 Task: Create fields in department object.
Action: Mouse moved to (701, 62)
Screenshot: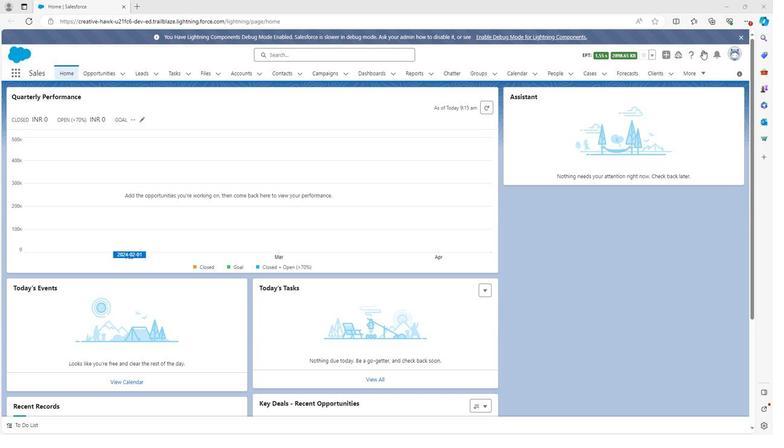 
Action: Mouse pressed left at (701, 62)
Screenshot: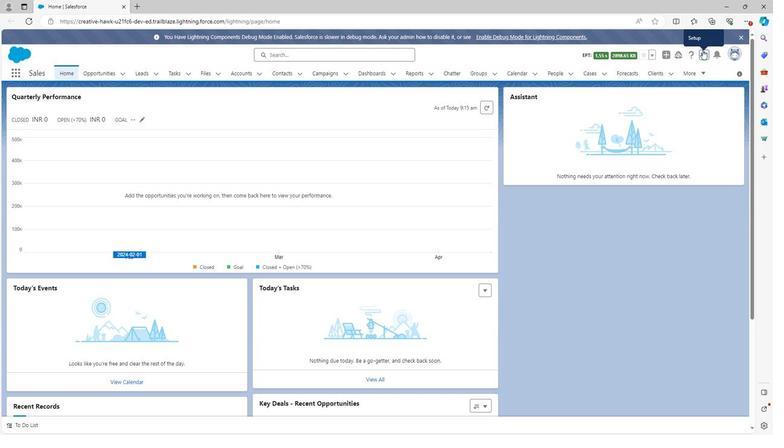 
Action: Mouse moved to (669, 86)
Screenshot: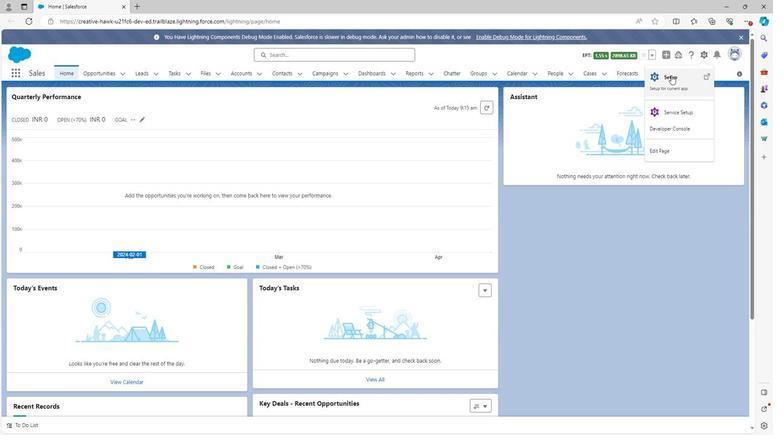
Action: Mouse pressed left at (669, 86)
Screenshot: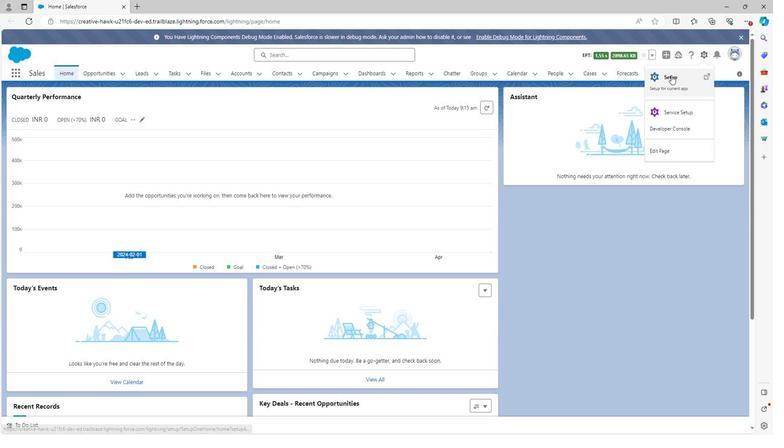 
Action: Mouse moved to (84, 86)
Screenshot: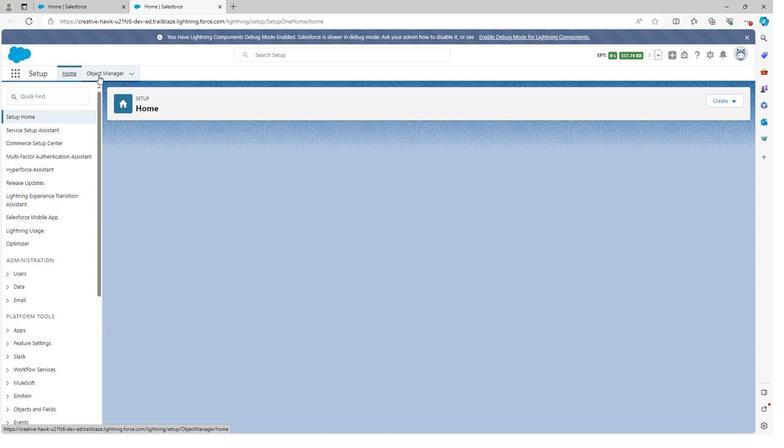 
Action: Mouse pressed left at (84, 86)
Screenshot: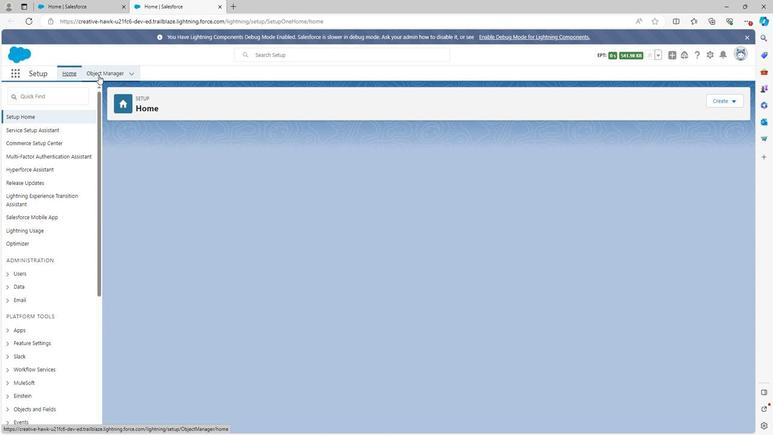 
Action: Mouse moved to (62, 275)
Screenshot: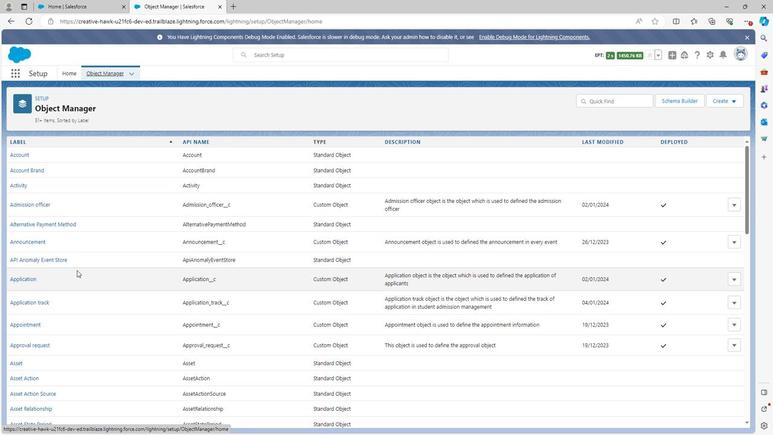 
Action: Mouse scrolled (62, 275) with delta (0, 0)
Screenshot: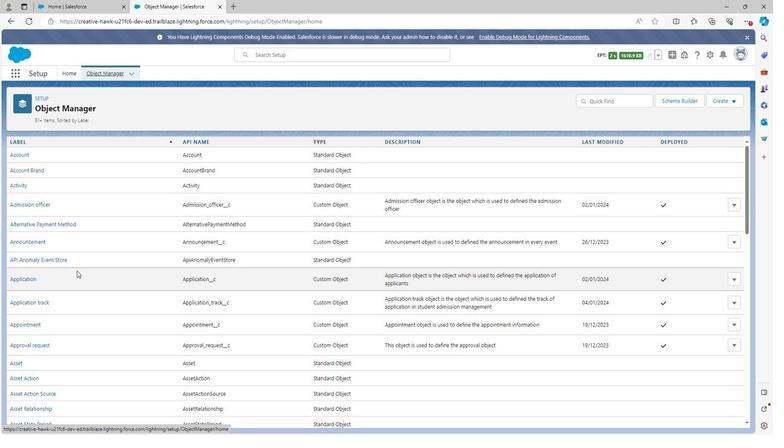 
Action: Mouse moved to (62, 275)
Screenshot: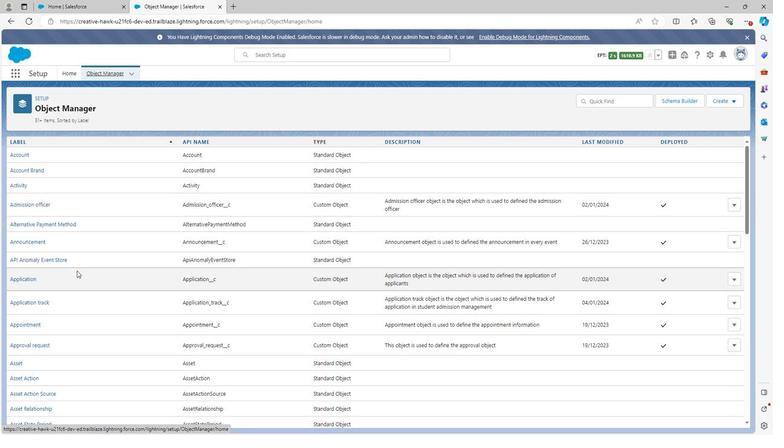 
Action: Mouse scrolled (62, 275) with delta (0, 0)
Screenshot: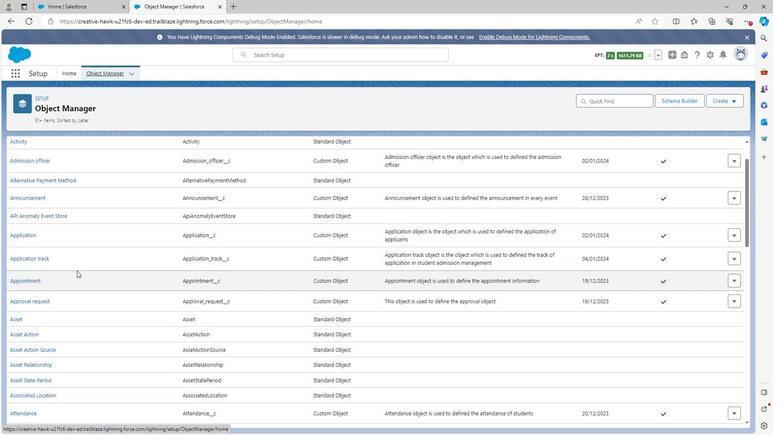 
Action: Mouse scrolled (62, 275) with delta (0, 0)
Screenshot: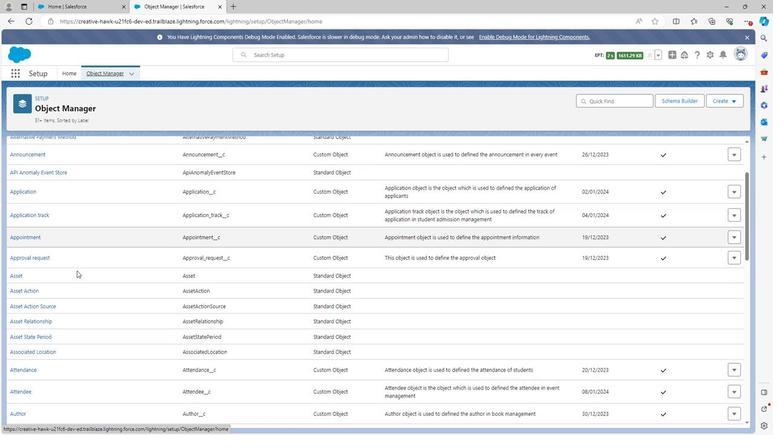 
Action: Mouse scrolled (62, 275) with delta (0, 0)
Screenshot: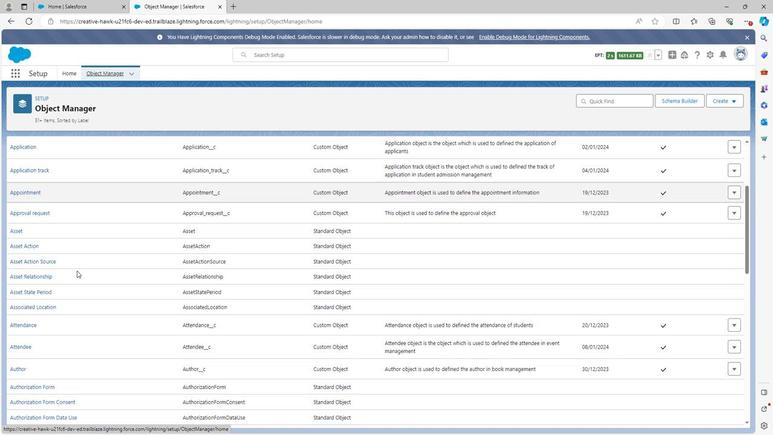 
Action: Mouse scrolled (62, 275) with delta (0, 0)
Screenshot: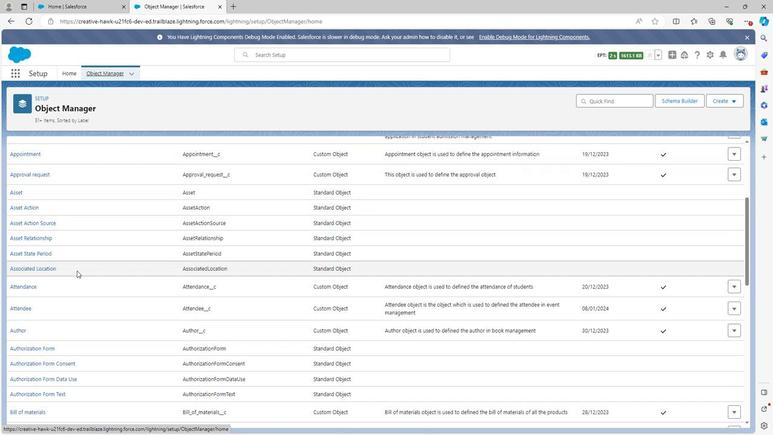
Action: Mouse scrolled (62, 275) with delta (0, 0)
Screenshot: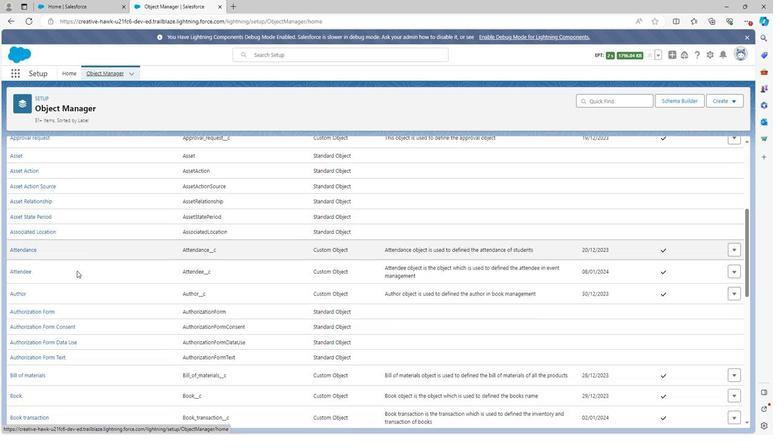 
Action: Mouse moved to (62, 275)
Screenshot: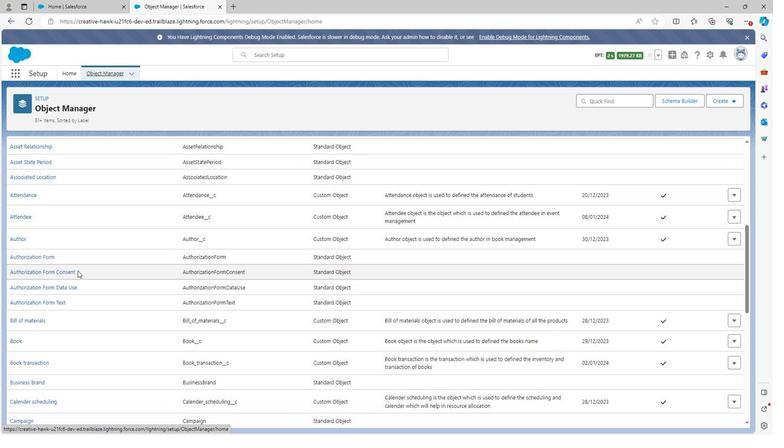 
Action: Mouse scrolled (62, 275) with delta (0, 0)
Screenshot: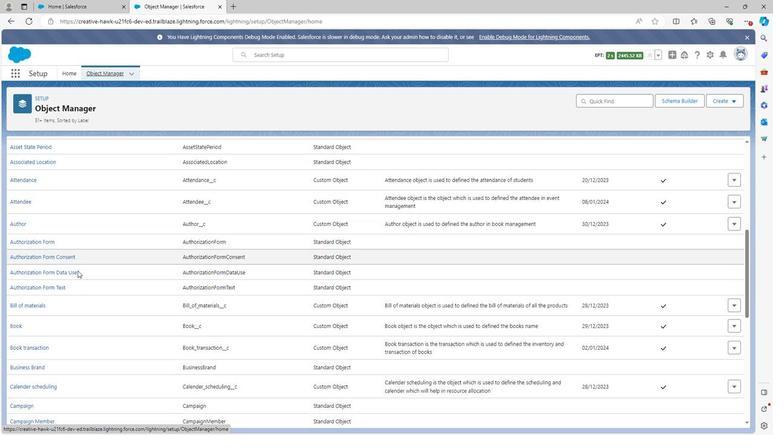 
Action: Mouse scrolled (62, 275) with delta (0, 0)
Screenshot: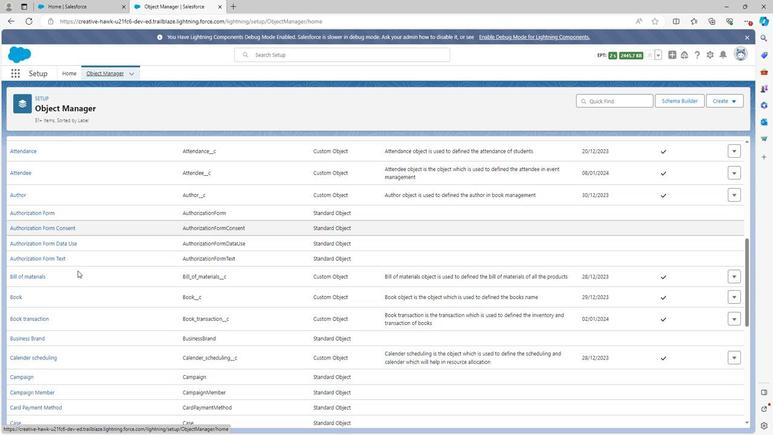 
Action: Mouse scrolled (62, 275) with delta (0, 0)
Screenshot: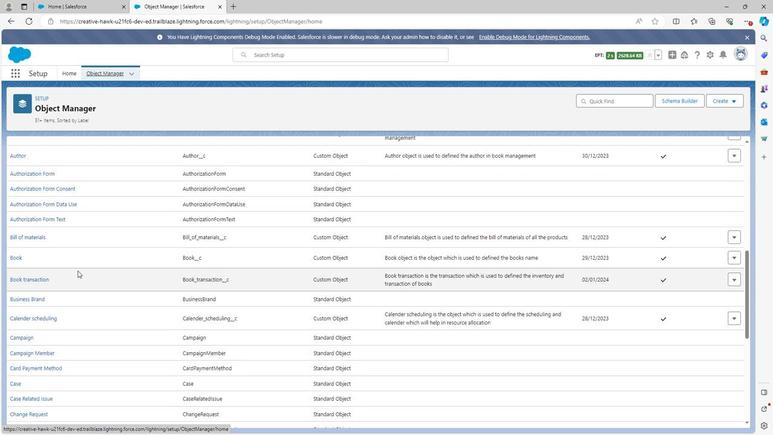 
Action: Mouse moved to (64, 273)
Screenshot: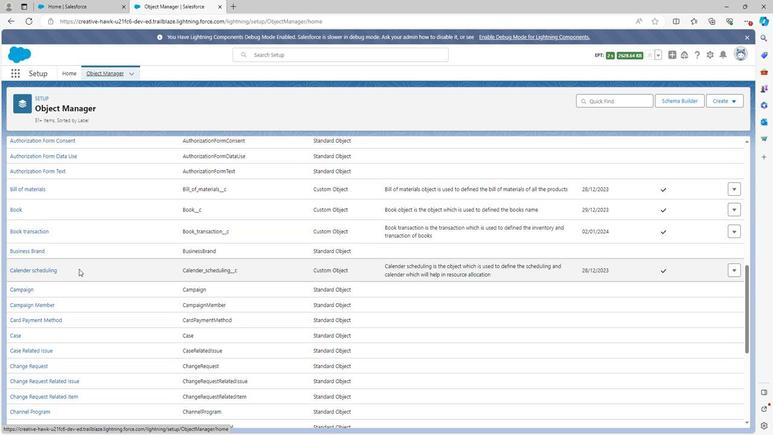 
Action: Mouse scrolled (64, 273) with delta (0, 0)
Screenshot: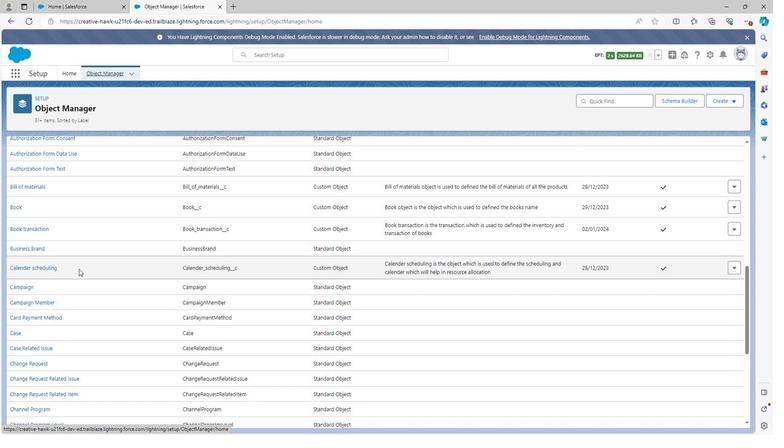 
Action: Mouse scrolled (64, 273) with delta (0, 0)
Screenshot: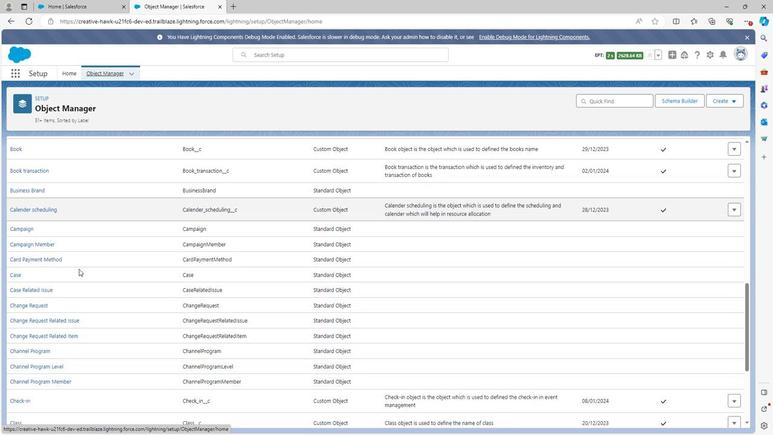 
Action: Mouse scrolled (64, 273) with delta (0, 0)
Screenshot: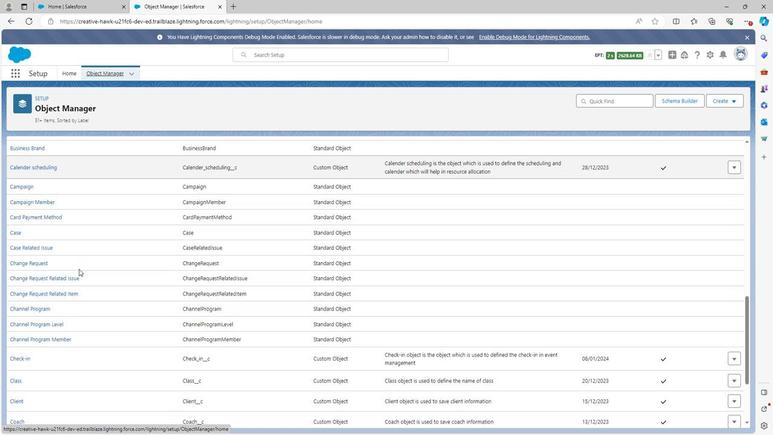 
Action: Mouse scrolled (64, 273) with delta (0, 0)
Screenshot: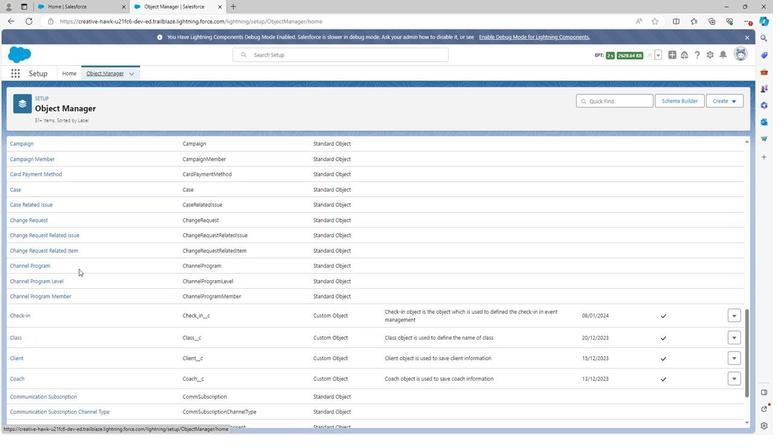 
Action: Mouse scrolled (64, 273) with delta (0, 0)
Screenshot: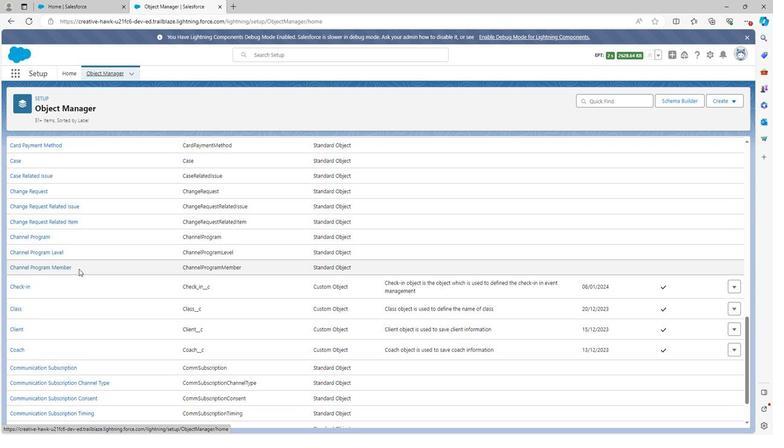 
Action: Mouse scrolled (64, 273) with delta (0, 0)
Screenshot: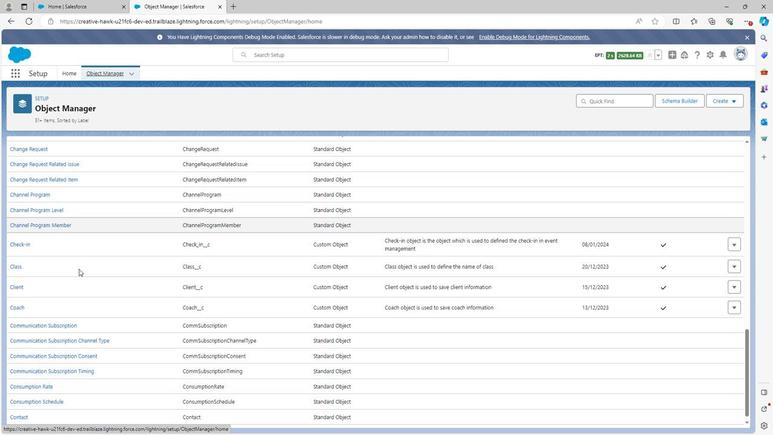 
Action: Mouse scrolled (64, 273) with delta (0, 0)
Screenshot: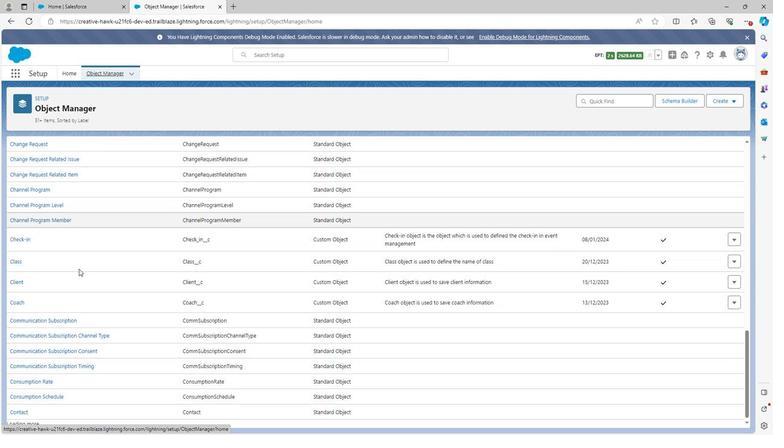 
Action: Mouse scrolled (64, 273) with delta (0, 0)
Screenshot: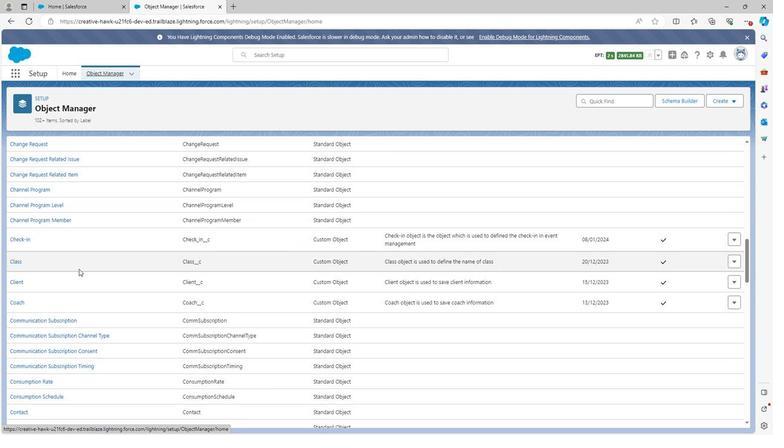 
Action: Mouse scrolled (64, 273) with delta (0, 0)
Screenshot: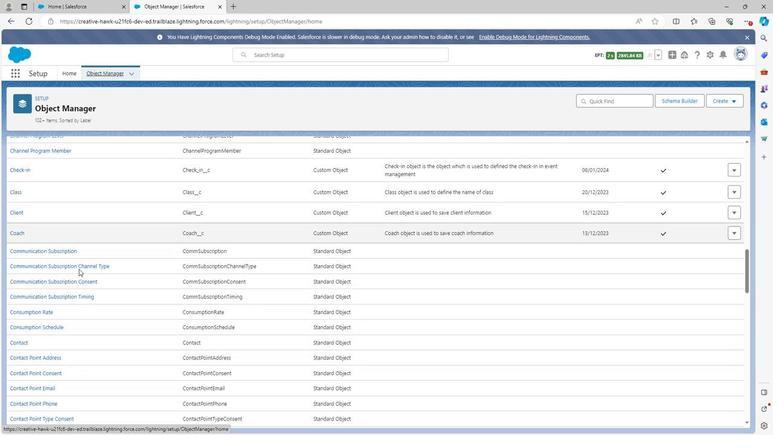
Action: Mouse scrolled (64, 273) with delta (0, 0)
Screenshot: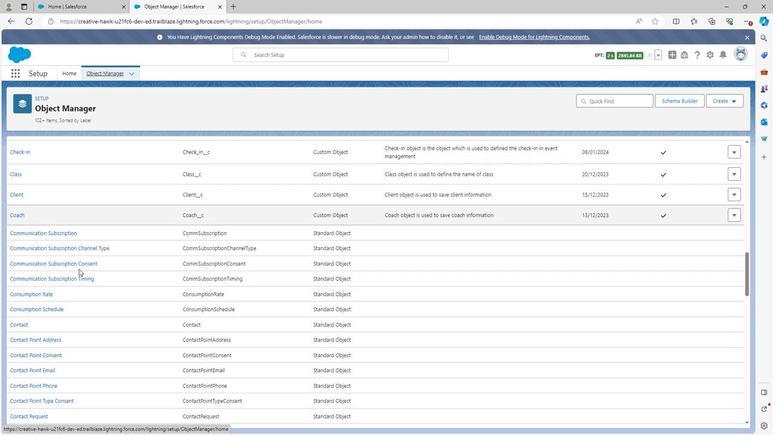 
Action: Mouse scrolled (64, 273) with delta (0, 0)
Screenshot: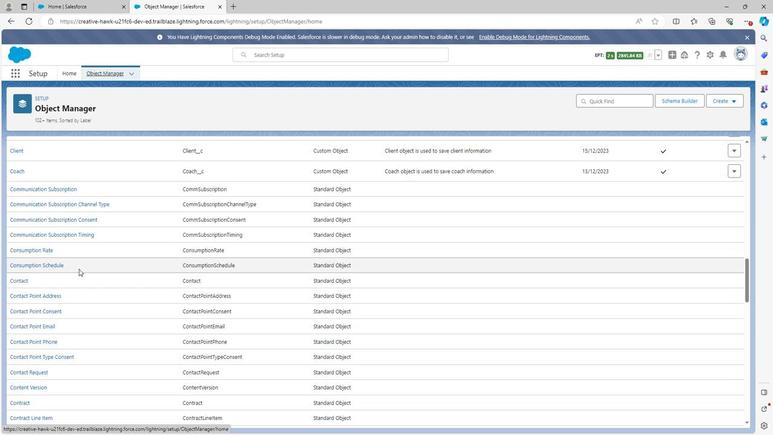 
Action: Mouse scrolled (64, 273) with delta (0, 0)
Screenshot: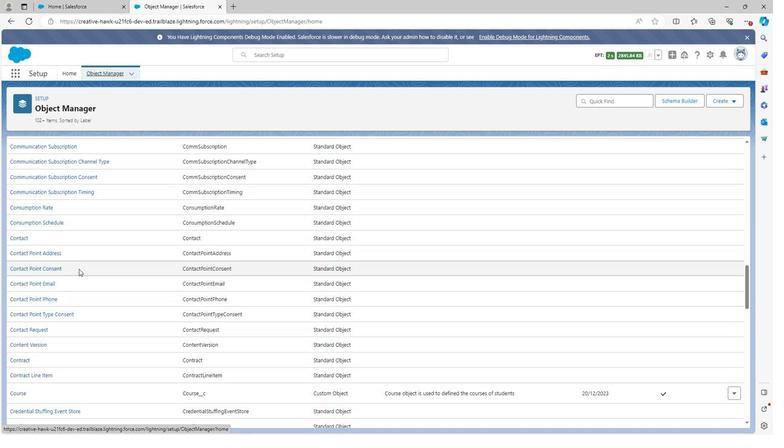 
Action: Mouse scrolled (64, 273) with delta (0, 0)
Screenshot: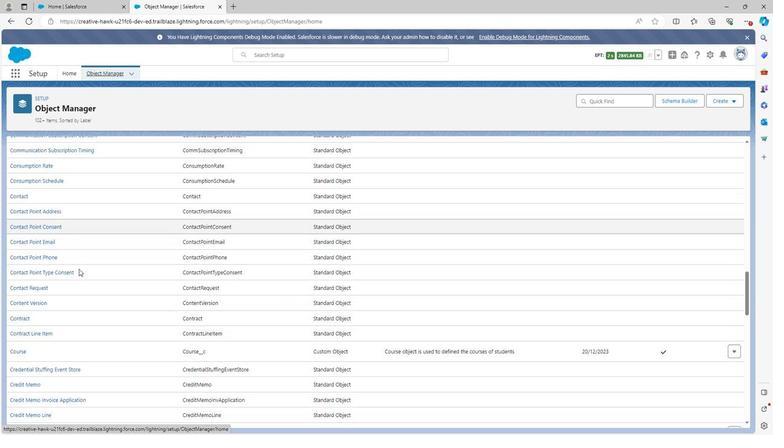 
Action: Mouse scrolled (64, 273) with delta (0, 0)
Screenshot: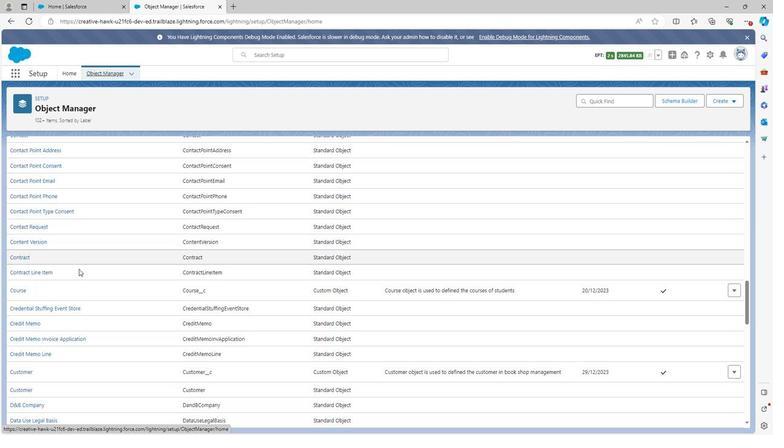 
Action: Mouse scrolled (64, 273) with delta (0, 0)
Screenshot: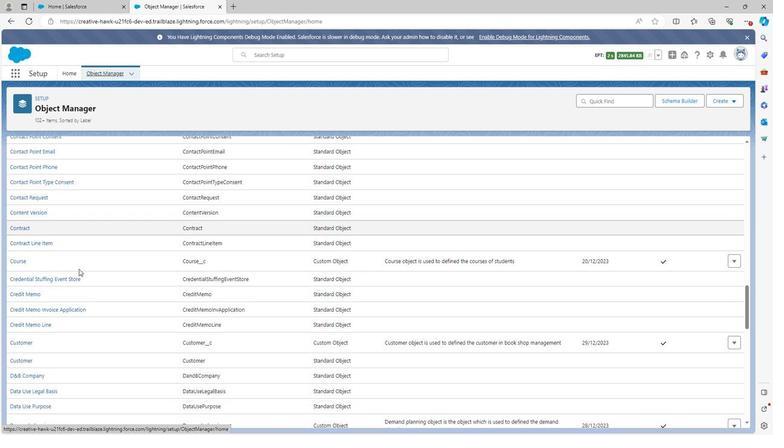 
Action: Mouse scrolled (64, 273) with delta (0, 0)
Screenshot: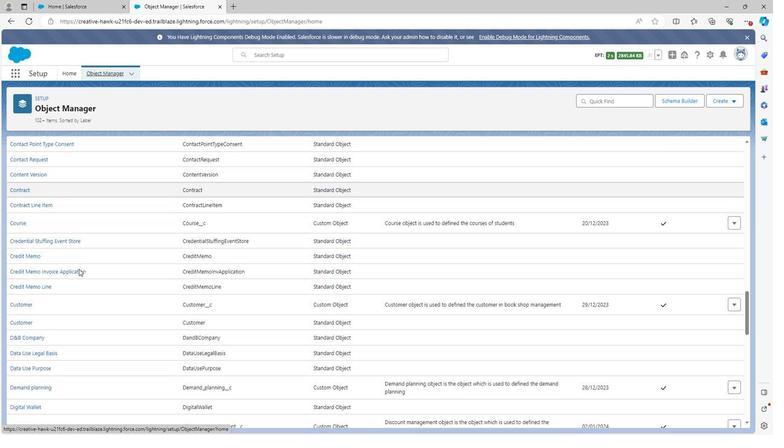 
Action: Mouse scrolled (64, 273) with delta (0, 0)
Screenshot: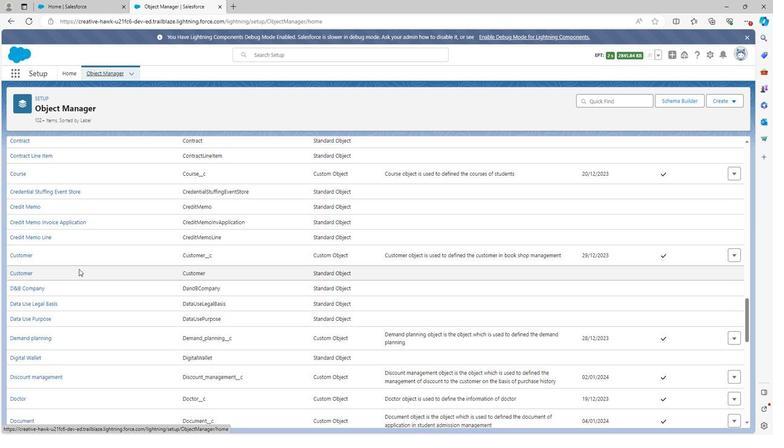
Action: Mouse scrolled (64, 273) with delta (0, 0)
Screenshot: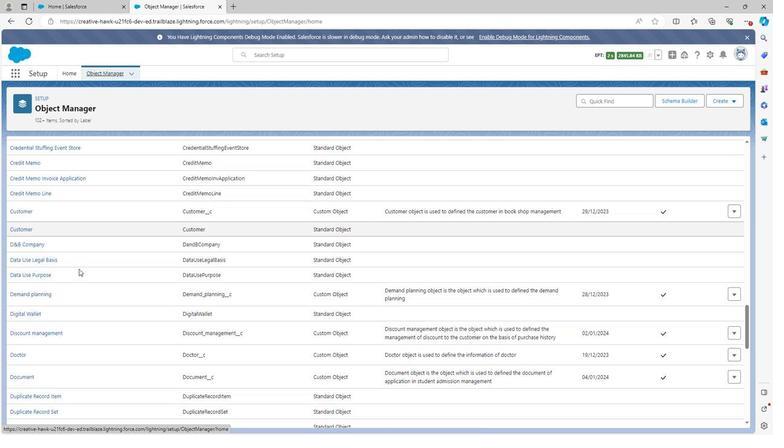 
Action: Mouse scrolled (64, 273) with delta (0, 0)
Screenshot: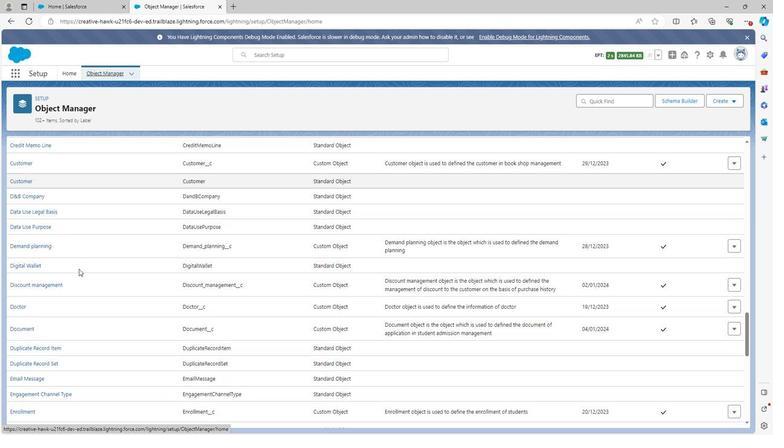 
Action: Mouse scrolled (64, 273) with delta (0, 0)
Screenshot: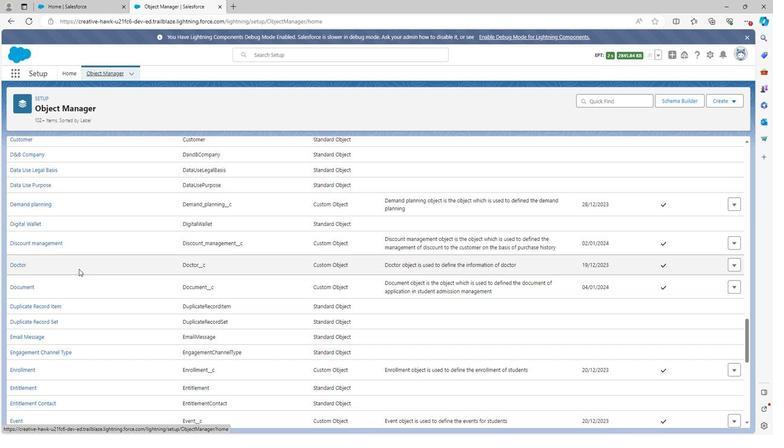 
Action: Mouse scrolled (64, 273) with delta (0, 0)
Screenshot: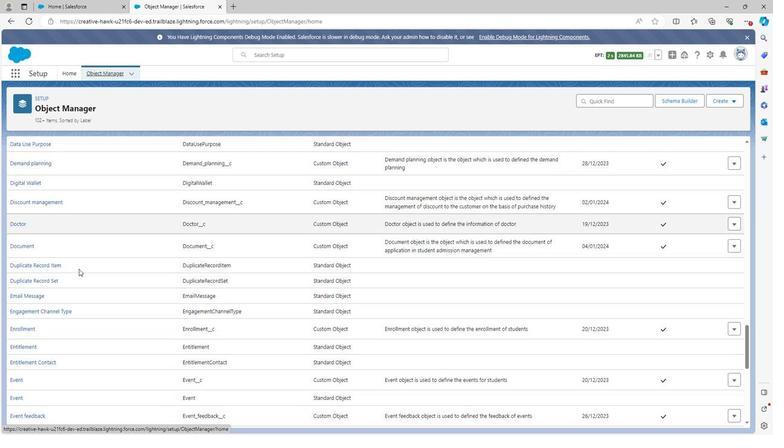 
Action: Mouse scrolled (64, 273) with delta (0, 0)
Screenshot: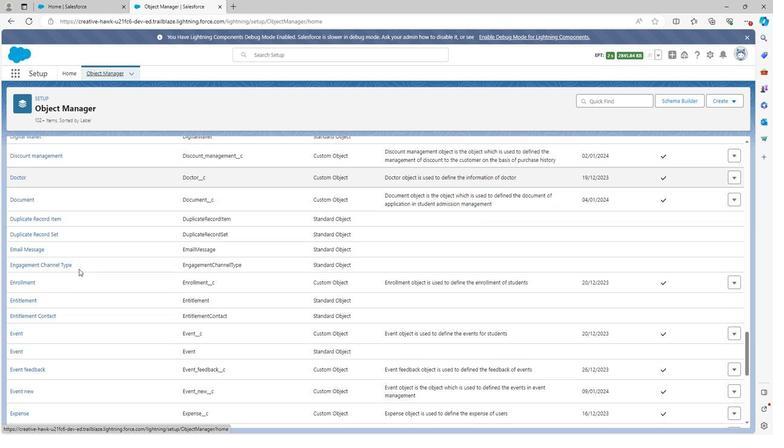 
Action: Mouse scrolled (64, 273) with delta (0, 0)
Screenshot: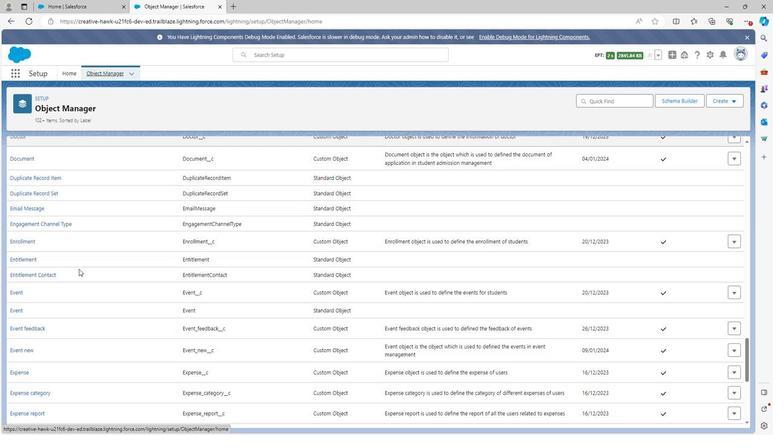 
Action: Mouse scrolled (64, 273) with delta (0, 0)
Screenshot: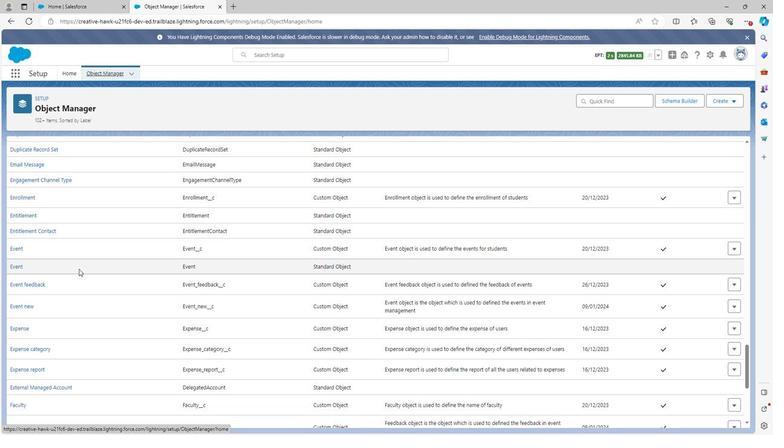 
Action: Mouse scrolled (64, 273) with delta (0, 0)
Screenshot: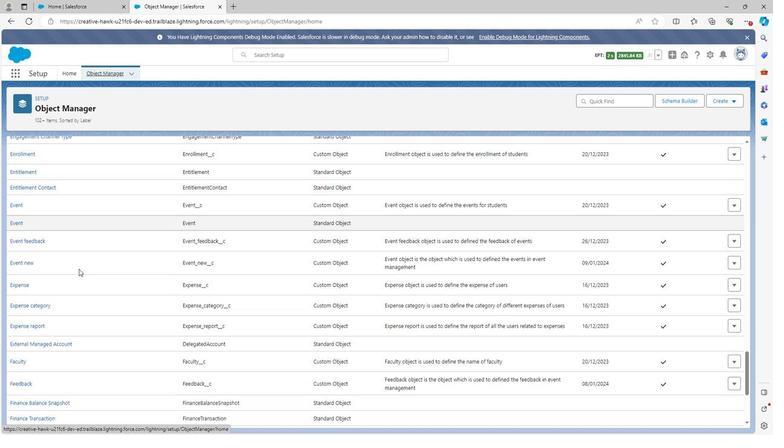 
Action: Mouse scrolled (64, 273) with delta (0, 0)
Screenshot: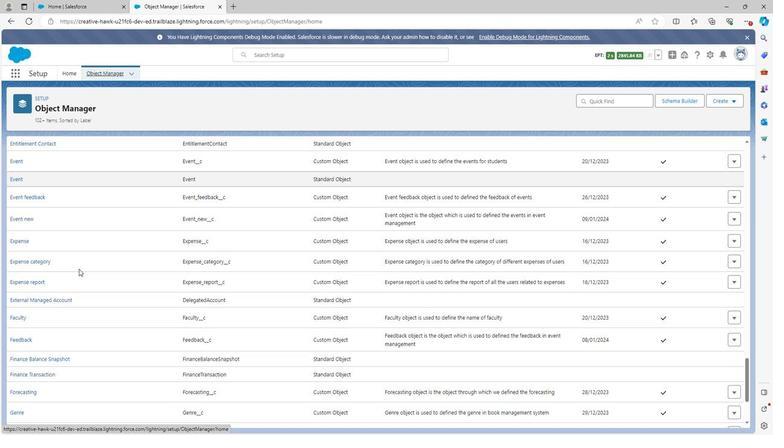 
Action: Mouse scrolled (64, 273) with delta (0, 0)
Screenshot: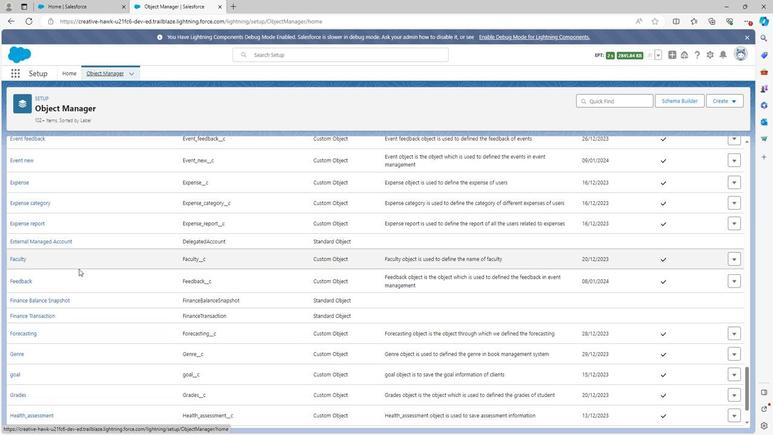 
Action: Mouse scrolled (64, 273) with delta (0, 0)
Screenshot: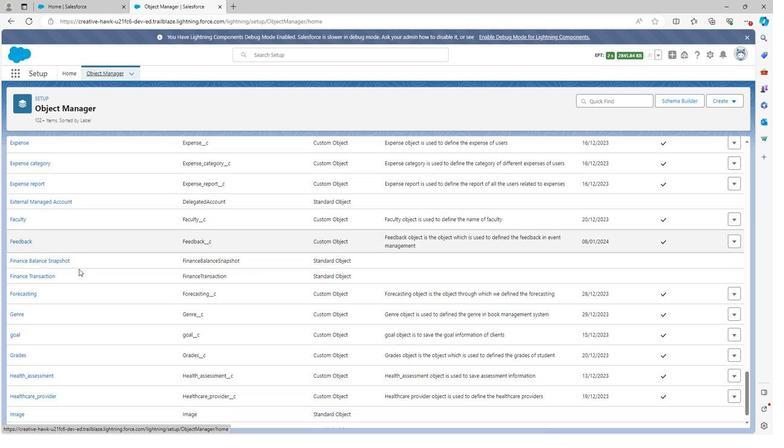 
Action: Mouse scrolled (64, 273) with delta (0, 0)
Screenshot: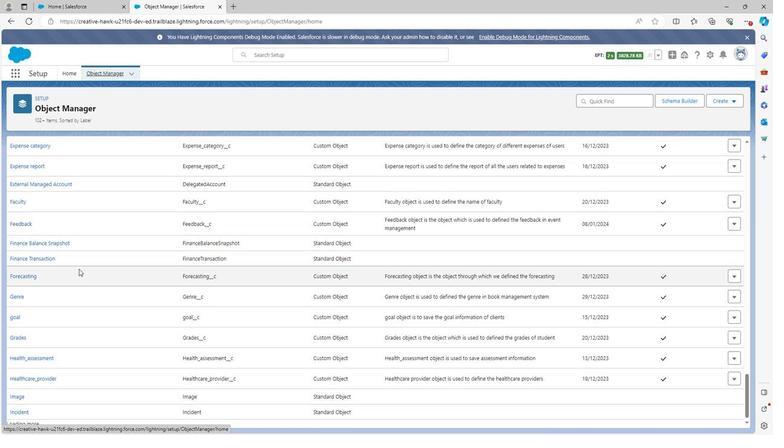 
Action: Mouse scrolled (64, 273) with delta (0, 0)
Screenshot: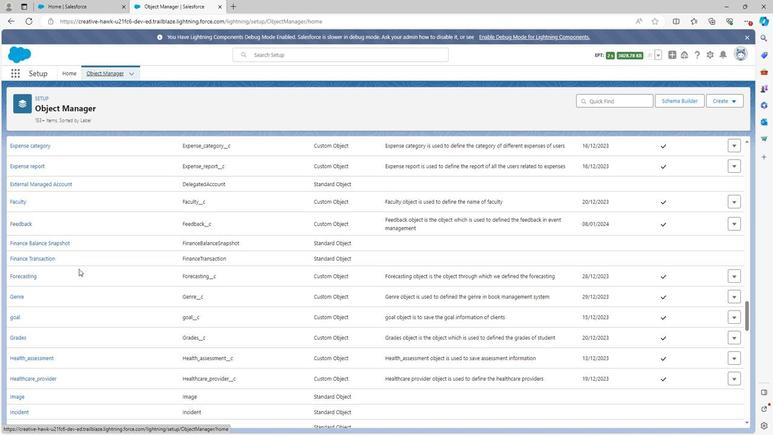 
Action: Mouse scrolled (64, 273) with delta (0, 0)
Screenshot: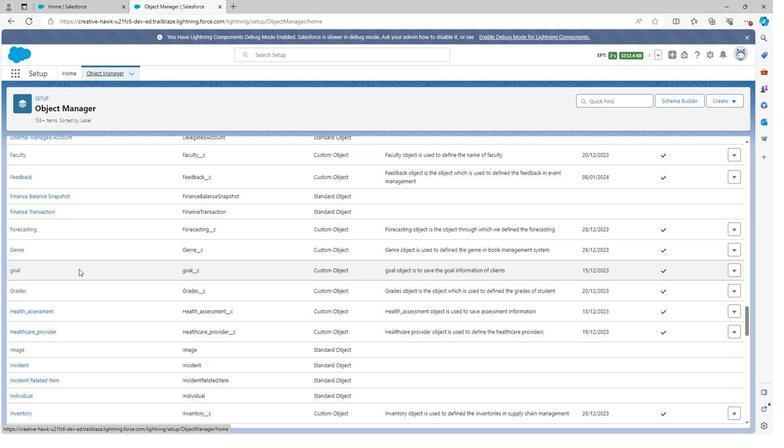 
Action: Mouse scrolled (64, 273) with delta (0, 0)
Screenshot: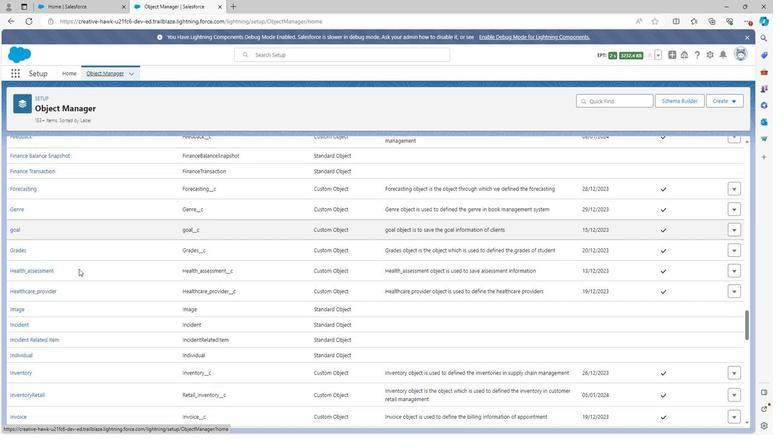 
Action: Mouse scrolled (64, 273) with delta (0, 0)
Screenshot: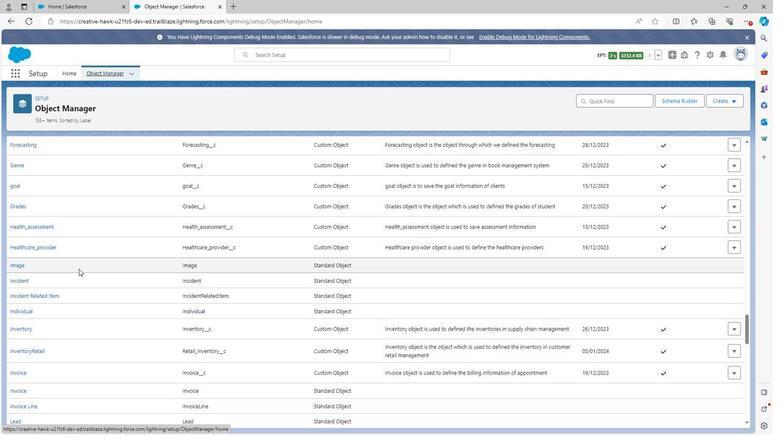 
Action: Mouse scrolled (64, 273) with delta (0, 0)
Screenshot: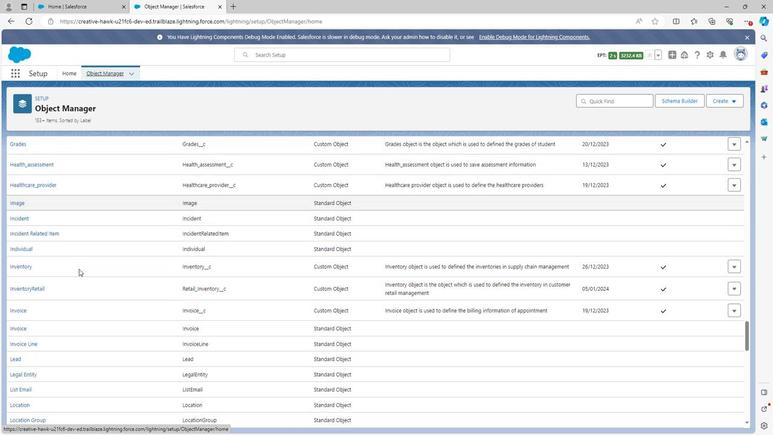 
Action: Mouse scrolled (64, 273) with delta (0, 0)
Screenshot: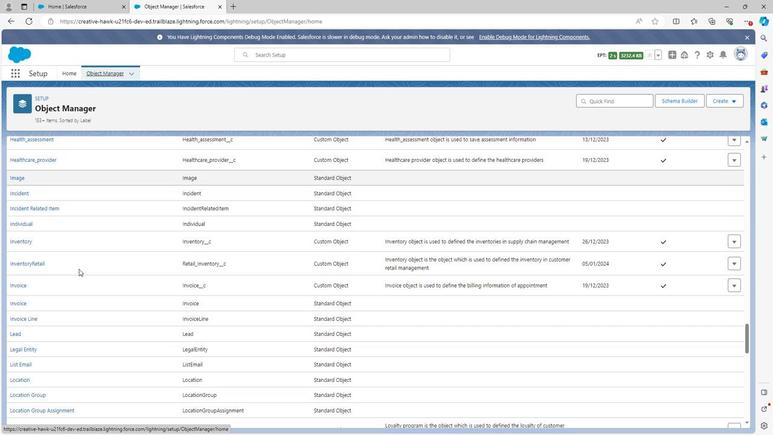 
Action: Mouse scrolled (64, 273) with delta (0, 0)
Screenshot: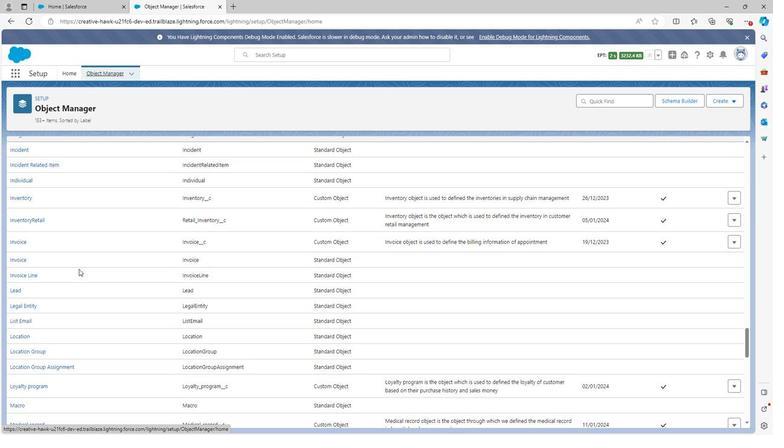 
Action: Mouse scrolled (64, 273) with delta (0, 0)
Screenshot: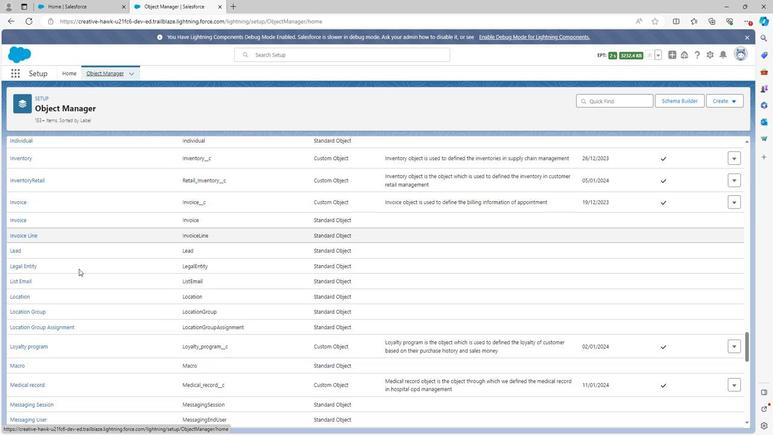 
Action: Mouse scrolled (64, 273) with delta (0, 0)
Screenshot: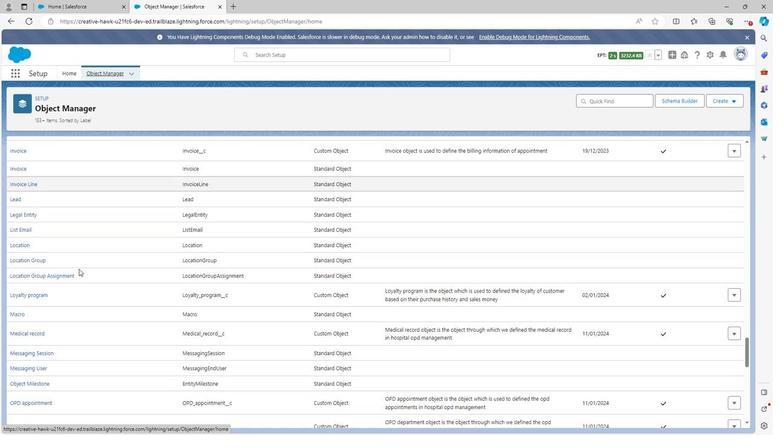 
Action: Mouse scrolled (64, 273) with delta (0, 0)
Screenshot: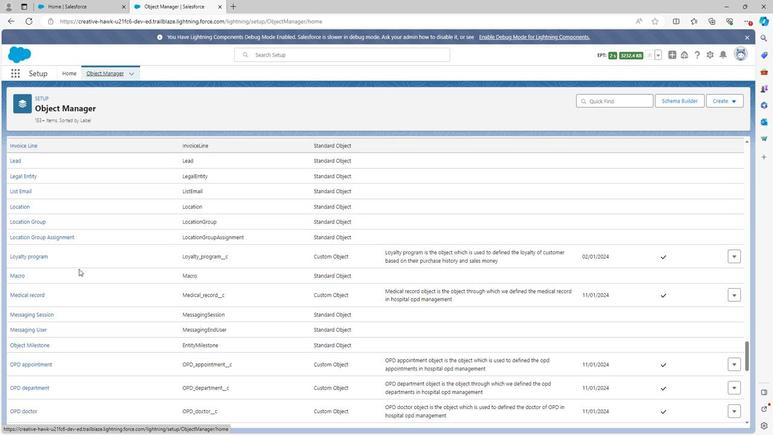 
Action: Mouse scrolled (64, 273) with delta (0, 0)
Screenshot: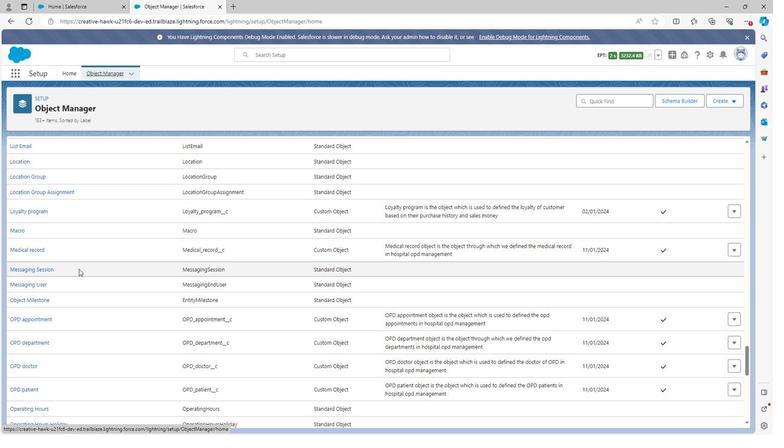 
Action: Mouse moved to (21, 304)
Screenshot: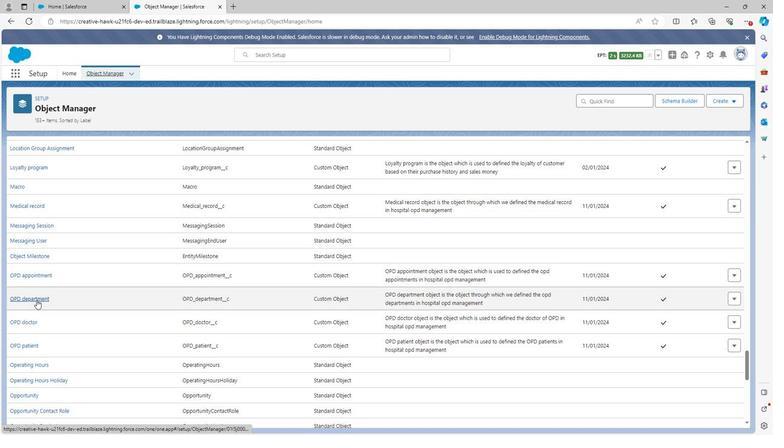 
Action: Mouse pressed left at (21, 304)
Screenshot: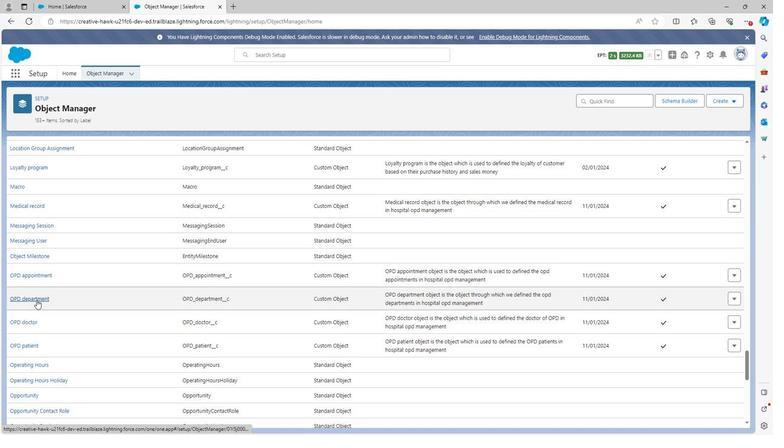 
Action: Mouse moved to (36, 165)
Screenshot: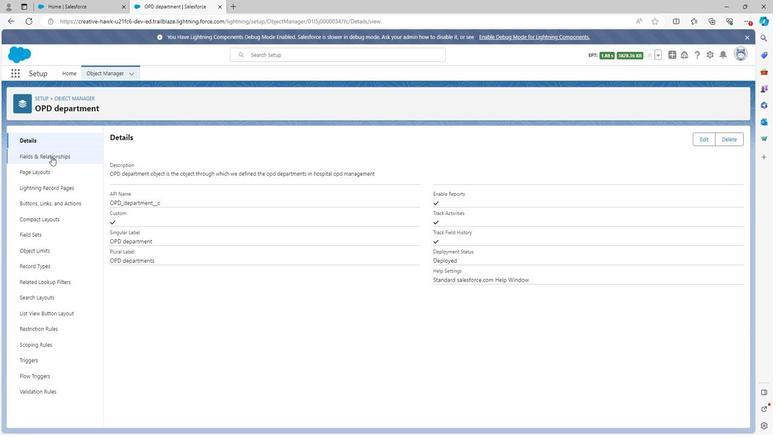 
Action: Mouse pressed left at (36, 165)
Screenshot: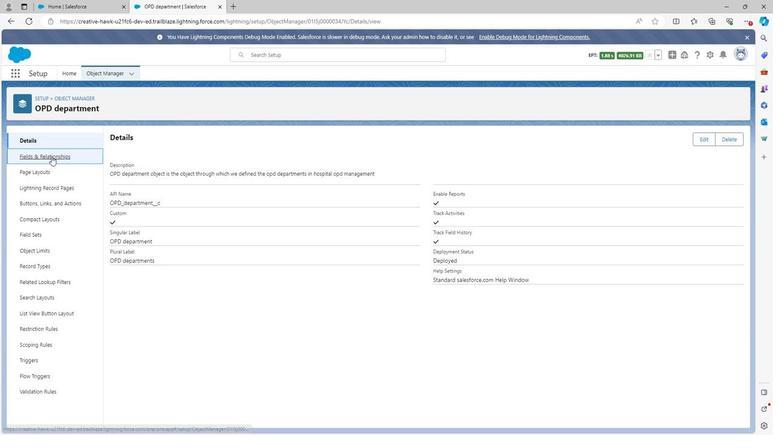
Action: Mouse moved to (562, 151)
Screenshot: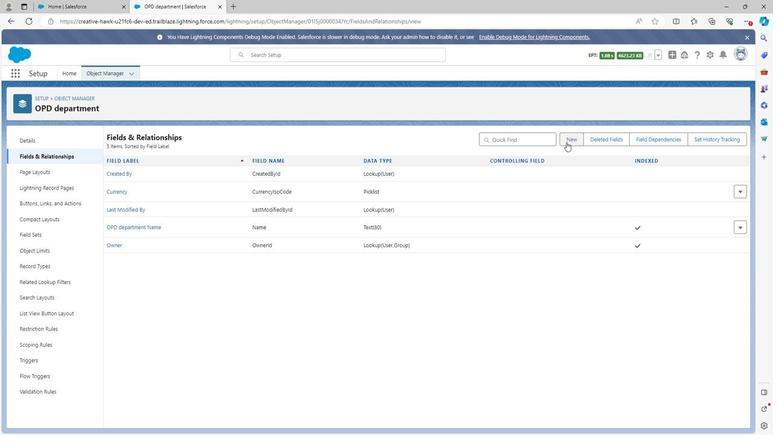 
Action: Mouse pressed left at (562, 151)
Screenshot: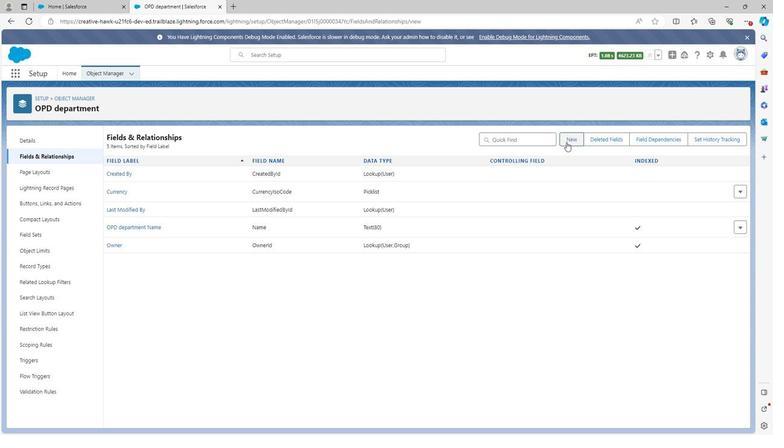 
Action: Mouse moved to (105, 397)
Screenshot: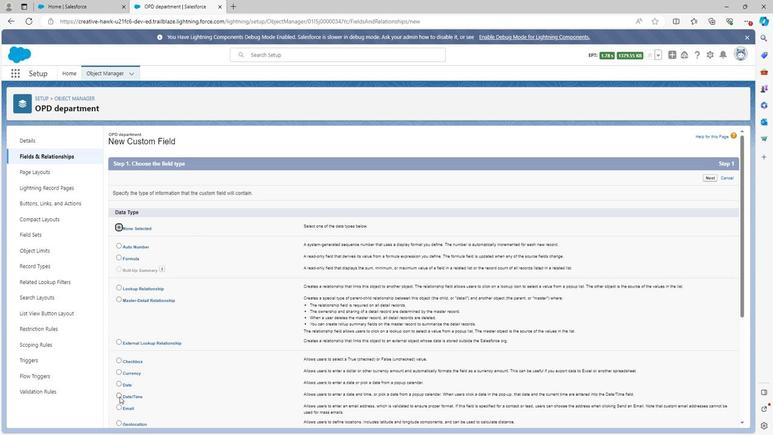 
Action: Mouse scrolled (105, 397) with delta (0, 0)
Screenshot: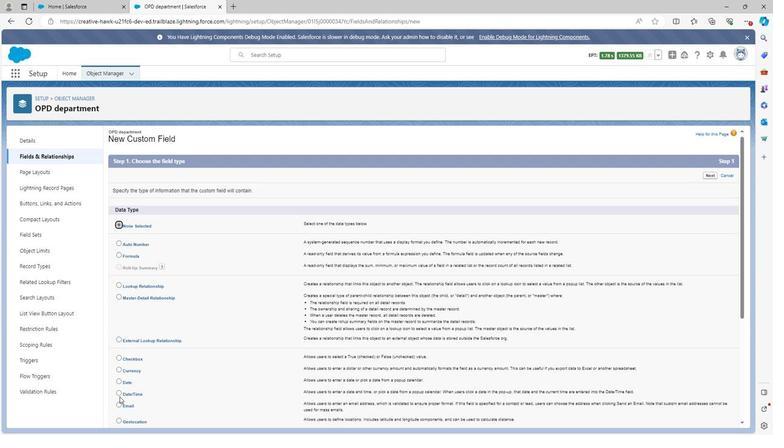 
Action: Mouse moved to (106, 395)
Screenshot: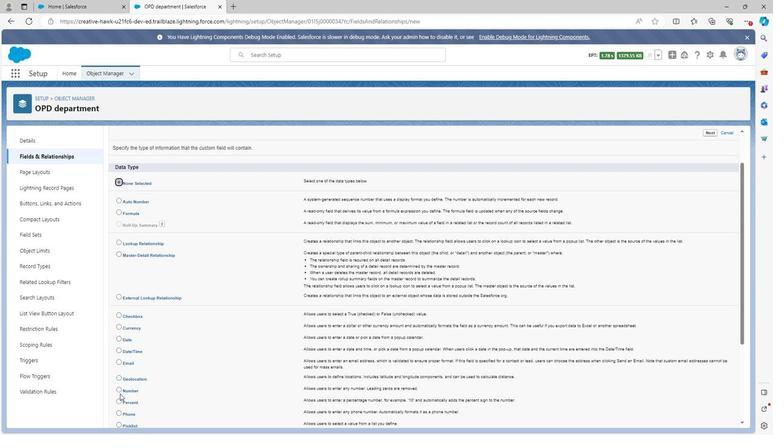 
Action: Mouse scrolled (106, 394) with delta (0, 0)
Screenshot: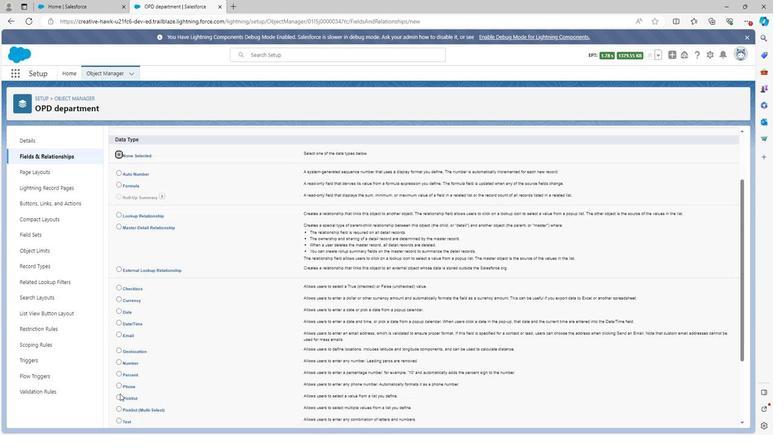 
Action: Mouse moved to (106, 348)
Screenshot: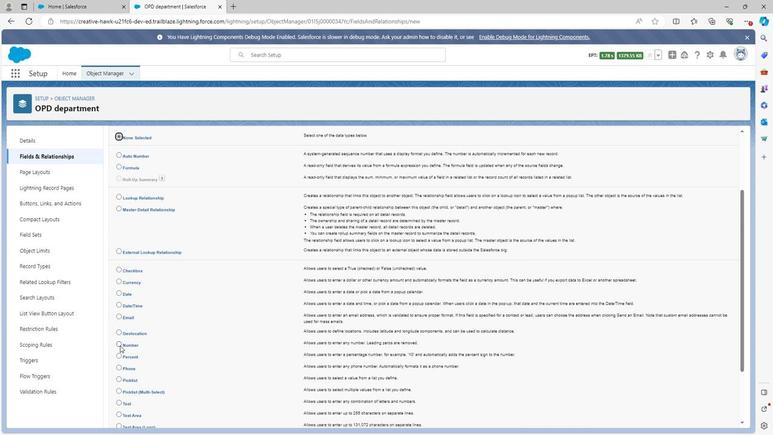 
Action: Mouse pressed left at (106, 348)
Screenshot: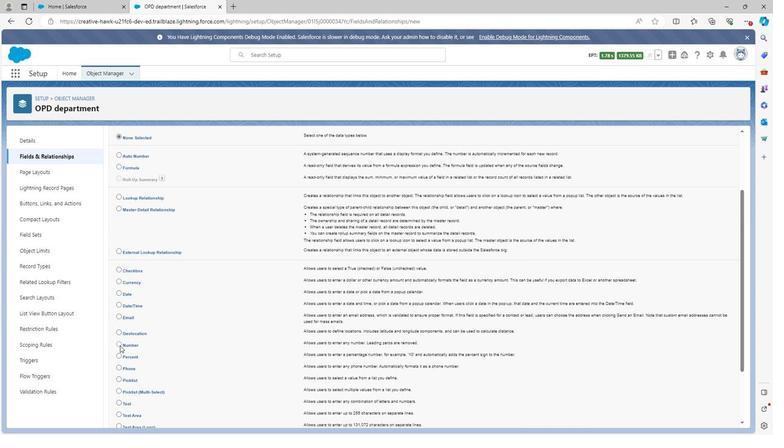 
Action: Mouse moved to (596, 405)
Screenshot: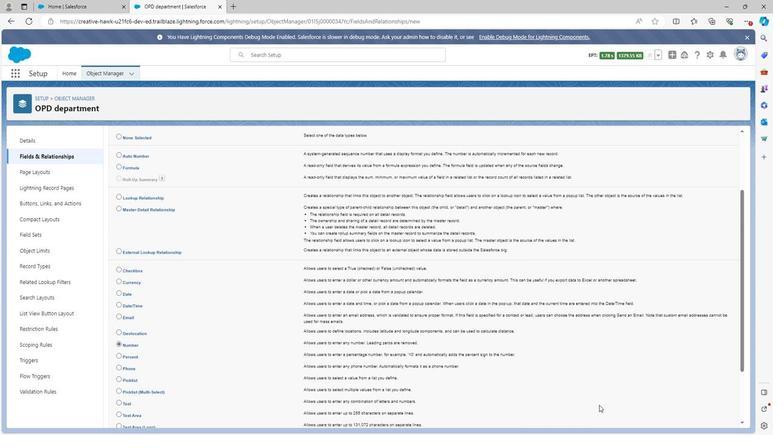 
Action: Mouse scrolled (596, 405) with delta (0, 0)
Screenshot: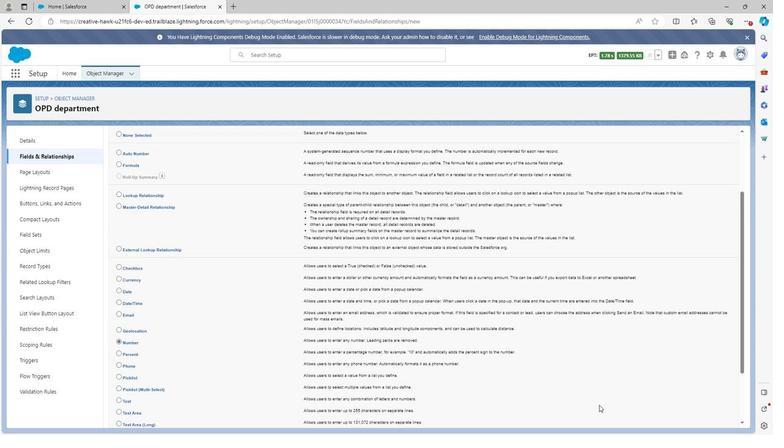 
Action: Mouse moved to (596, 405)
Screenshot: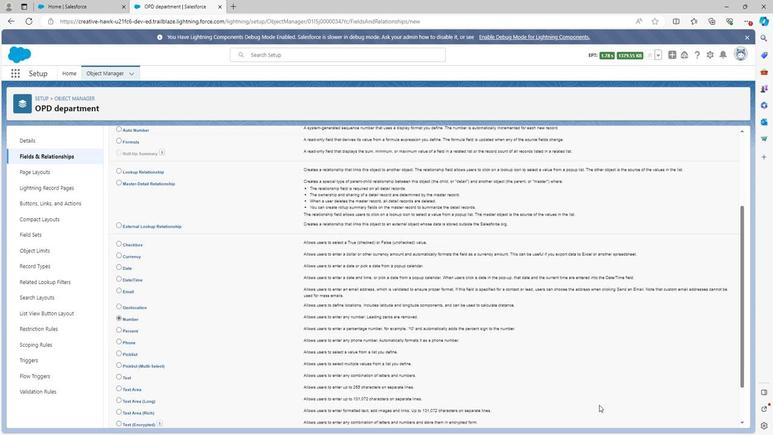 
Action: Mouse scrolled (596, 405) with delta (0, 0)
Screenshot: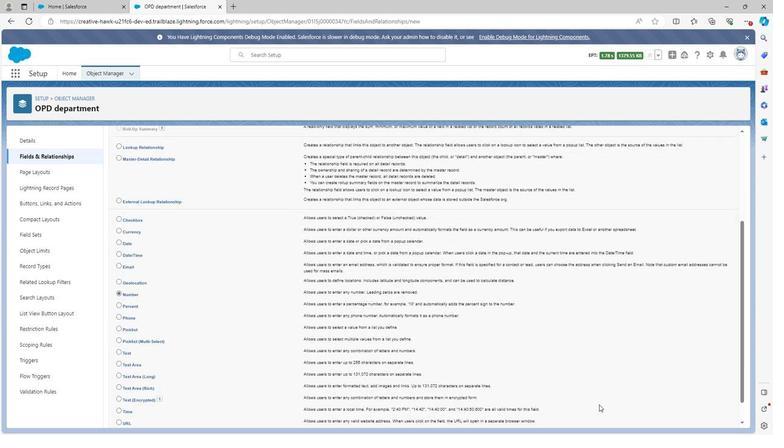 
Action: Mouse moved to (709, 417)
Screenshot: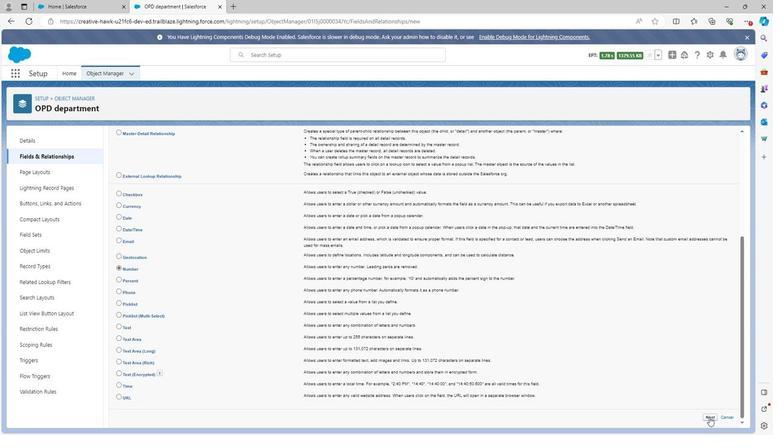 
Action: Mouse pressed left at (709, 417)
Screenshot: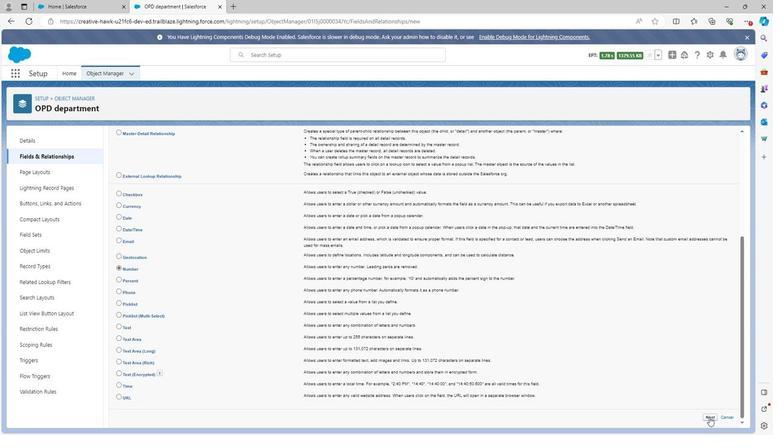 
Action: Mouse moved to (241, 206)
Screenshot: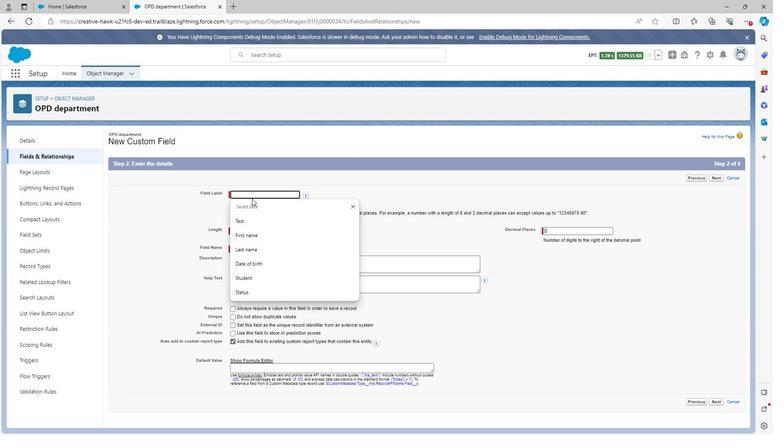
Action: Key pressed <Key.shift>
Screenshot: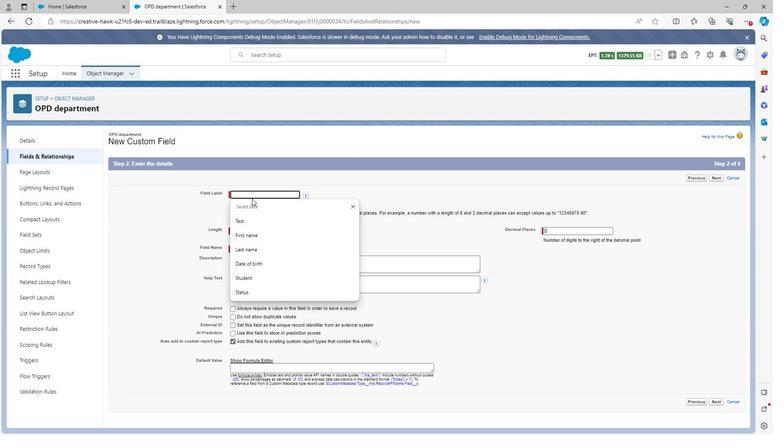 
Action: Mouse moved to (239, 205)
Screenshot: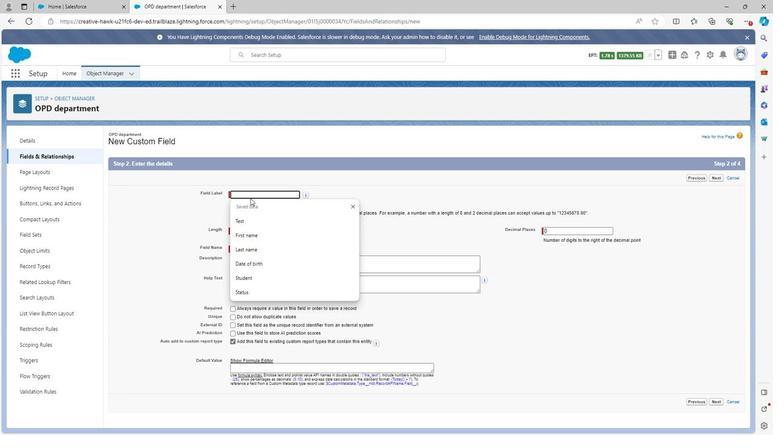 
Action: Key pressed D
Screenshot: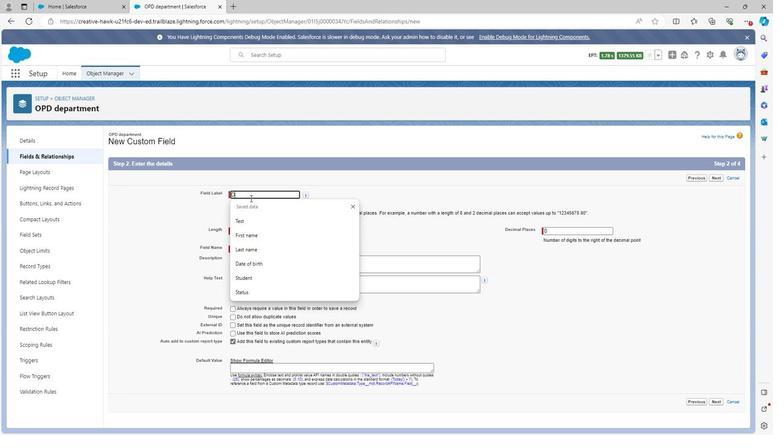 
Action: Mouse moved to (238, 205)
Screenshot: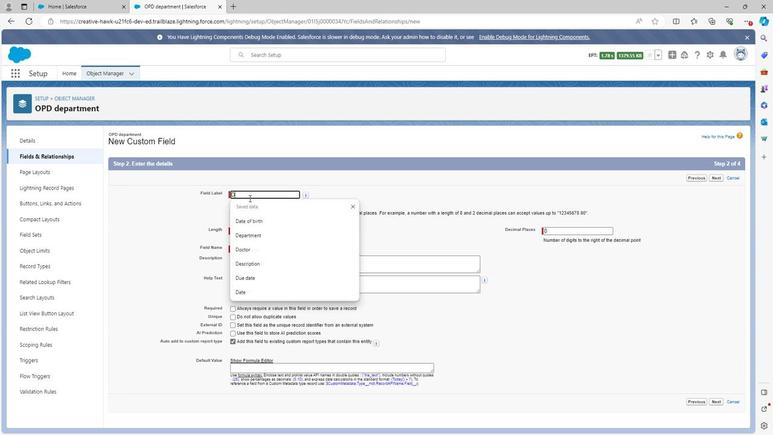 
Action: Key pressed e
Screenshot: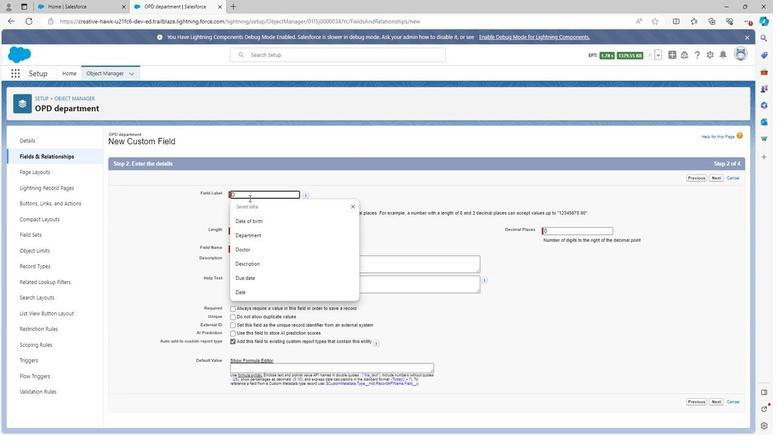 
Action: Mouse moved to (236, 205)
Screenshot: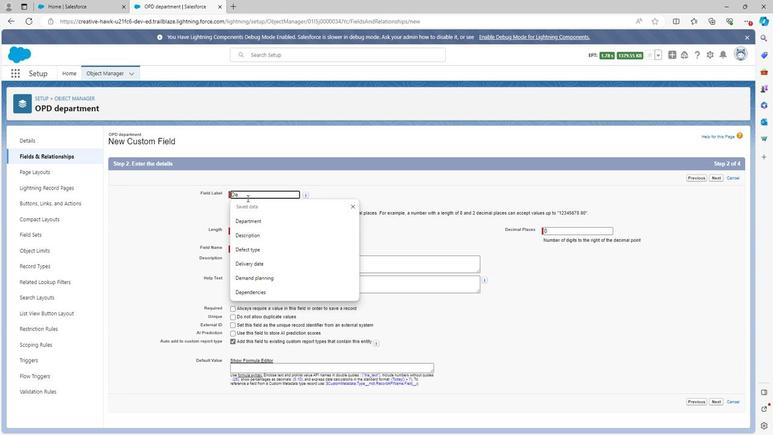 
Action: Key pressed partm
Screenshot: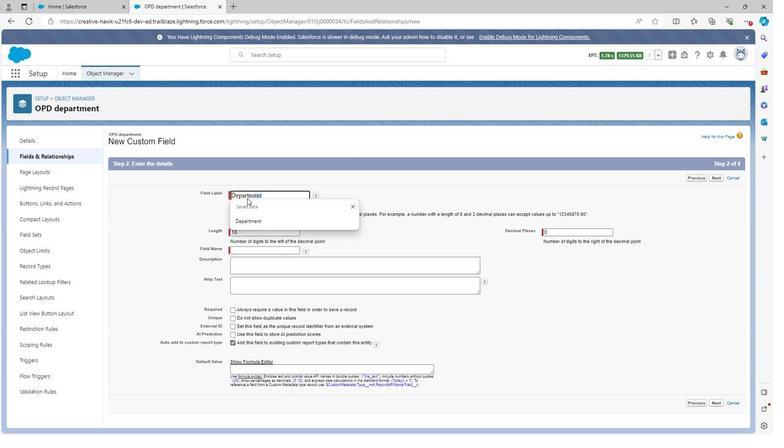 
Action: Mouse moved to (236, 206)
Screenshot: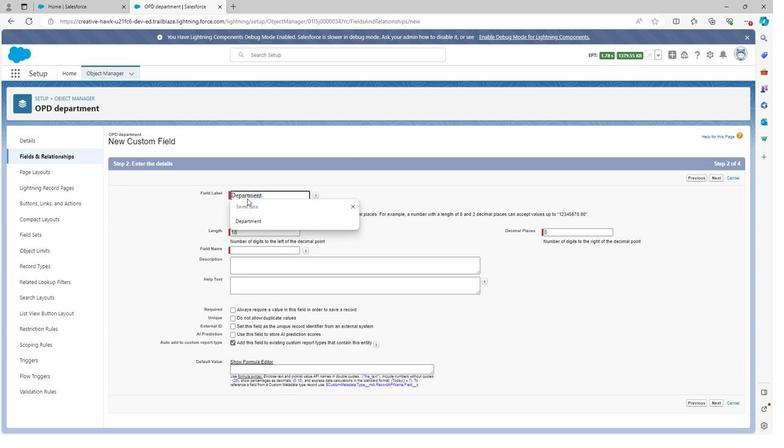 
Action: Key pressed ent<Key.space>
Screenshot: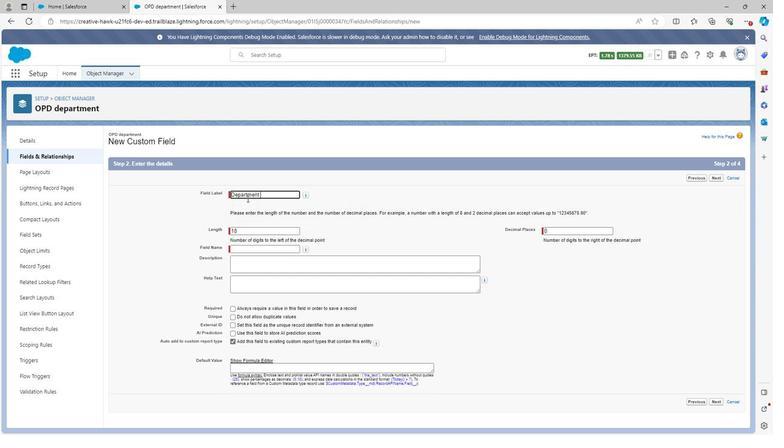 
Action: Mouse moved to (233, 209)
Screenshot: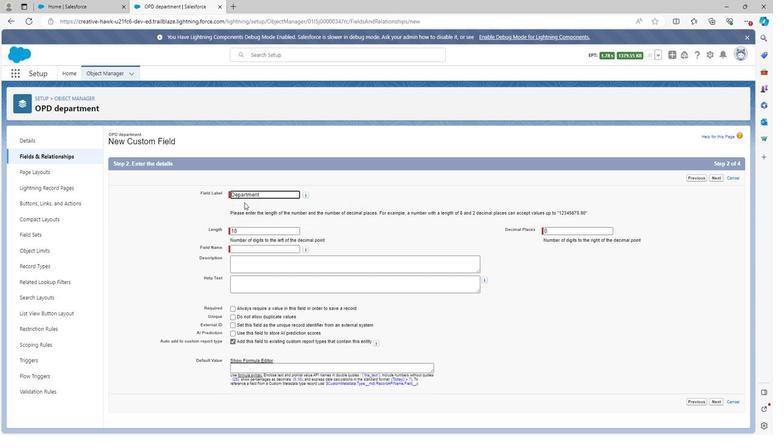 
Action: Key pressed <Key.shift>
Screenshot: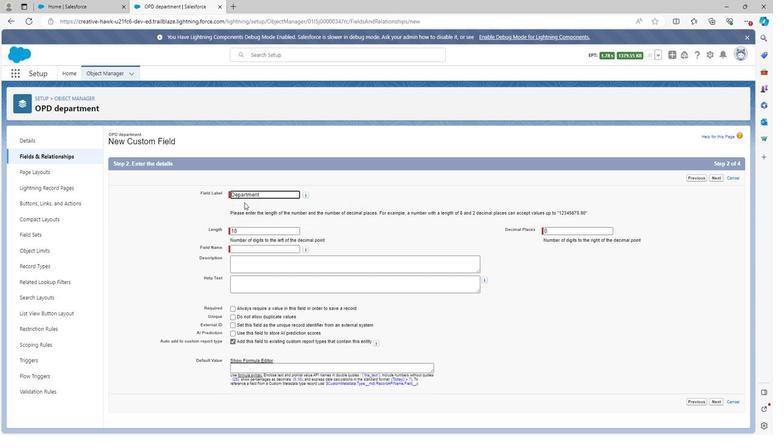 
Action: Mouse moved to (232, 212)
Screenshot: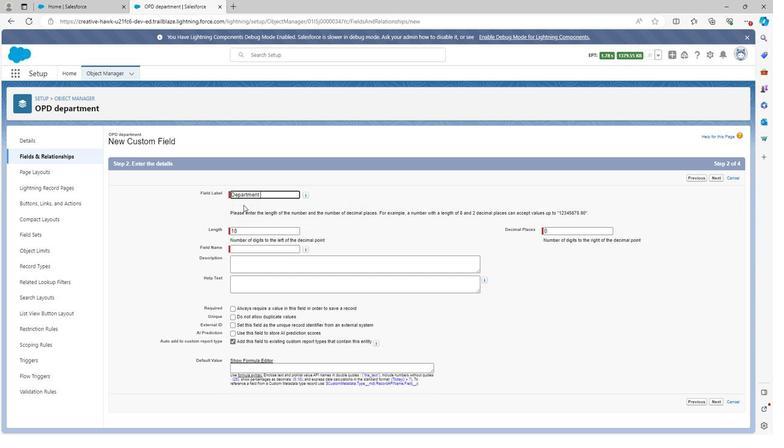 
Action: Key pressed <Key.shift>I
Screenshot: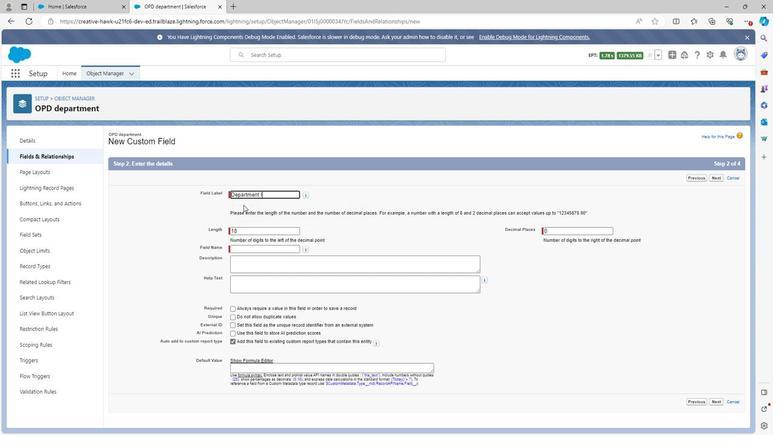 
Action: Mouse moved to (232, 215)
Screenshot: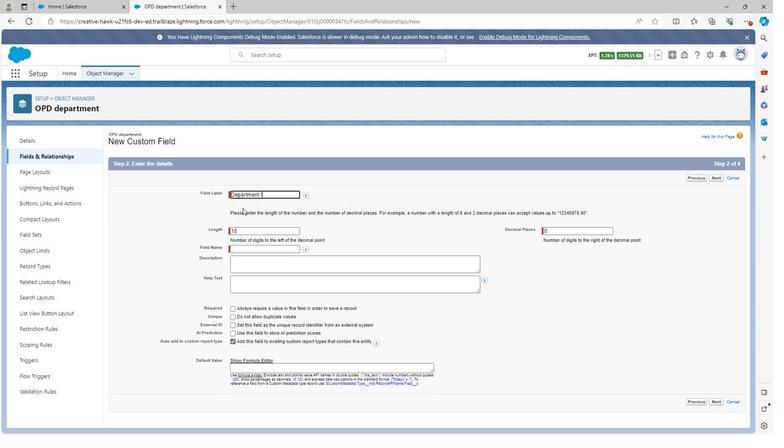 
Action: Key pressed d
Screenshot: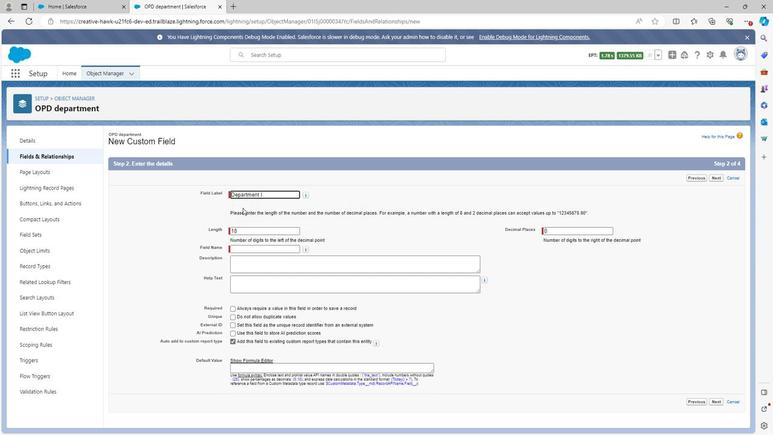 
Action: Mouse moved to (302, 207)
Screenshot: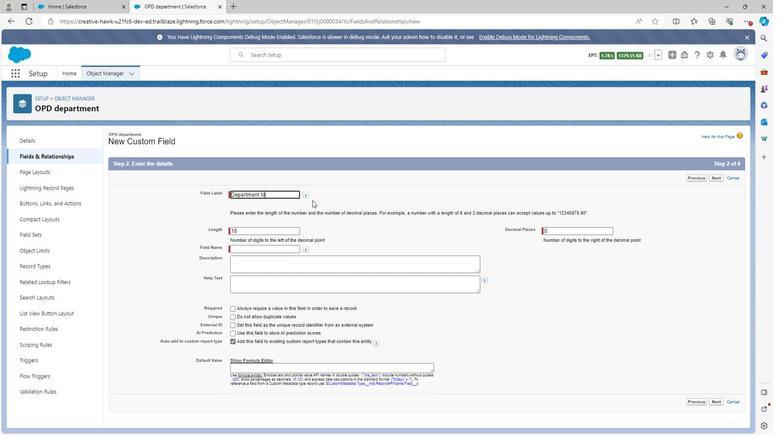 
Action: Mouse pressed left at (302, 207)
Screenshot: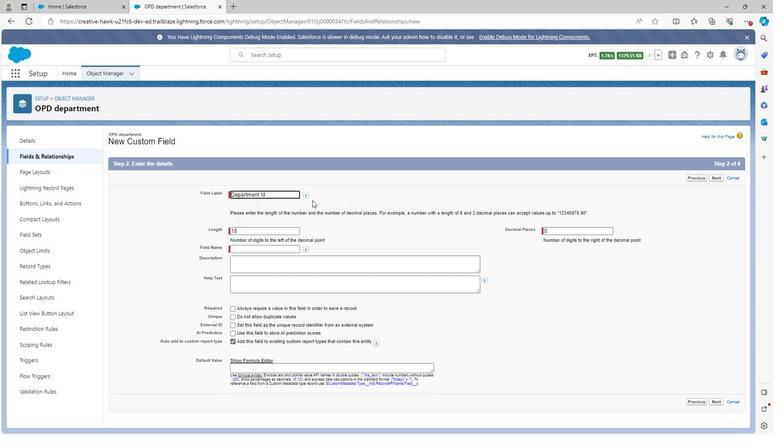
Action: Mouse moved to (264, 267)
Screenshot: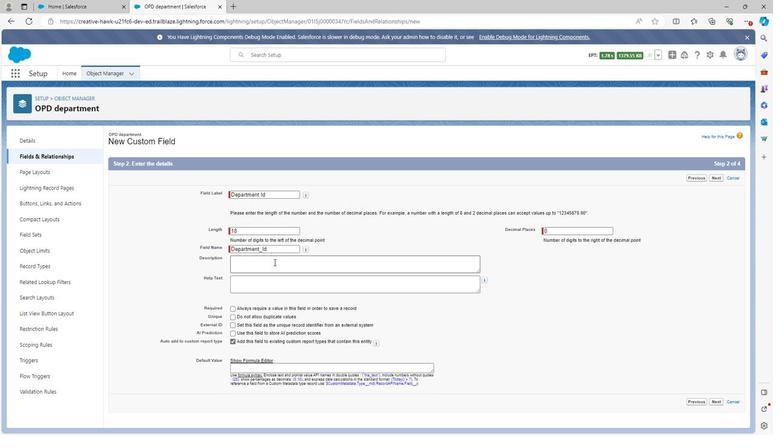 
Action: Mouse pressed left at (264, 267)
Screenshot: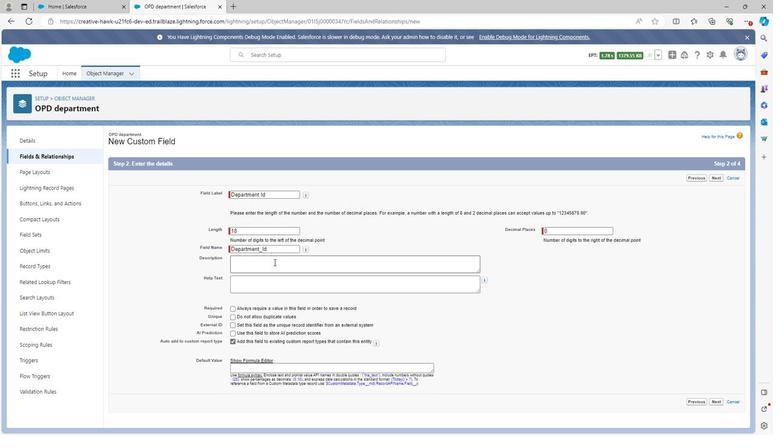 
Action: Mouse moved to (264, 266)
Screenshot: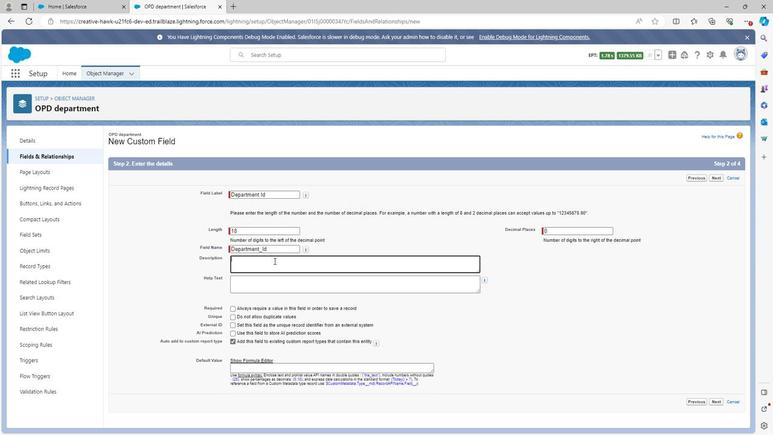 
Action: Key pressed <Key.shift>
Screenshot: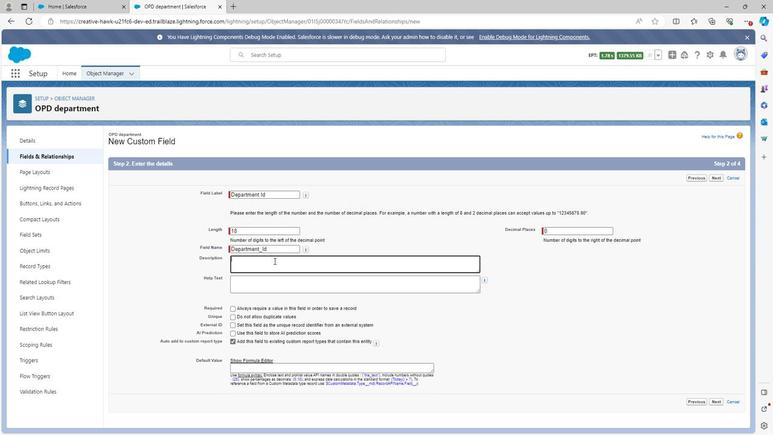 
Action: Mouse moved to (262, 264)
Screenshot: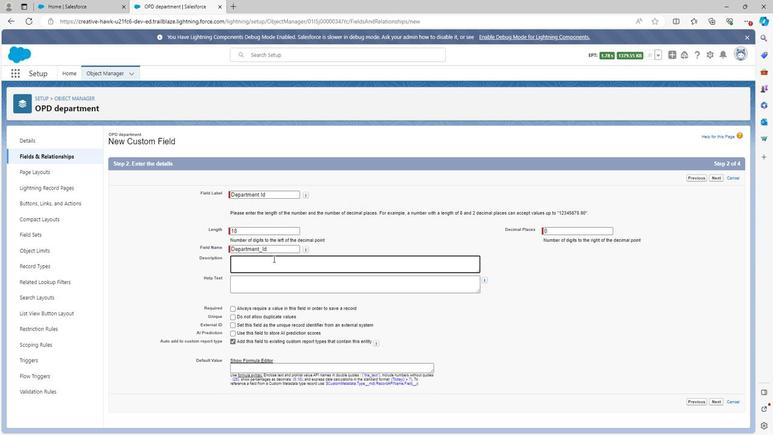 
Action: Key pressed De
Screenshot: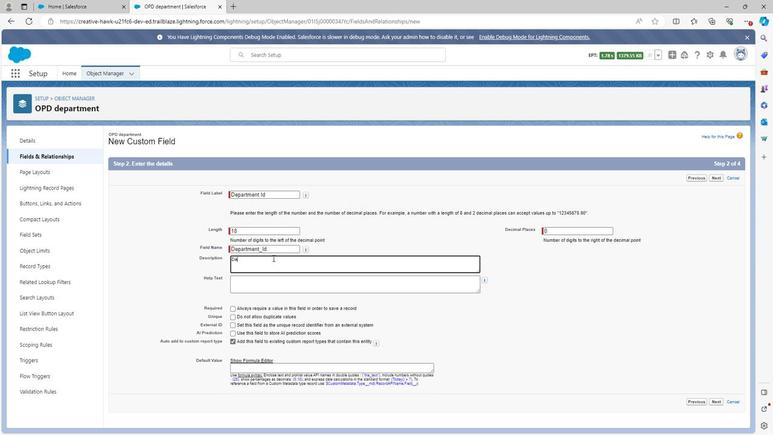 
Action: Mouse moved to (262, 263)
Screenshot: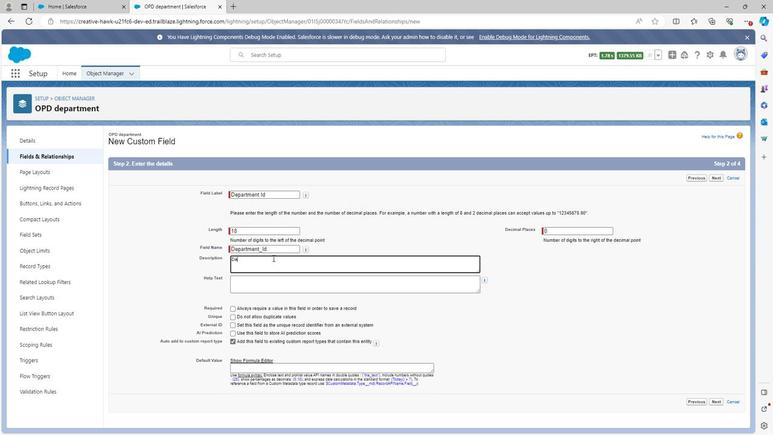 
Action: Key pressed p
Screenshot: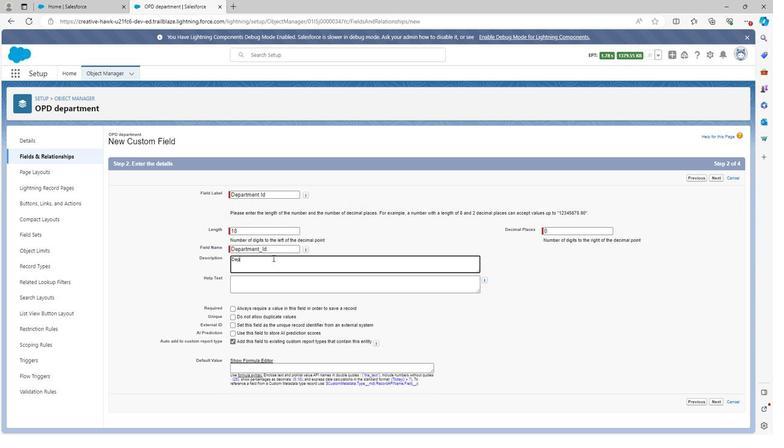 
Action: Mouse moved to (262, 261)
Screenshot: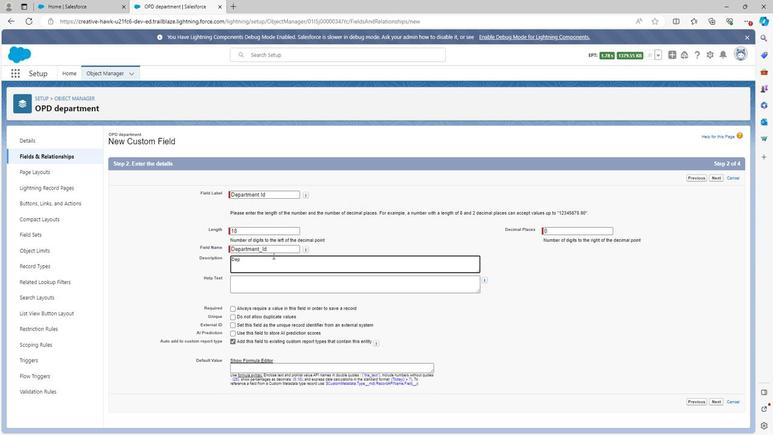 
Action: Key pressed a
Screenshot: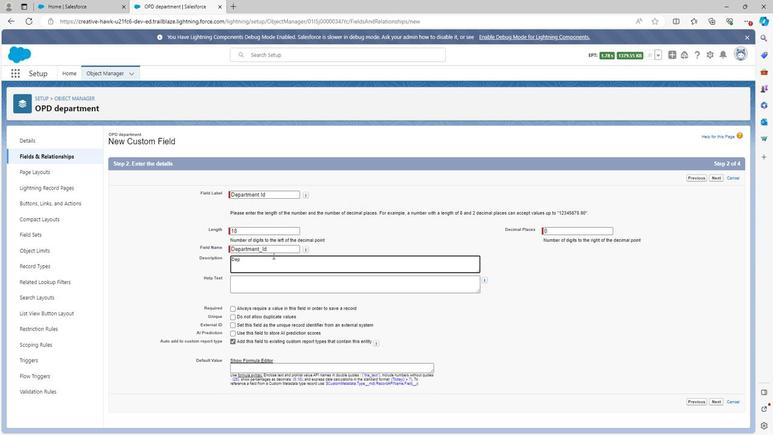 
Action: Mouse moved to (262, 259)
Screenshot: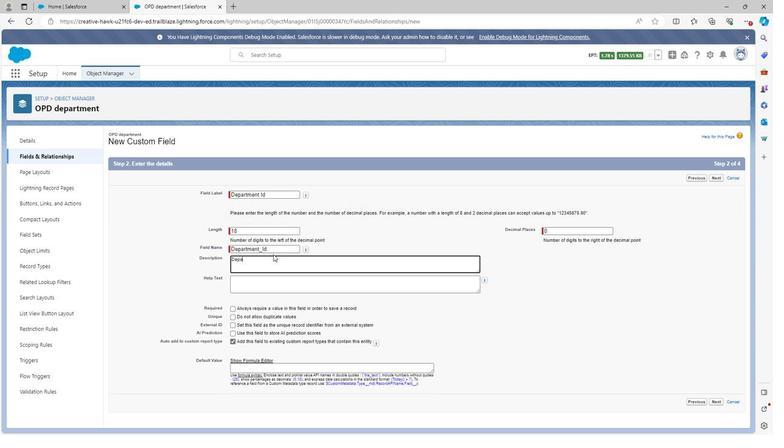 
Action: Key pressed rtm
Screenshot: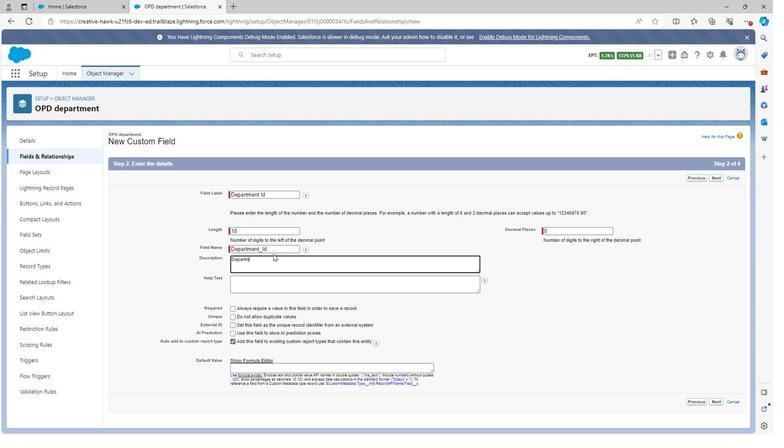 
Action: Mouse moved to (262, 259)
Screenshot: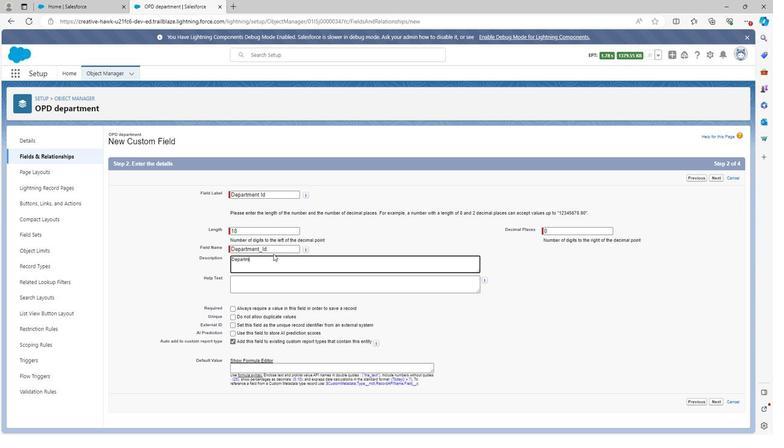 
Action: Key pressed ent<Key.space><Key.shift><Key.shift>I
Screenshot: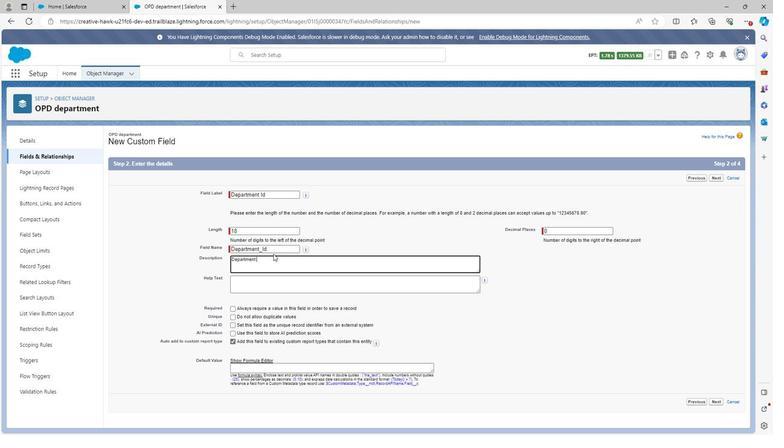
Action: Mouse moved to (262, 257)
Screenshot: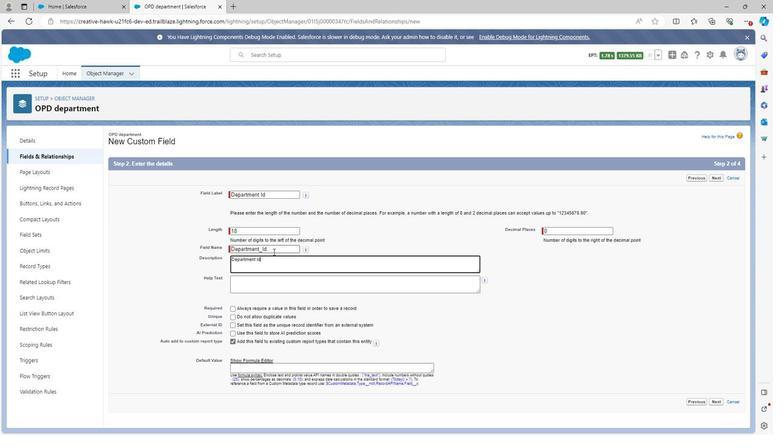 
Action: Key pressed d<Key.space>fie
Screenshot: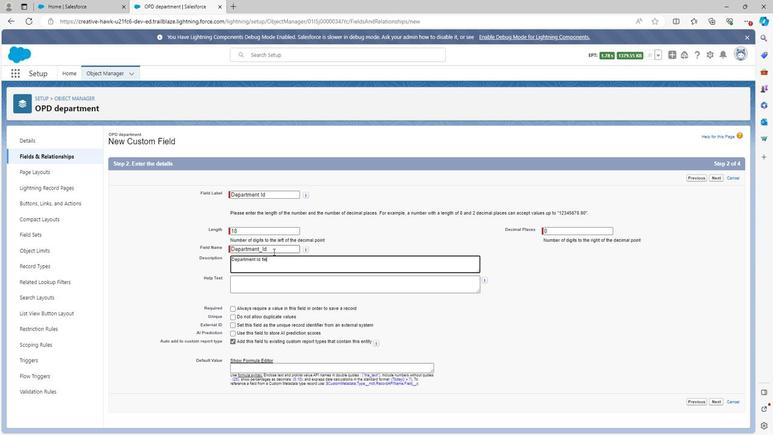 
Action: Mouse moved to (262, 256)
Screenshot: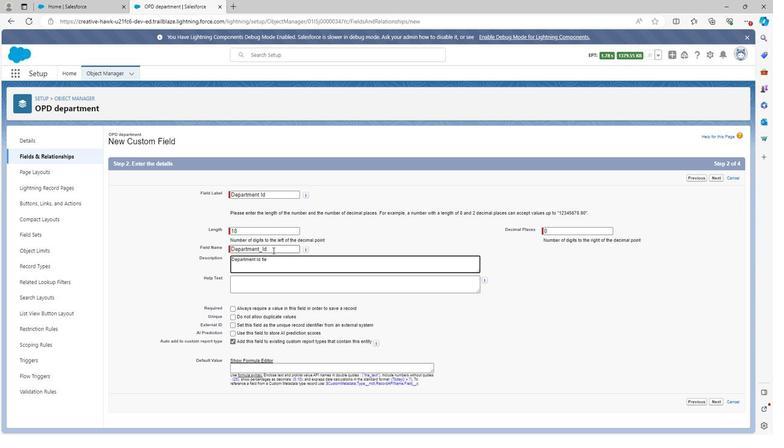 
Action: Key pressed l
Screenshot: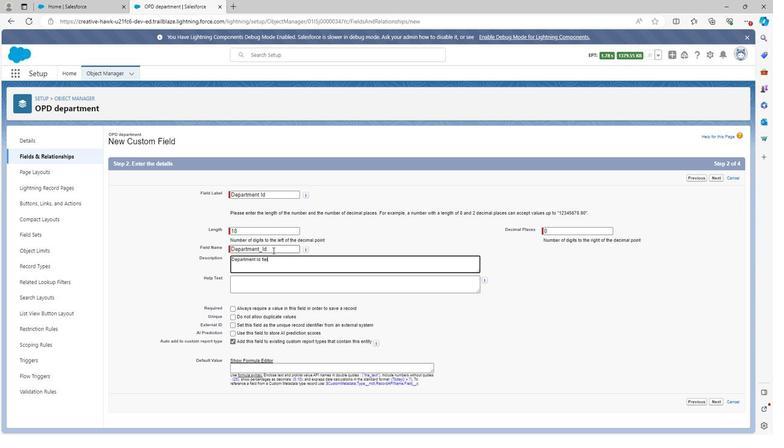 
Action: Mouse moved to (261, 254)
Screenshot: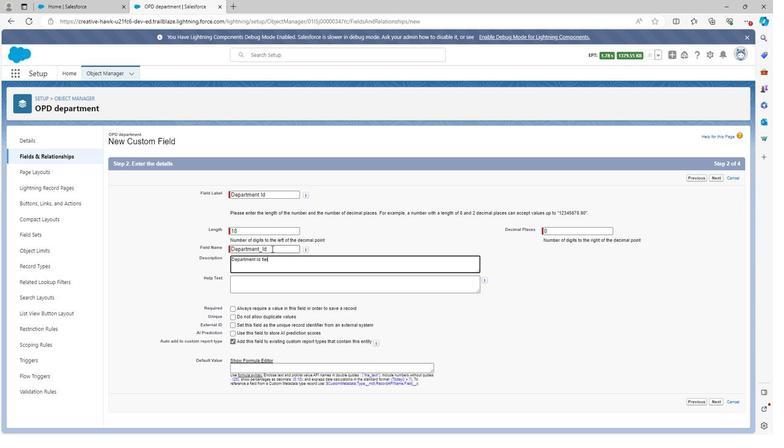 
Action: Key pressed d
Screenshot: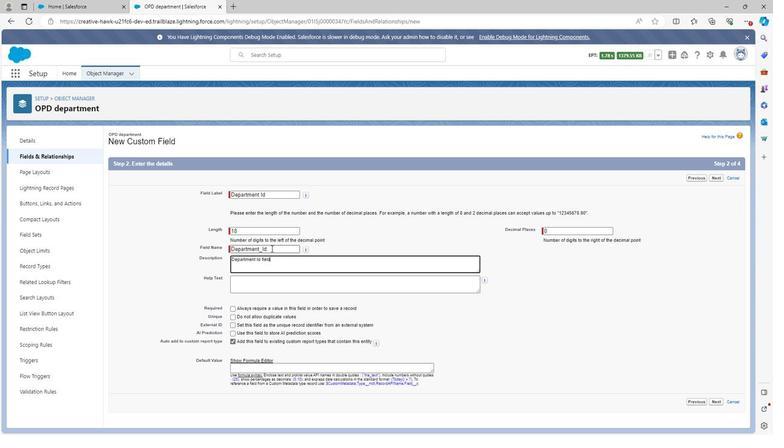 
Action: Mouse moved to (260, 253)
Screenshot: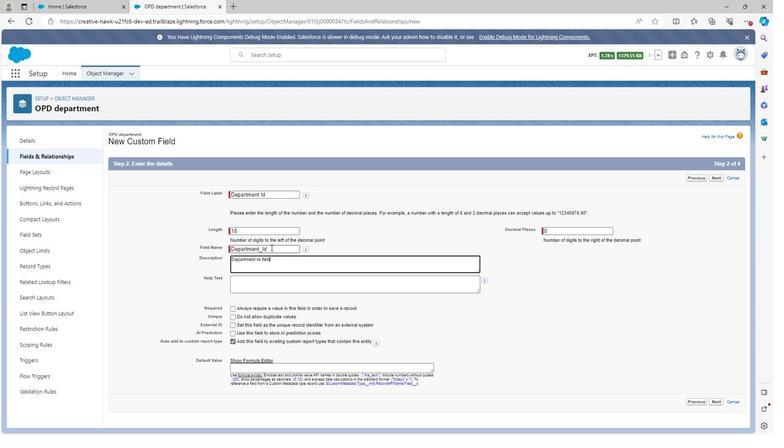 
Action: Key pressed <Key.space>i
Screenshot: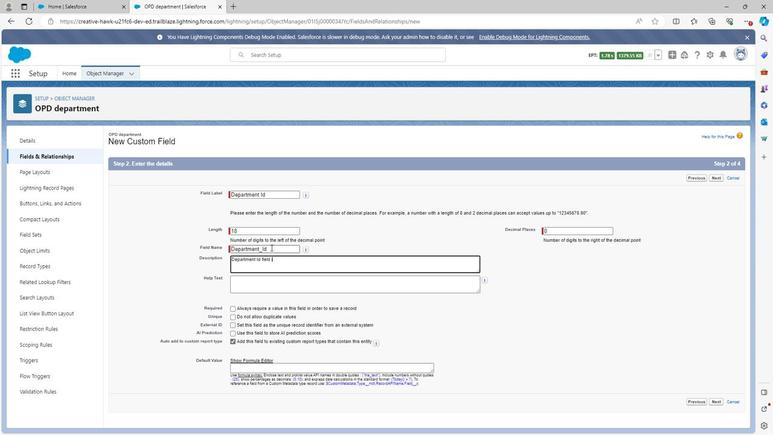 
Action: Mouse moved to (259, 253)
Screenshot: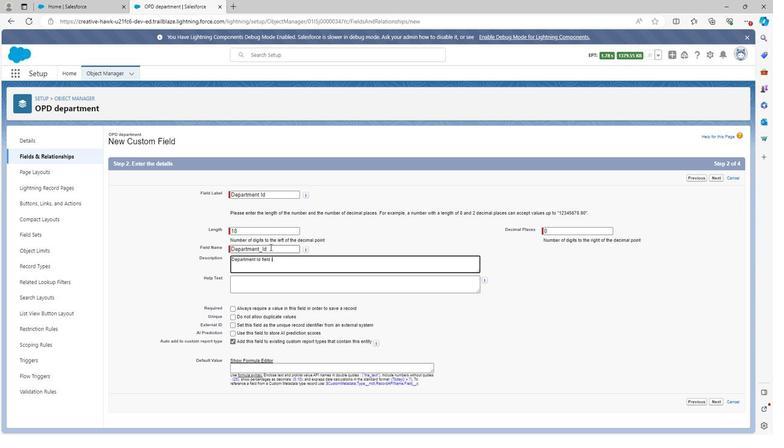 
Action: Key pressed s<Key.space>t
Screenshot: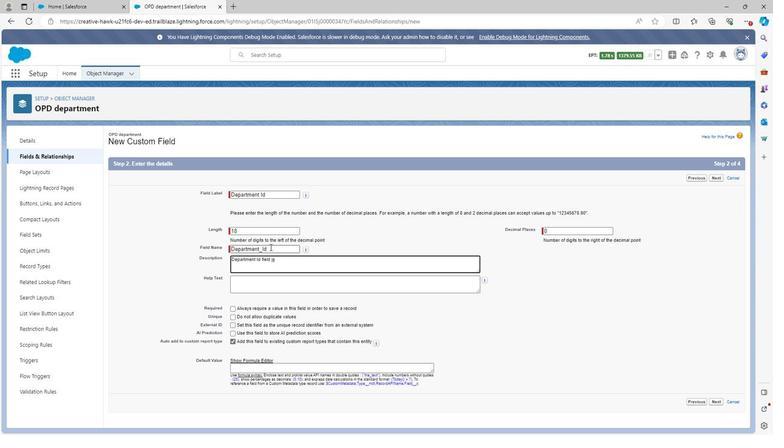 
Action: Mouse moved to (259, 252)
Screenshot: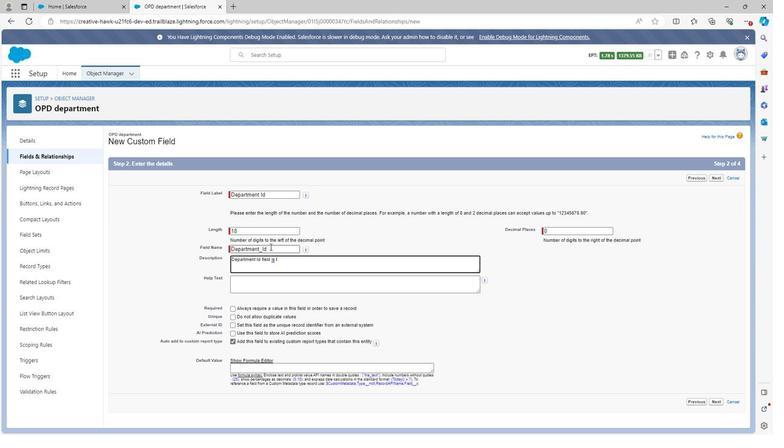 
Action: Key pressed h
Screenshot: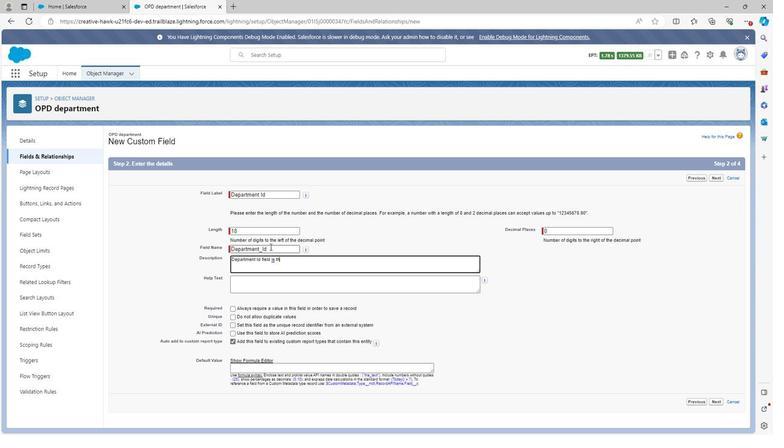
Action: Mouse moved to (259, 251)
Screenshot: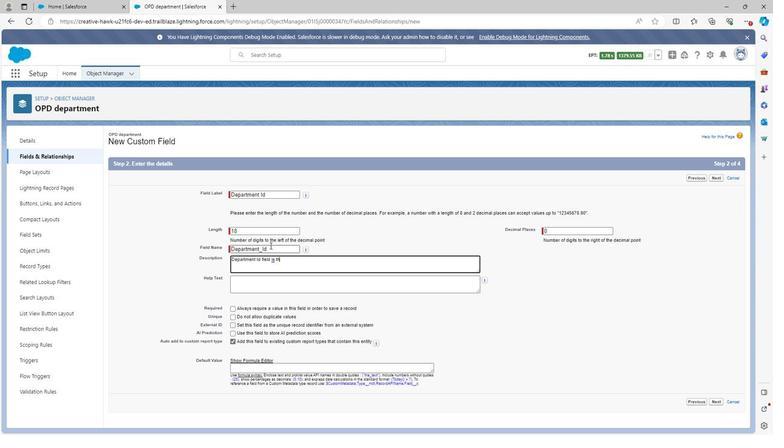 
Action: Key pressed e<Key.space>fi
Screenshot: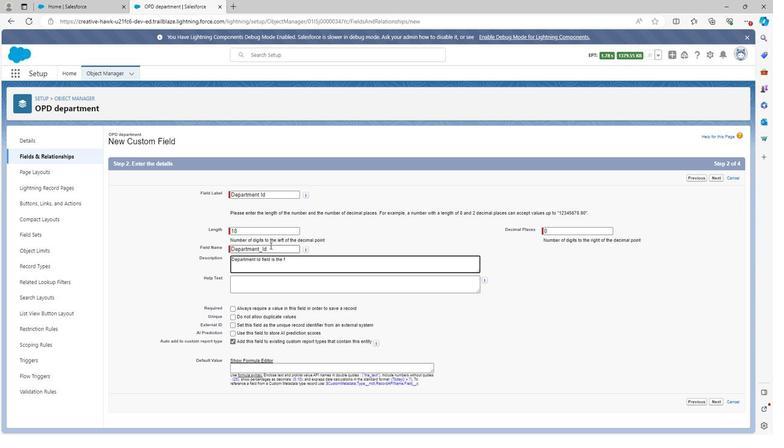 
Action: Mouse moved to (258, 250)
Screenshot: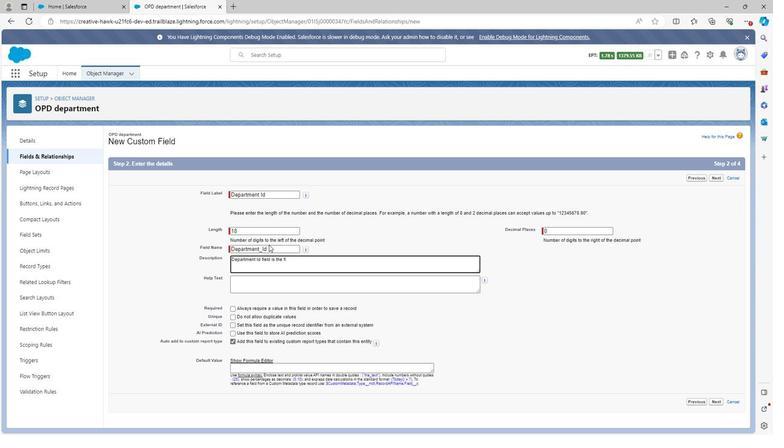 
Action: Key pressed eld<Key.space>thr
Screenshot: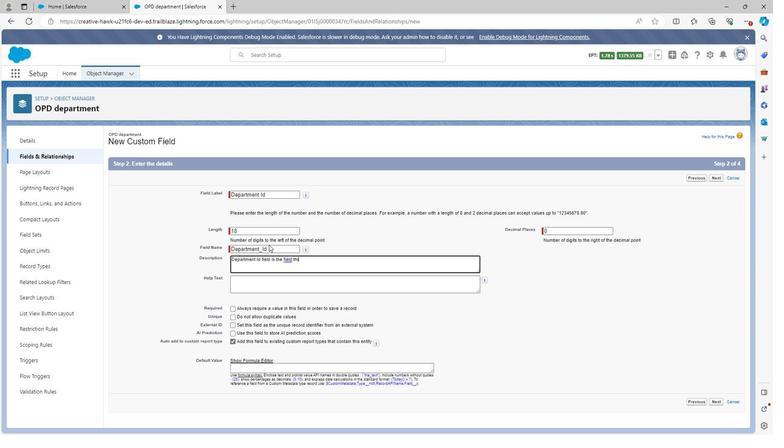 
Action: Mouse moved to (257, 250)
Screenshot: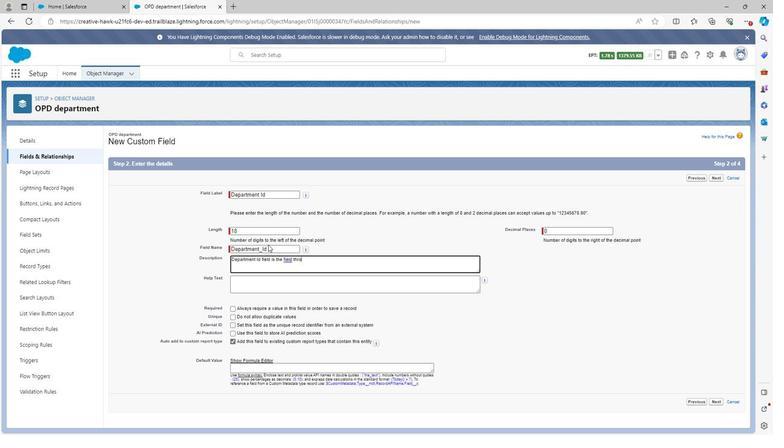 
Action: Key pressed ough<Key.space>which<Key.space>we<Key.space>
Screenshot: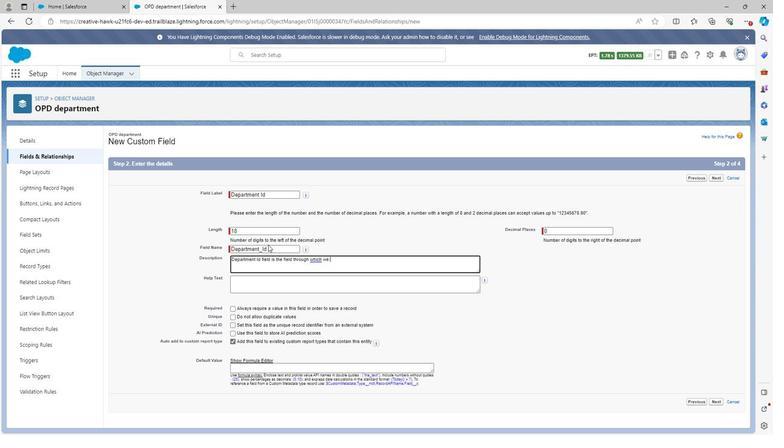 
Action: Mouse moved to (257, 251)
Screenshot: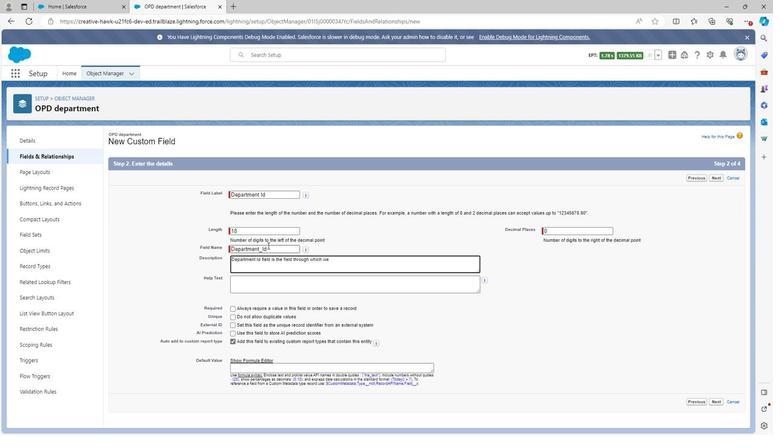 
Action: Key pressed defi
Screenshot: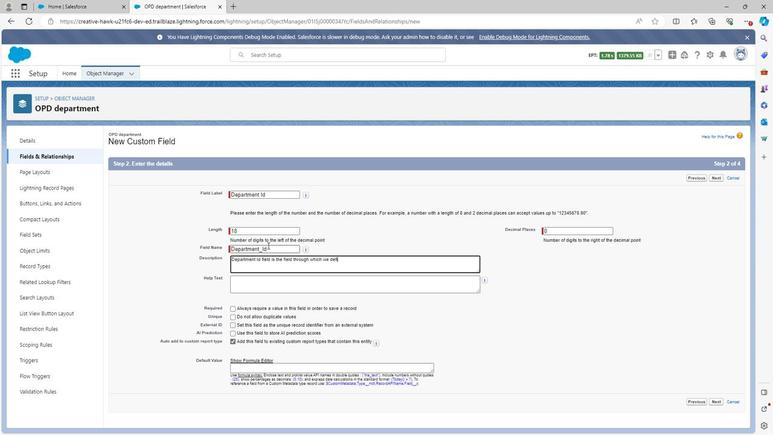 
Action: Mouse moved to (255, 251)
Screenshot: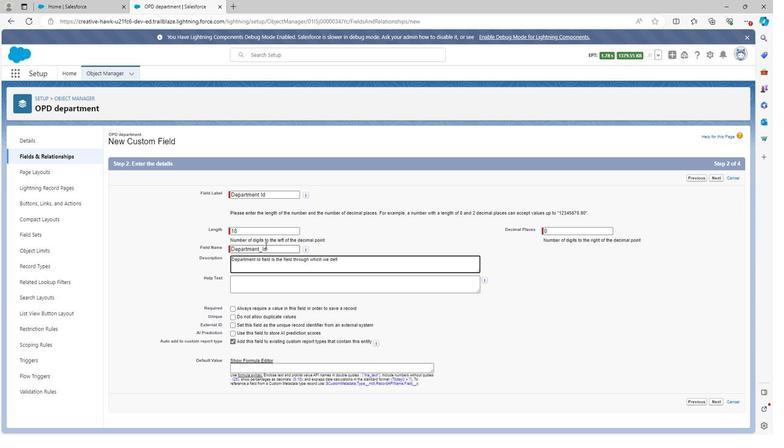 
Action: Key pressed ned<Key.space>the<Key.space>de
Screenshot: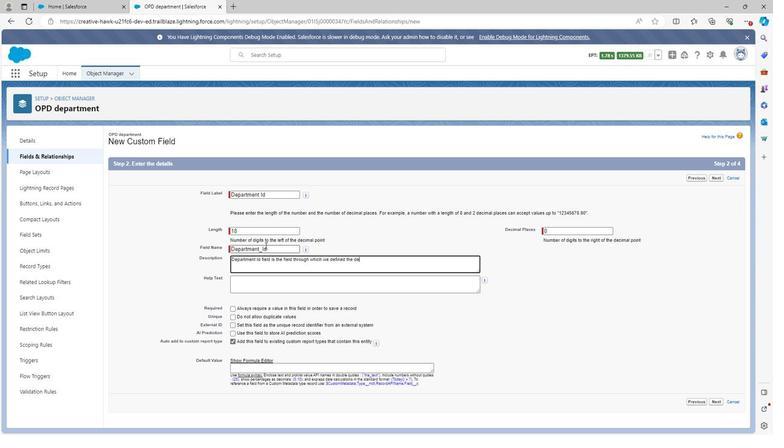 
Action: Mouse moved to (252, 254)
Screenshot: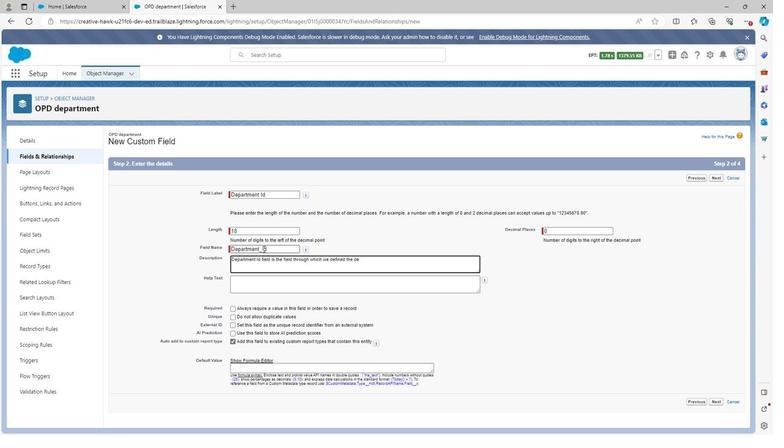 
Action: Key pressed p
Screenshot: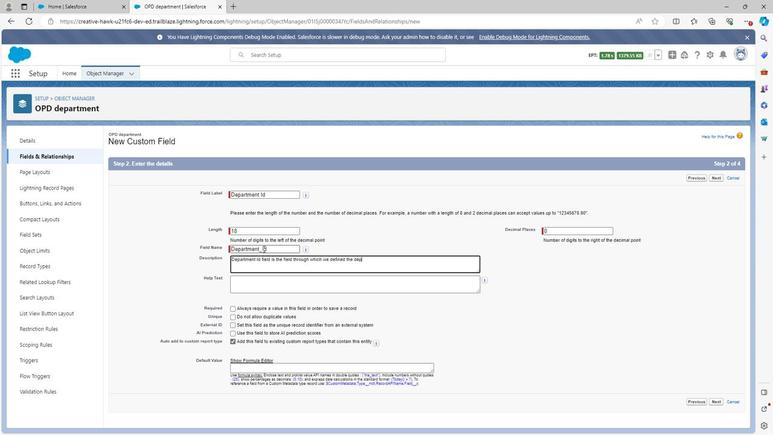 
Action: Mouse moved to (252, 255)
Screenshot: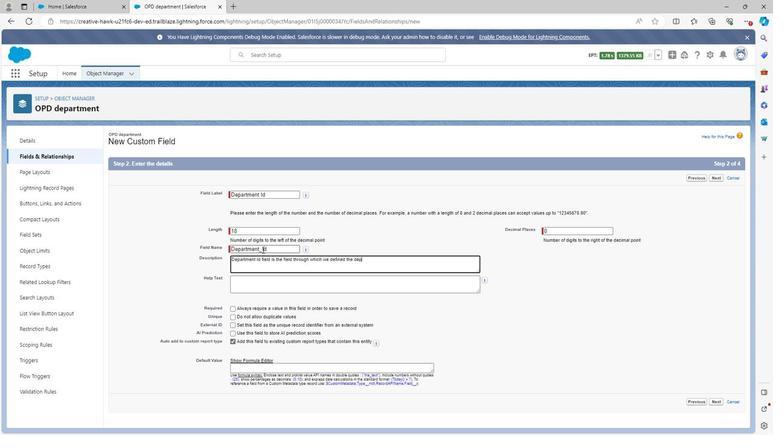 
Action: Key pressed a
Screenshot: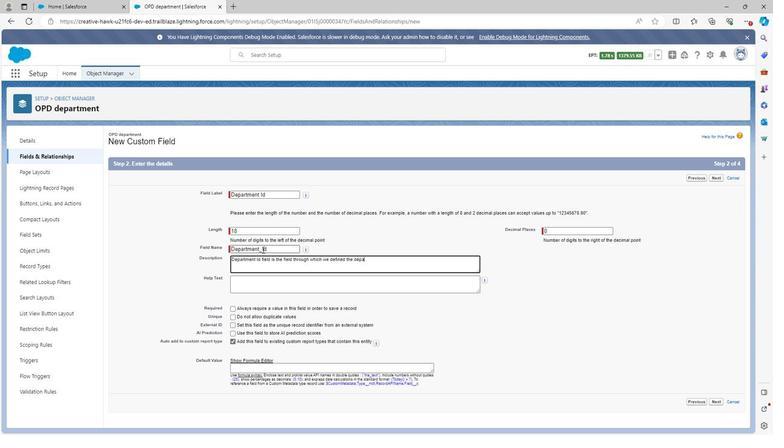 
Action: Mouse moved to (251, 255)
Screenshot: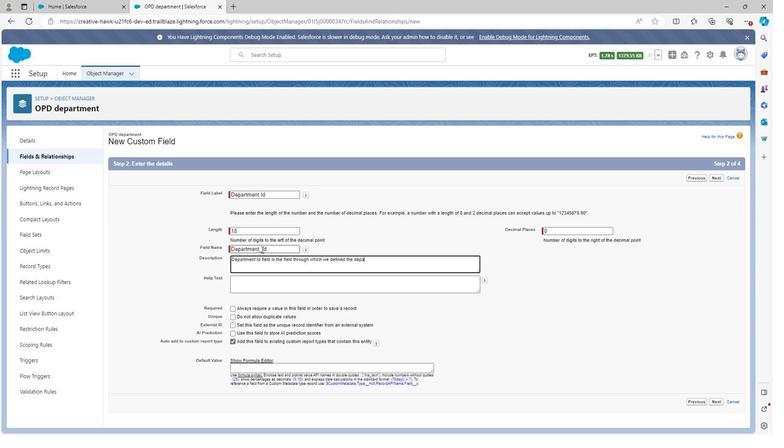 
Action: Key pressed rtment<Key.space>
Screenshot: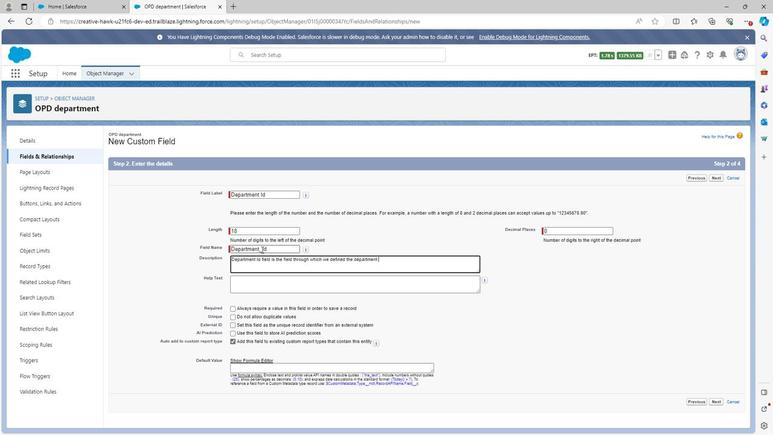 
Action: Mouse moved to (248, 256)
Screenshot: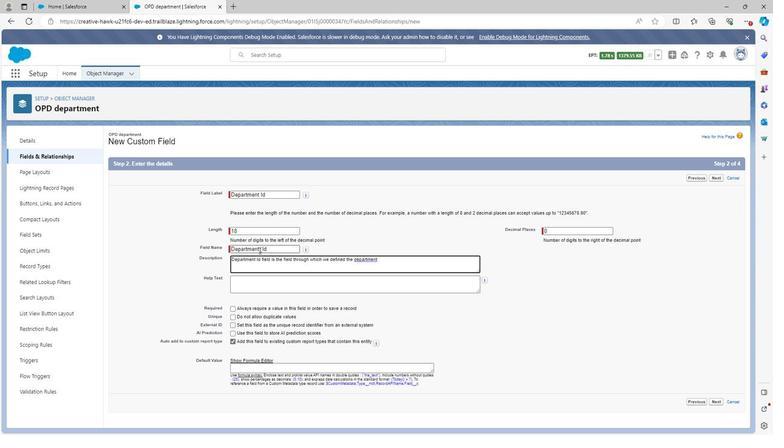 
Action: Key pressed <Key.shift>
Screenshot: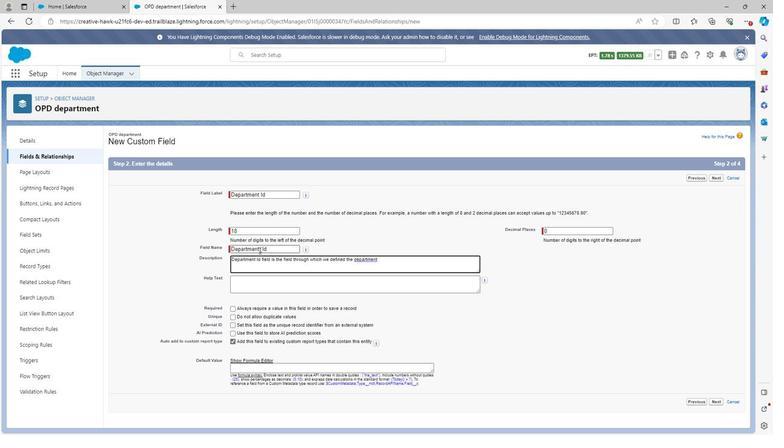 
Action: Mouse moved to (245, 260)
Screenshot: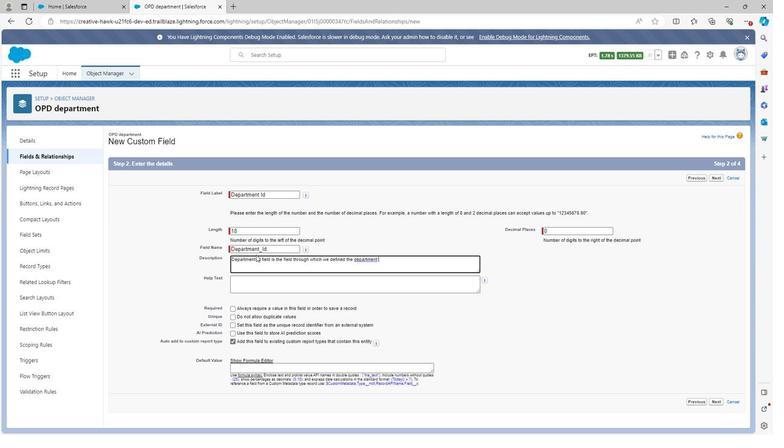 
Action: Key pressed <Key.shift><Key.shift><Key.shift><Key.shift><Key.shift>I
Screenshot: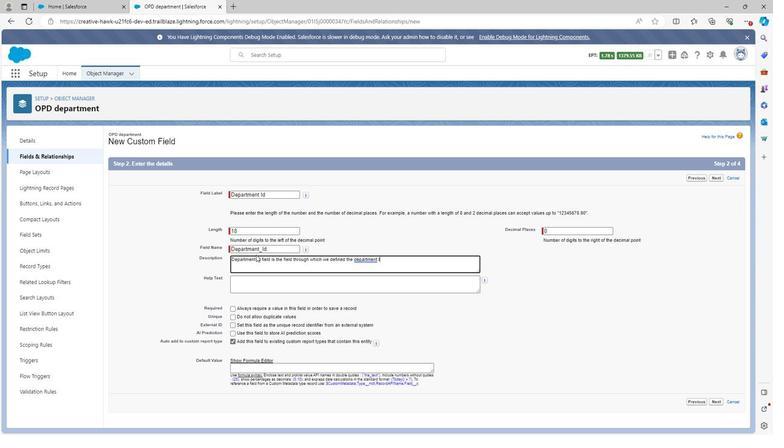 
Action: Mouse moved to (244, 260)
Screenshot: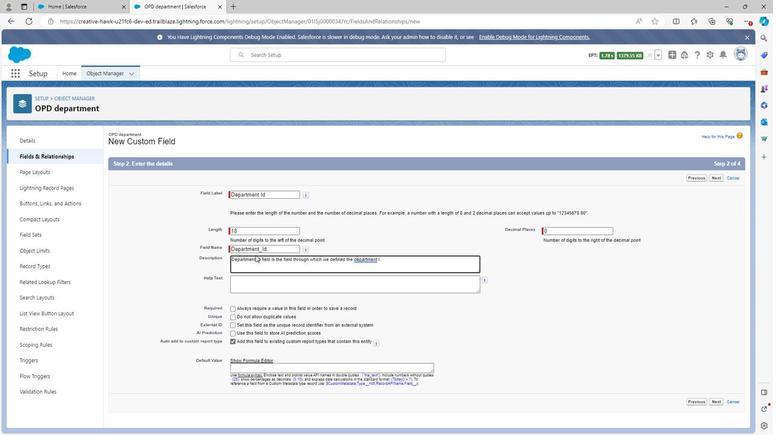 
Action: Key pressed d<Key.space>
Screenshot: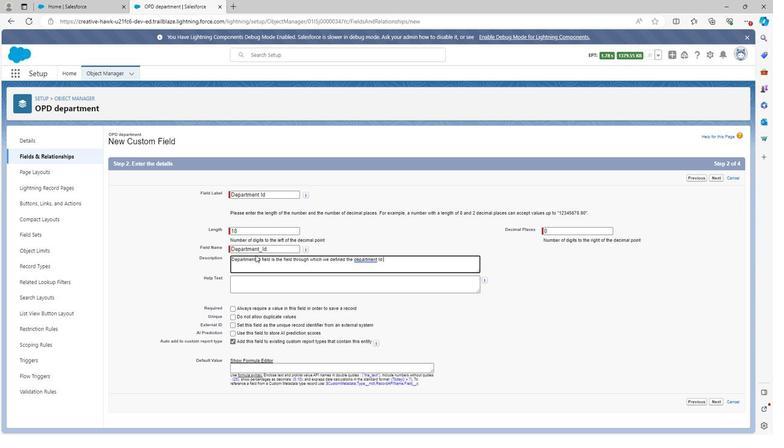 
Action: Mouse moved to (244, 292)
Screenshot: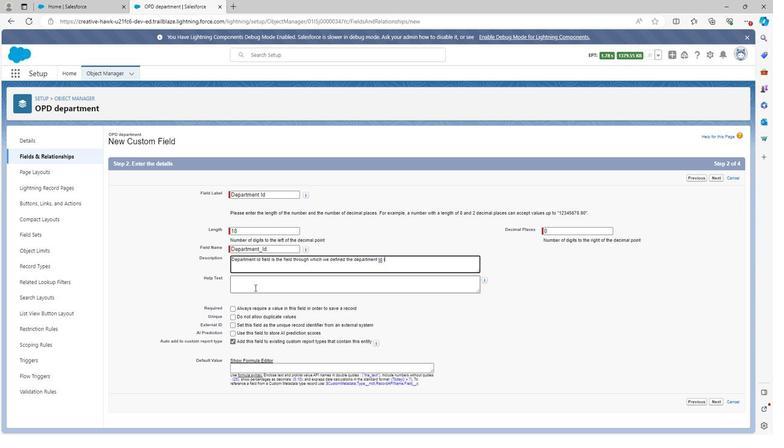 
Action: Key pressed i
Screenshot: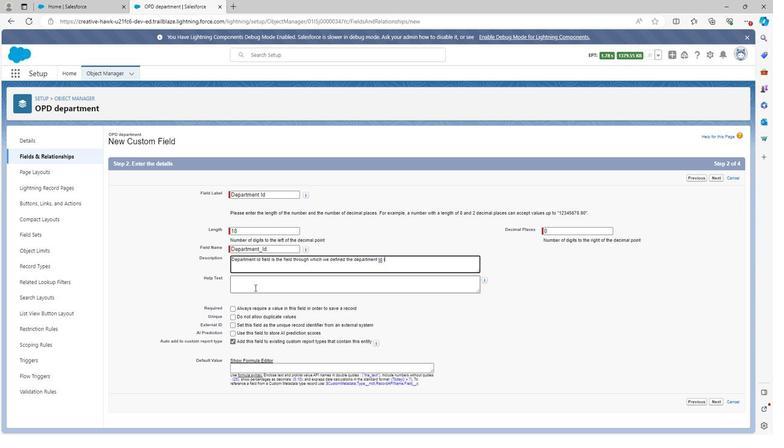 
Action: Mouse moved to (244, 292)
Screenshot: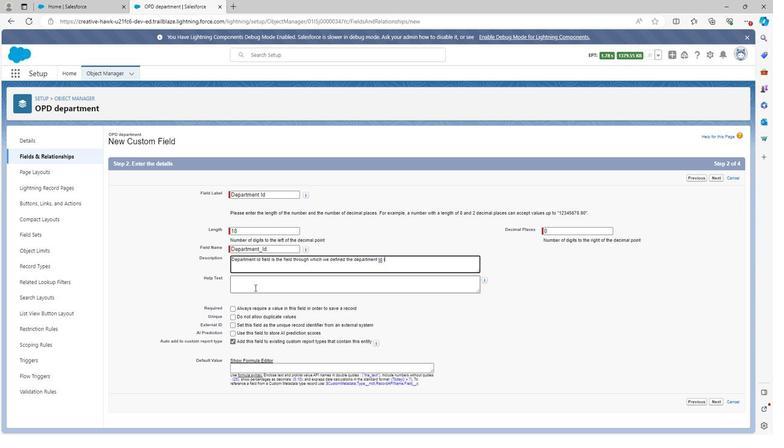 
Action: Key pressed n<Key.space>
Screenshot: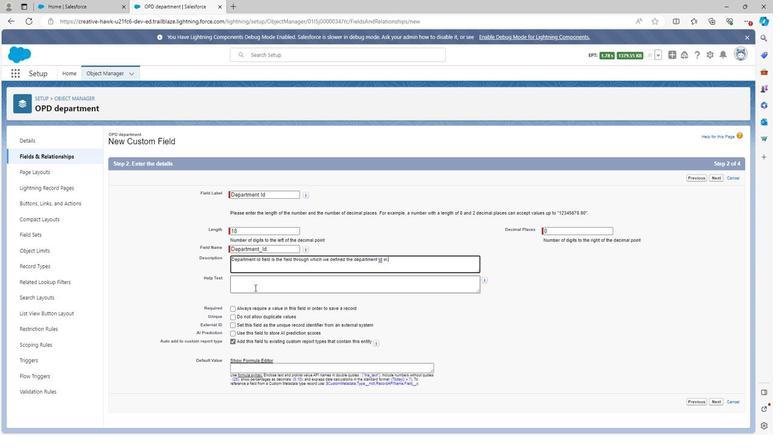 
Action: Mouse moved to (197, 270)
Screenshot: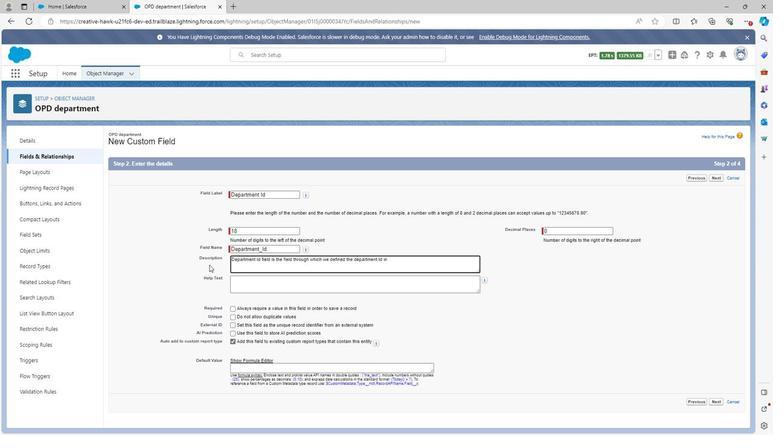 
Action: Key pressed hospital<Key.space>opd<Key.space>management
Screenshot: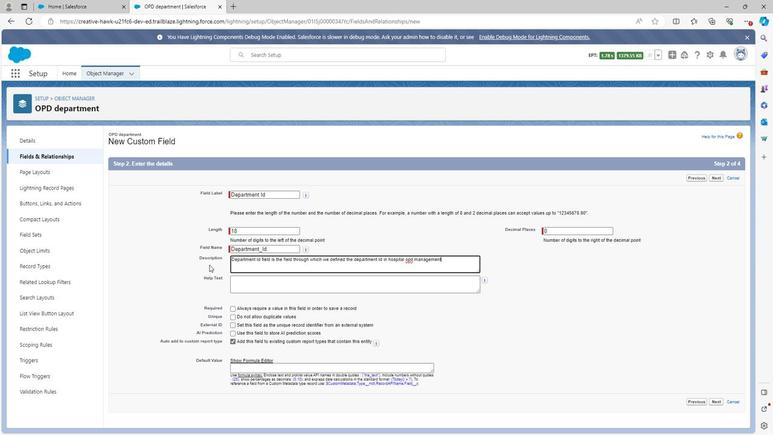 
Action: Mouse moved to (279, 287)
Screenshot: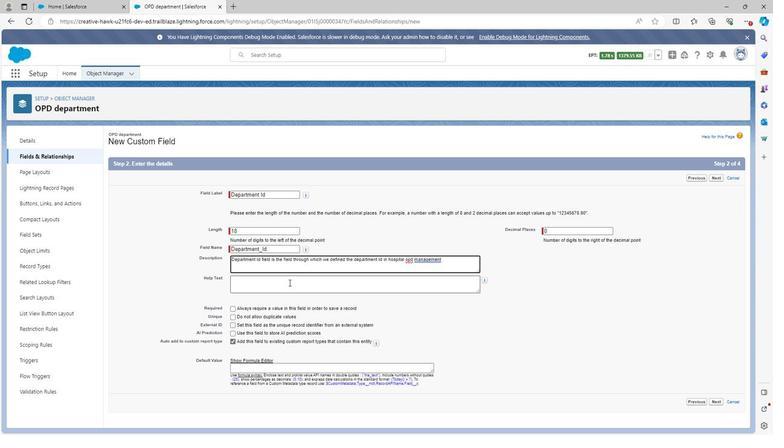 
Action: Mouse pressed left at (279, 287)
Screenshot: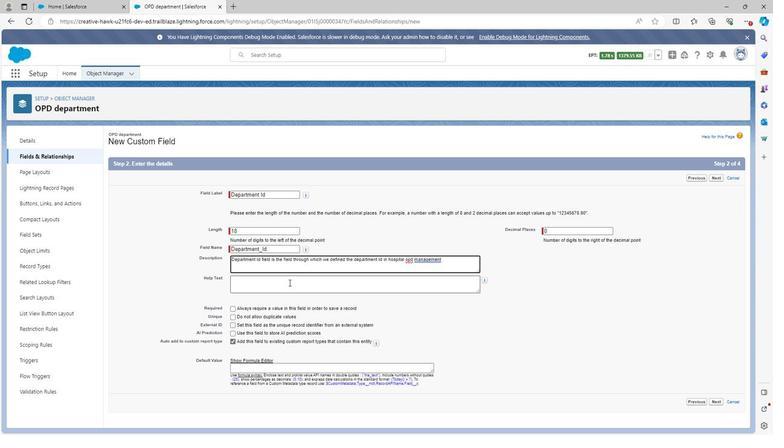 
Action: Mouse moved to (233, 276)
Screenshot: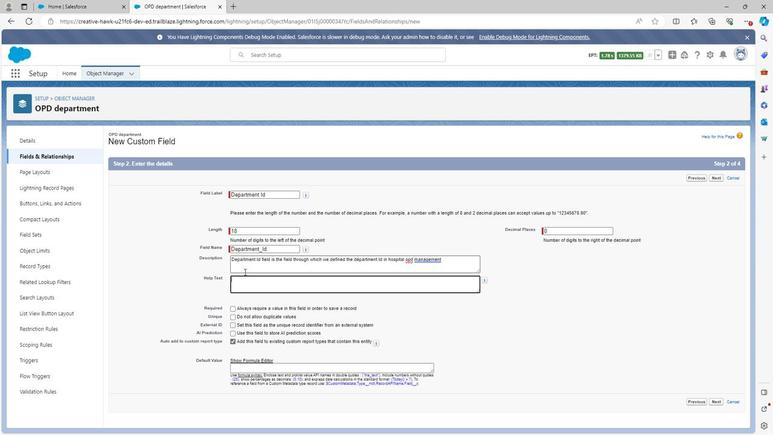 
Action: Key pressed <Key.shift>Department<Key.space><Key.shift>Id
Screenshot: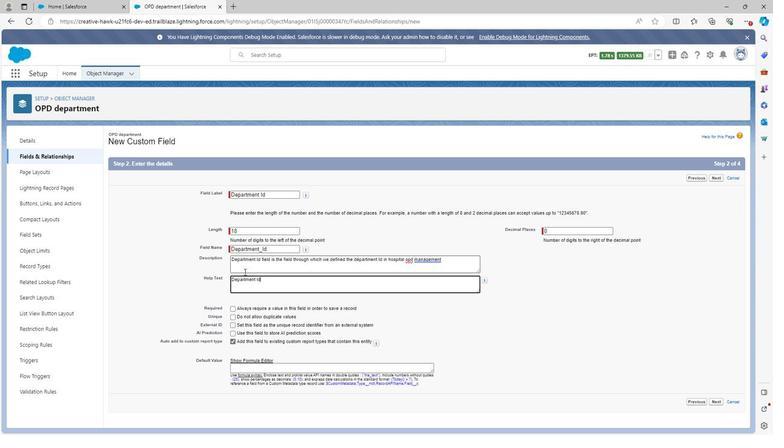 
Action: Mouse moved to (713, 402)
Screenshot: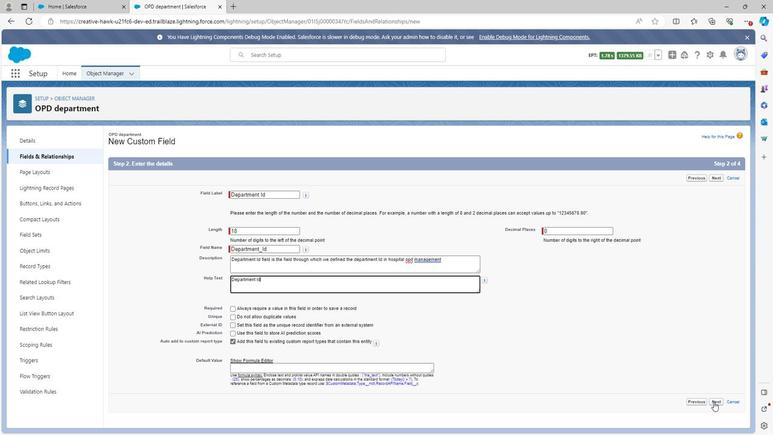 
Action: Mouse pressed left at (713, 402)
Screenshot: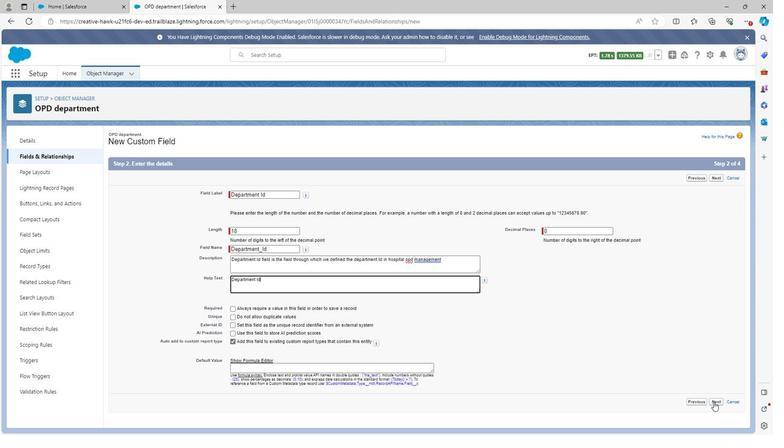 
Action: Mouse moved to (528, 252)
Screenshot: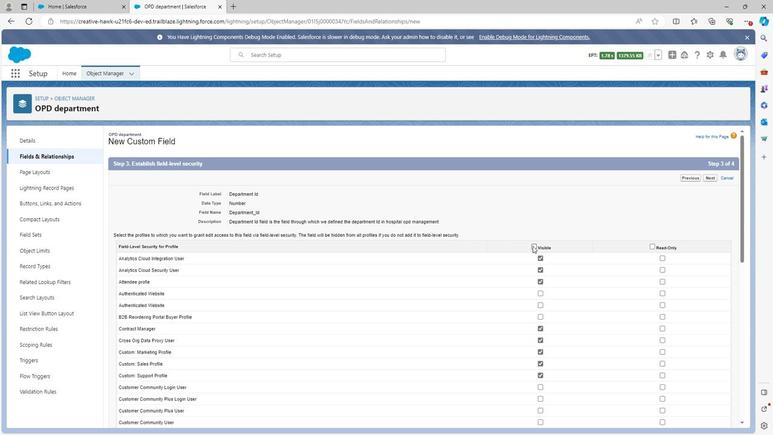 
Action: Mouse pressed left at (528, 252)
Screenshot: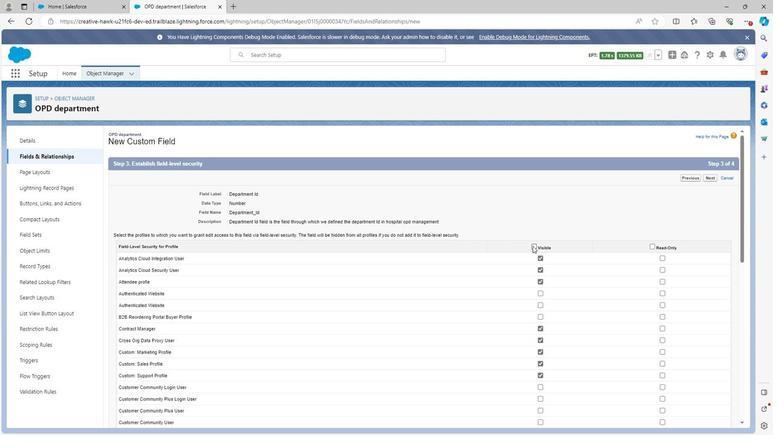 
Action: Mouse moved to (651, 252)
Screenshot: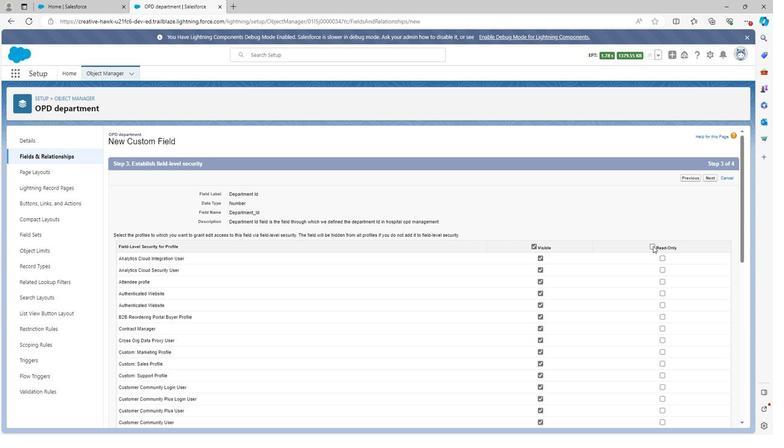 
Action: Mouse pressed left at (651, 252)
Screenshot: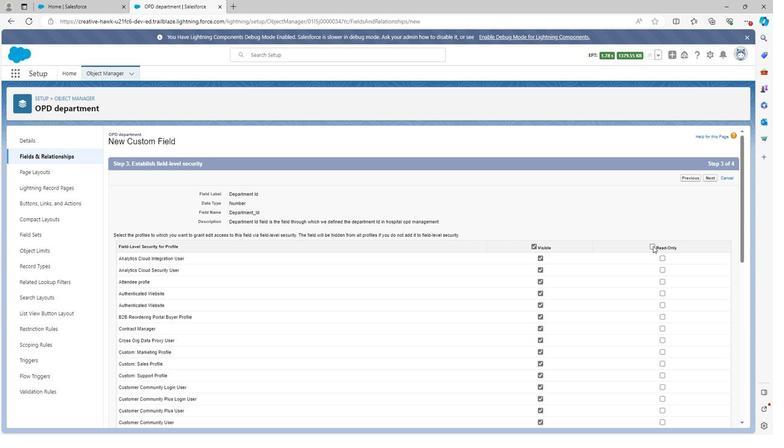 
Action: Mouse moved to (538, 263)
Screenshot: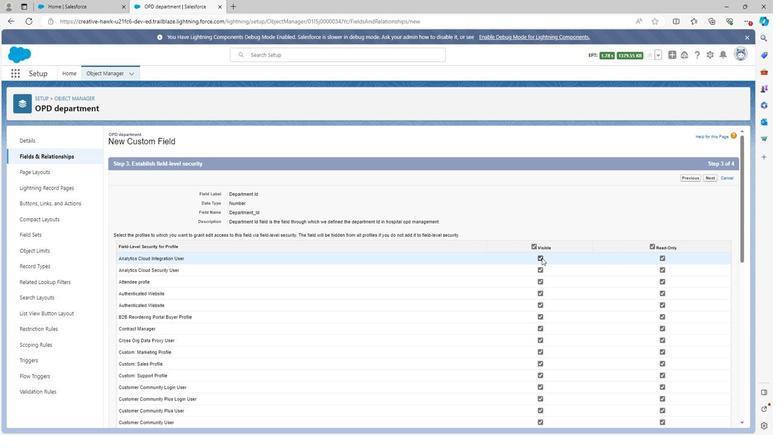 
Action: Mouse pressed left at (538, 263)
Screenshot: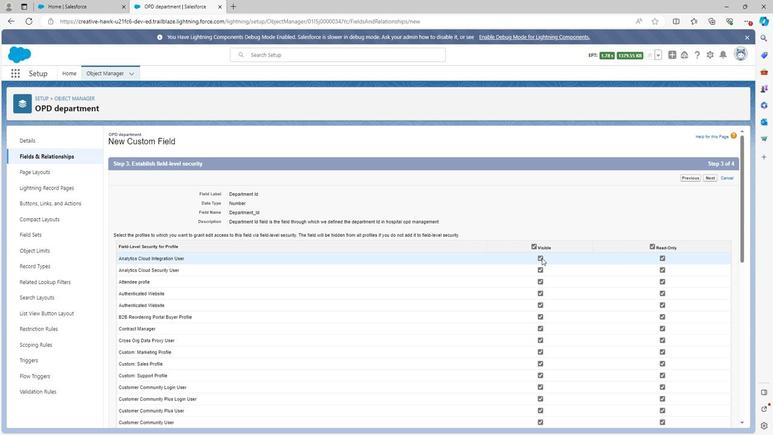 
Action: Mouse moved to (536, 275)
Screenshot: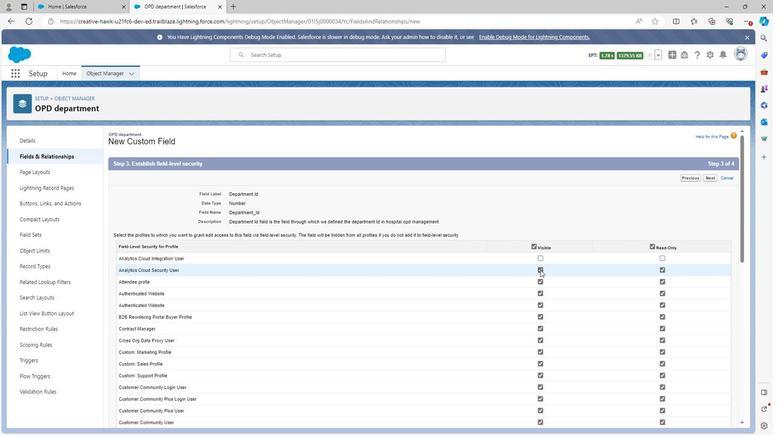 
Action: Mouse pressed left at (536, 275)
Screenshot: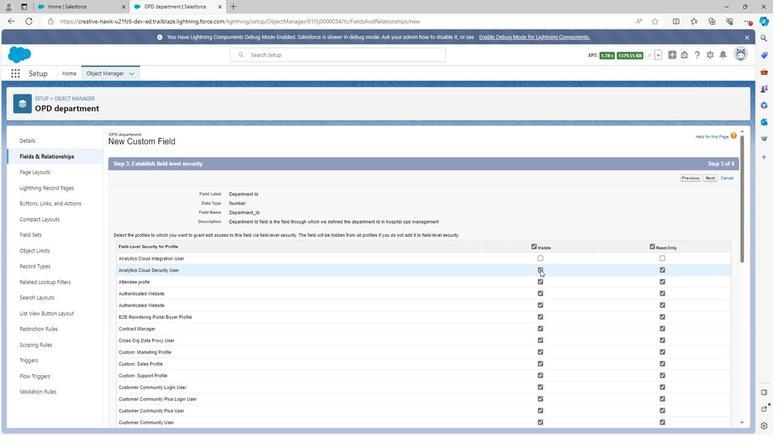 
Action: Mouse moved to (533, 319)
Screenshot: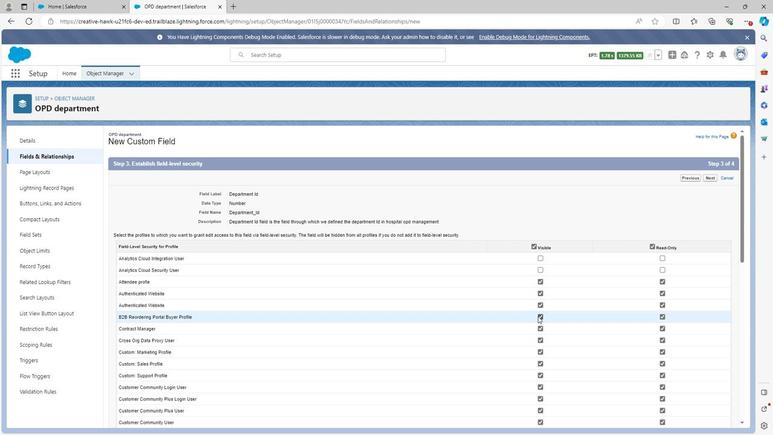 
Action: Mouse pressed left at (533, 319)
Screenshot: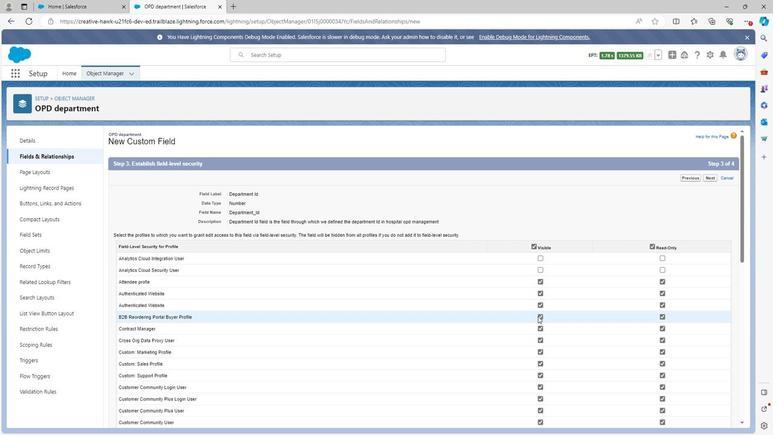 
Action: Mouse moved to (535, 342)
Screenshot: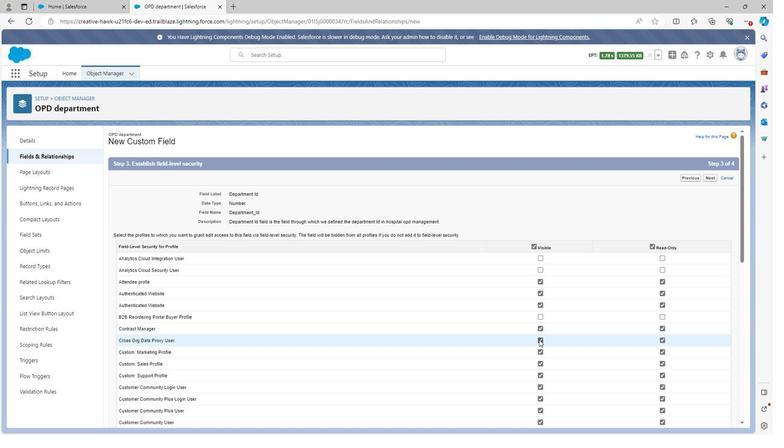 
Action: Mouse pressed left at (535, 342)
Screenshot: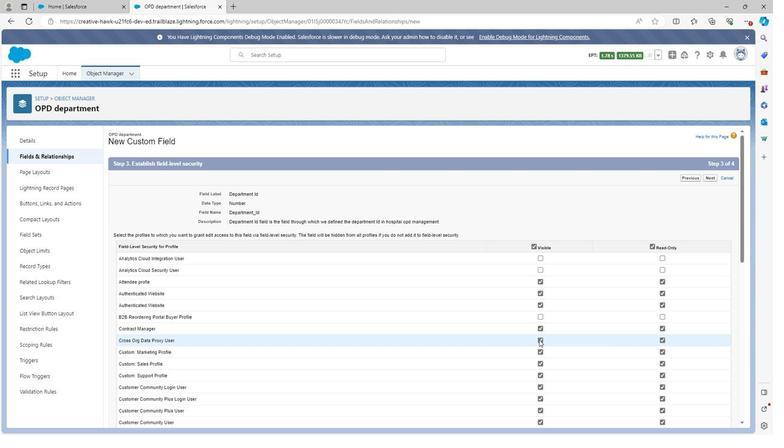 
Action: Mouse moved to (536, 375)
Screenshot: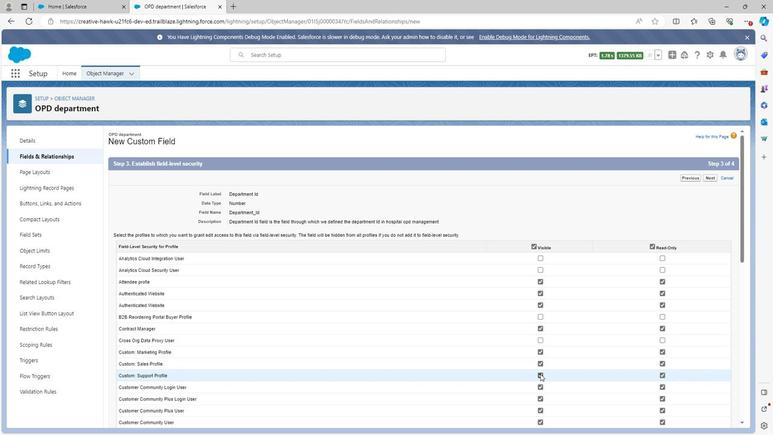 
Action: Mouse pressed left at (536, 375)
Screenshot: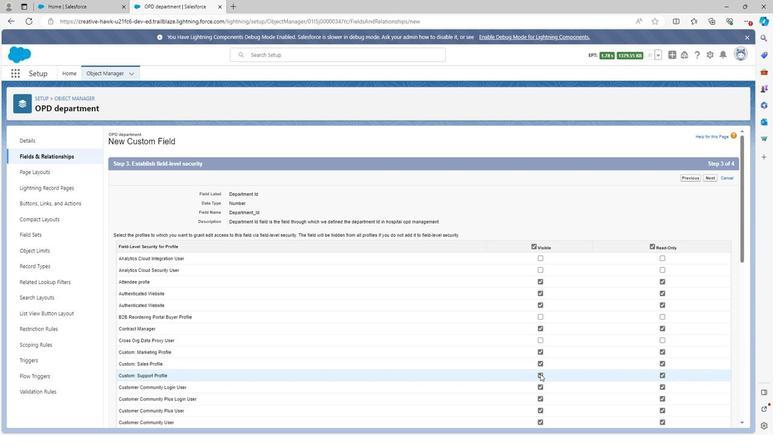 
Action: Mouse moved to (532, 407)
Screenshot: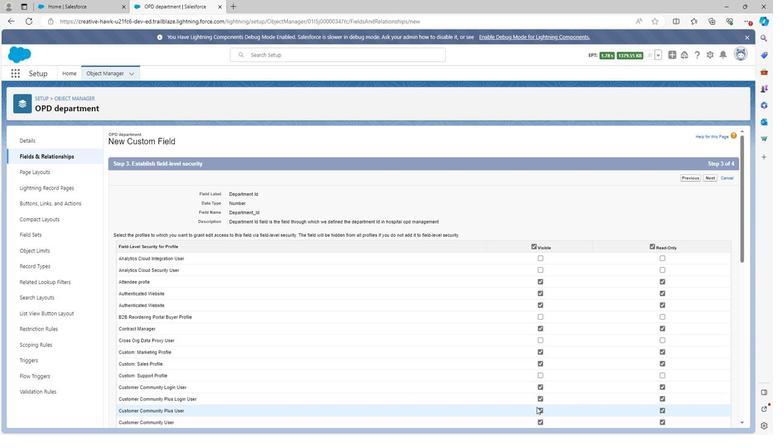 
Action: Mouse pressed left at (532, 407)
Screenshot: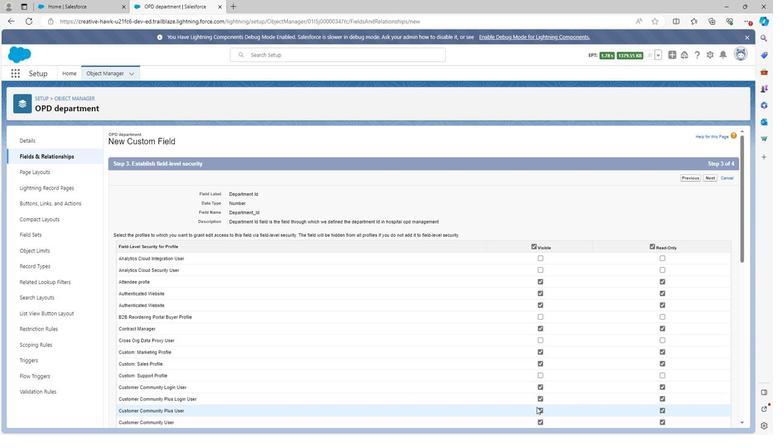 
Action: Mouse moved to (535, 409)
Screenshot: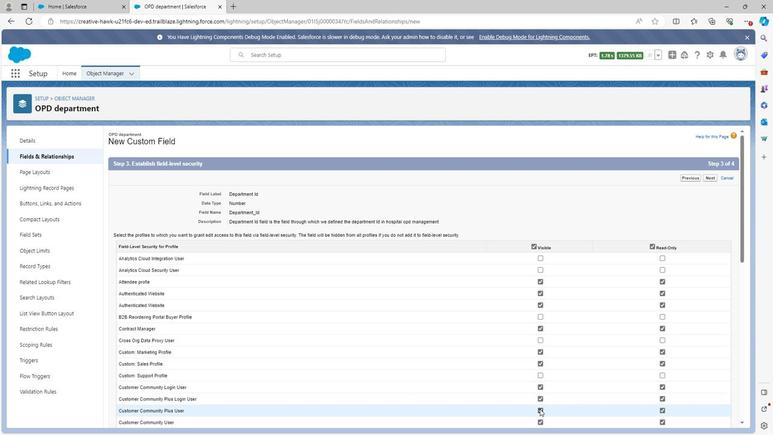 
Action: Mouse pressed left at (535, 409)
Screenshot: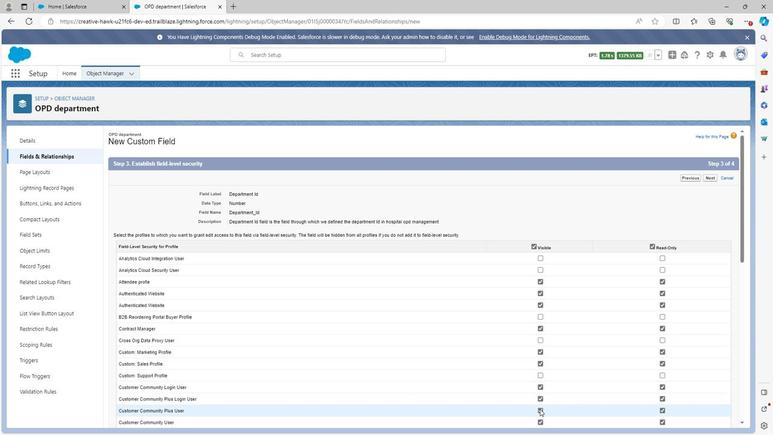 
Action: Mouse scrolled (535, 409) with delta (0, 0)
Screenshot: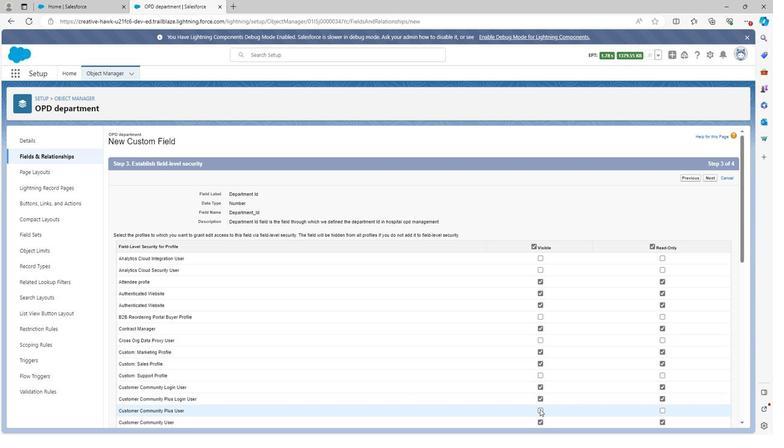 
Action: Mouse moved to (535, 407)
Screenshot: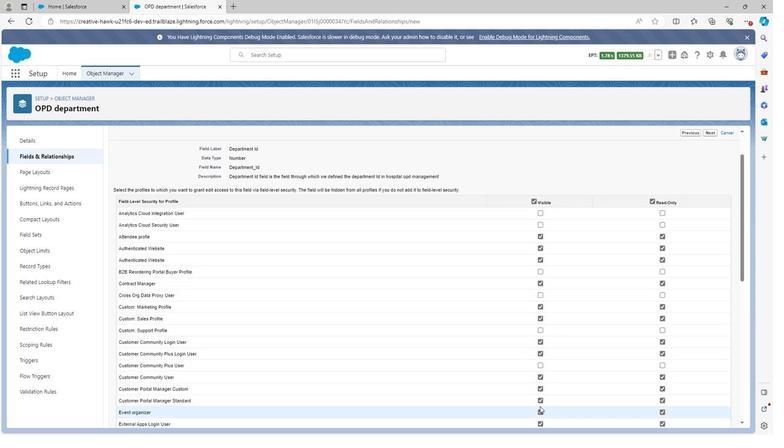 
Action: Mouse scrolled (535, 407) with delta (0, 0)
Screenshot: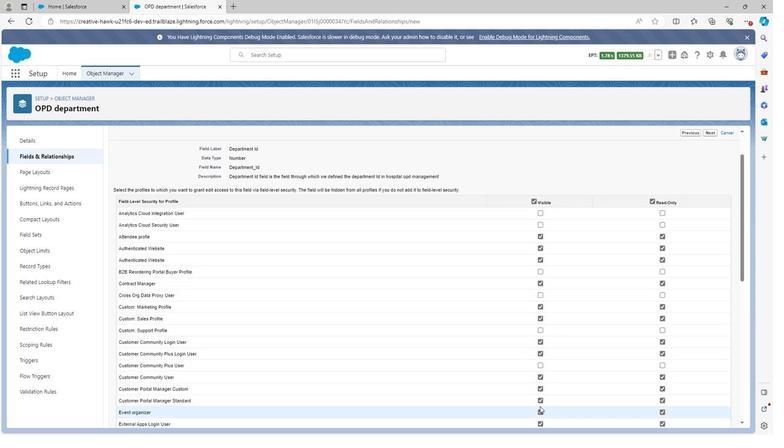 
Action: Mouse moved to (537, 368)
Screenshot: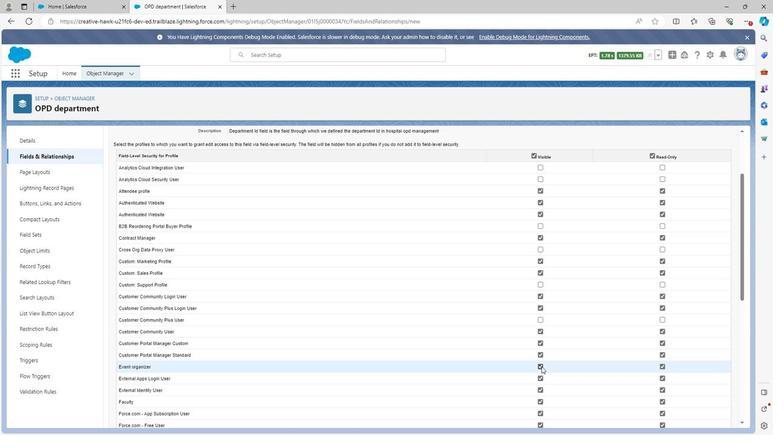 
Action: Mouse pressed left at (537, 368)
Screenshot: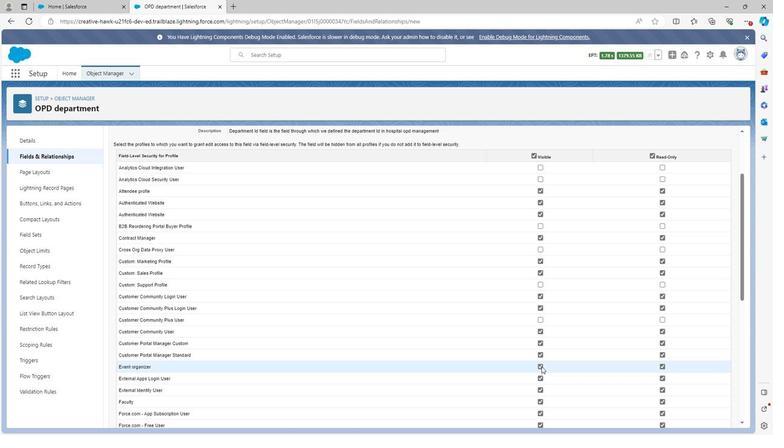 
Action: Mouse moved to (536, 379)
Screenshot: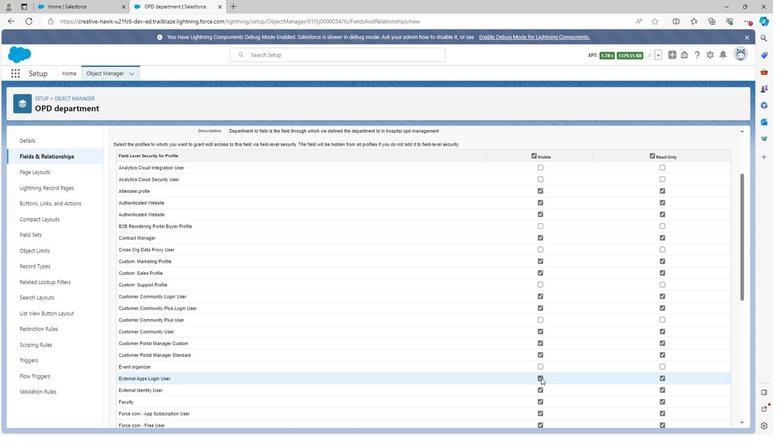 
Action: Mouse pressed left at (536, 379)
Screenshot: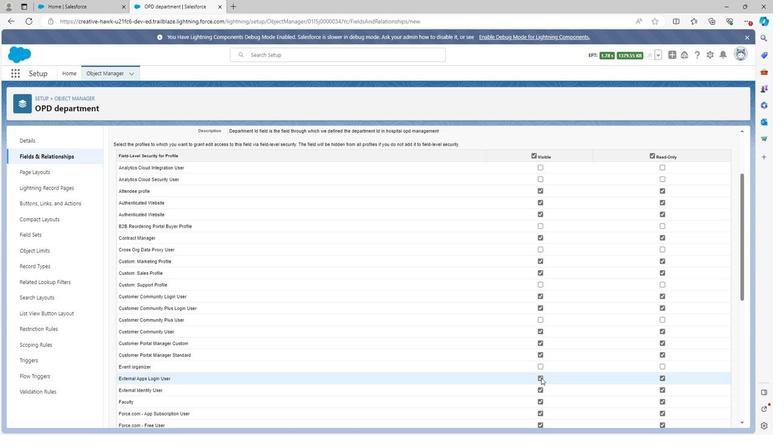 
Action: Mouse moved to (537, 391)
Screenshot: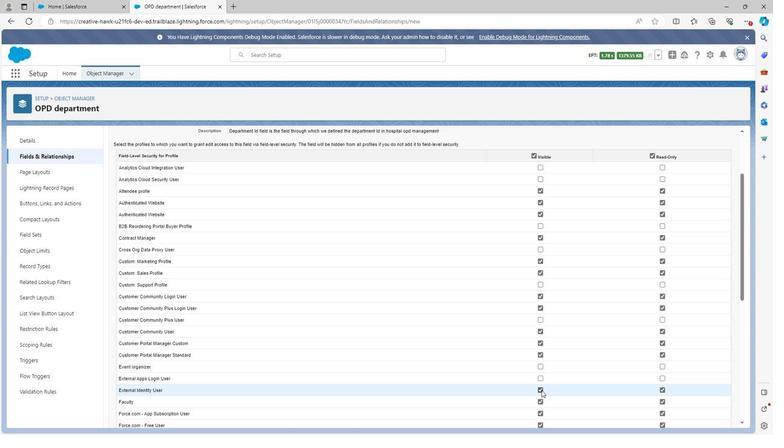 
Action: Mouse pressed left at (537, 391)
Screenshot: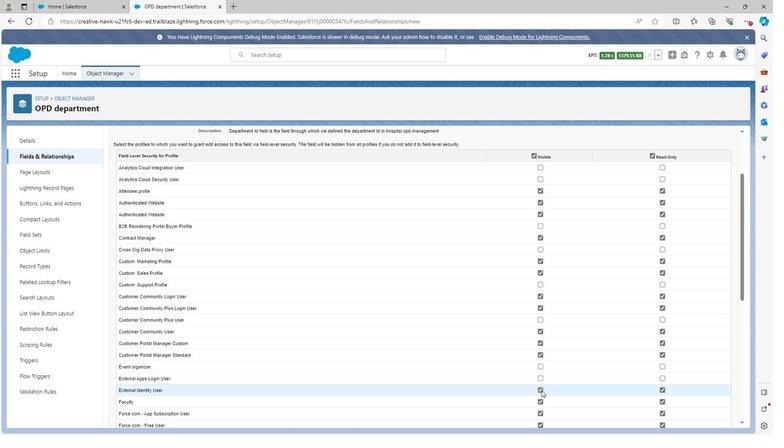 
Action: Mouse moved to (535, 400)
Screenshot: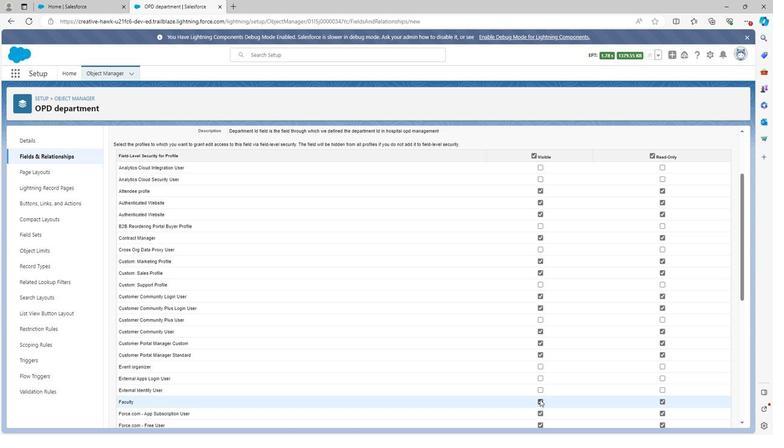 
Action: Mouse pressed left at (535, 400)
Screenshot: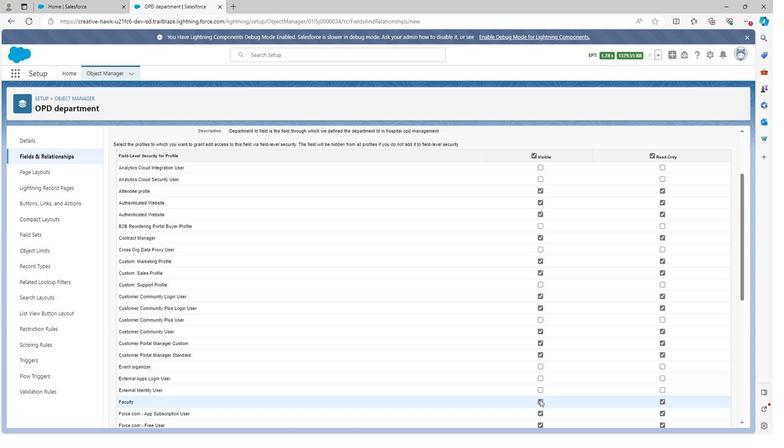 
Action: Mouse moved to (535, 398)
Screenshot: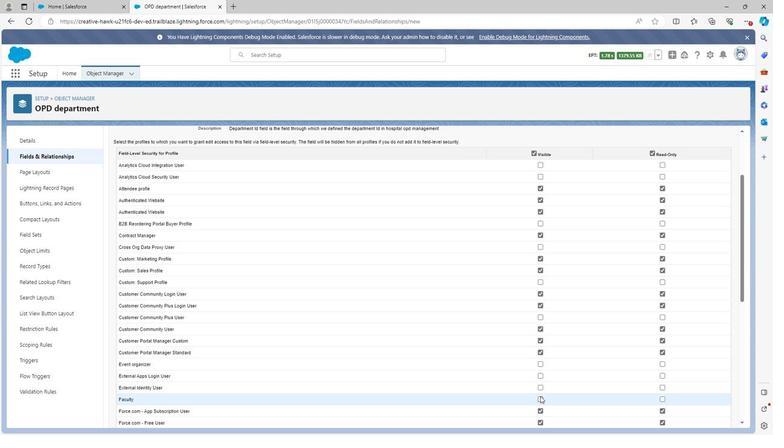 
Action: Mouse scrolled (535, 397) with delta (0, 0)
Screenshot: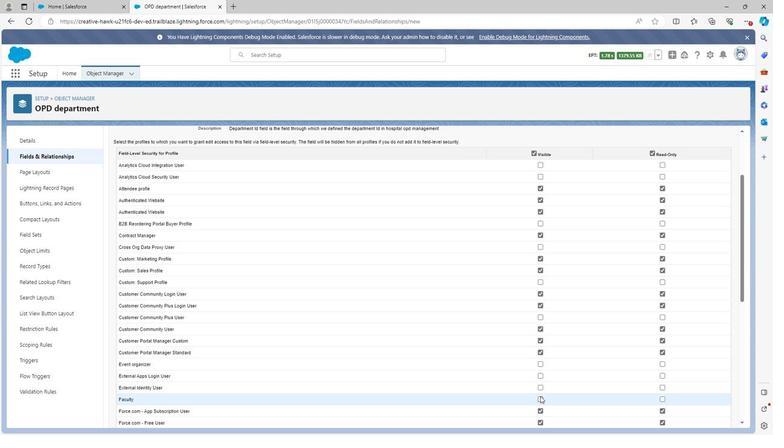 
Action: Mouse moved to (536, 396)
Screenshot: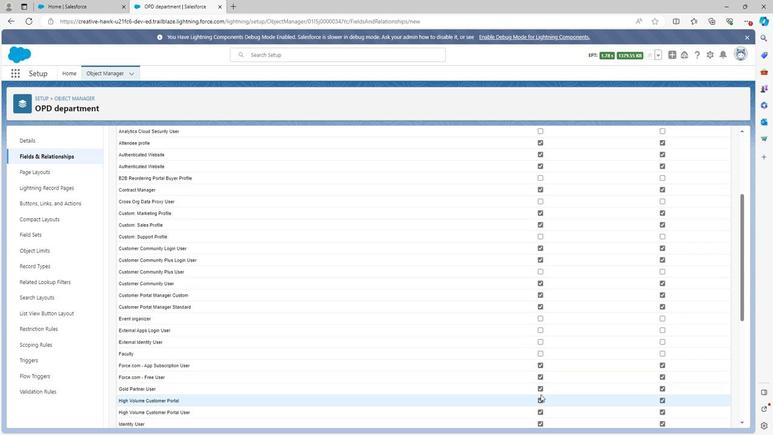
Action: Mouse scrolled (536, 395) with delta (0, 0)
Screenshot: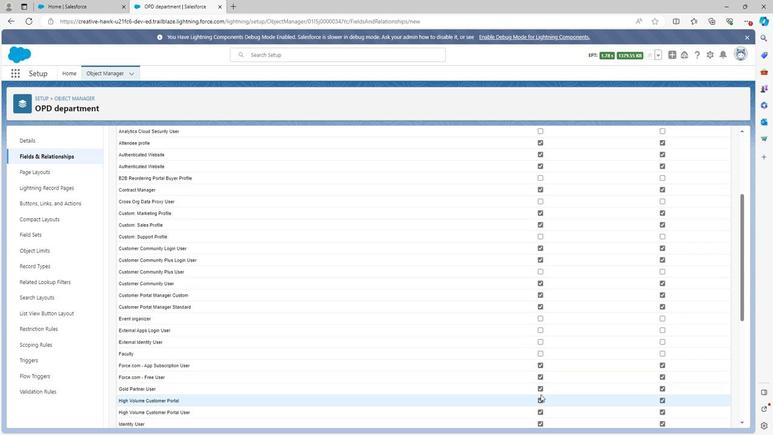 
Action: Mouse moved to (538, 351)
Screenshot: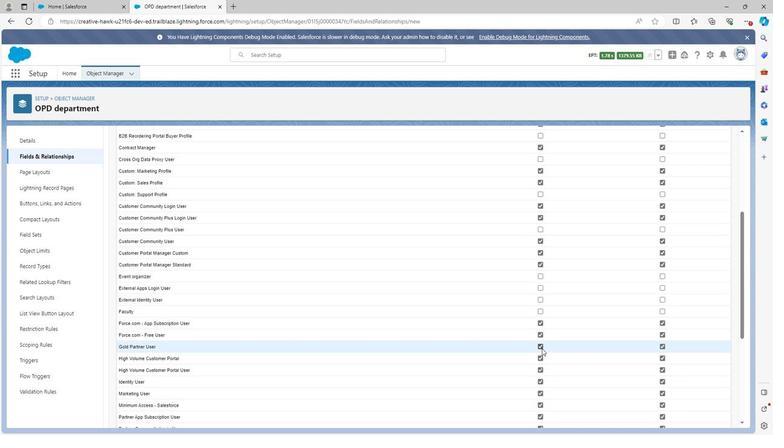 
Action: Mouse pressed left at (538, 351)
Screenshot: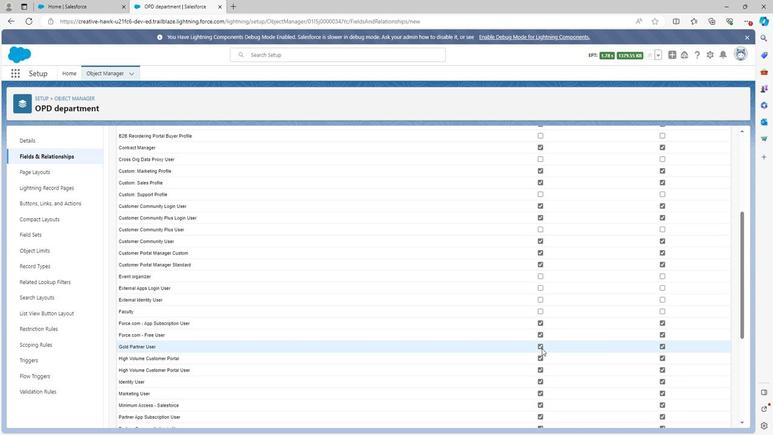 
Action: Mouse moved to (538, 360)
Screenshot: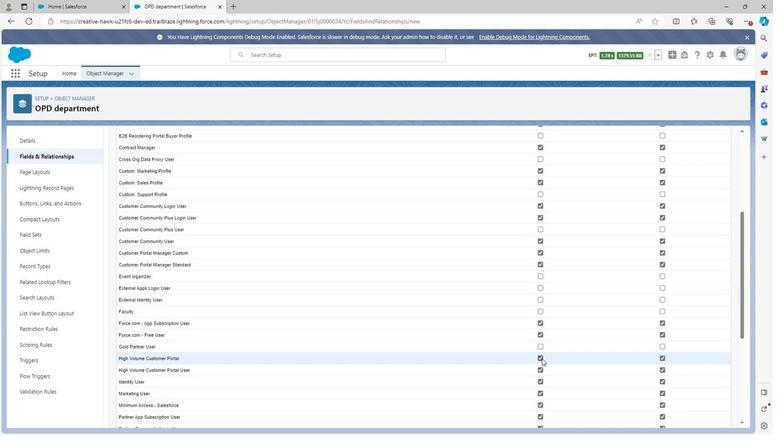 
Action: Mouse pressed left at (538, 360)
Screenshot: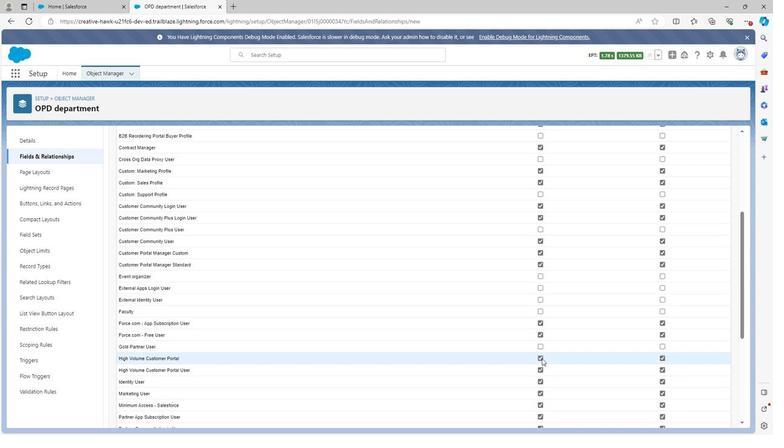 
Action: Mouse moved to (536, 371)
Screenshot: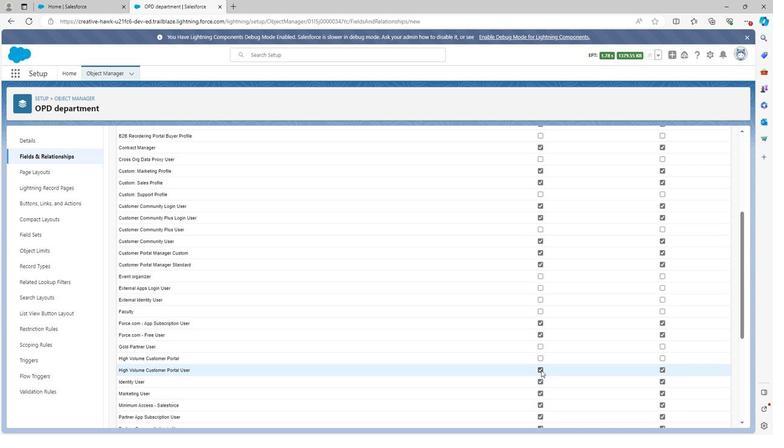 
Action: Mouse pressed left at (536, 371)
Screenshot: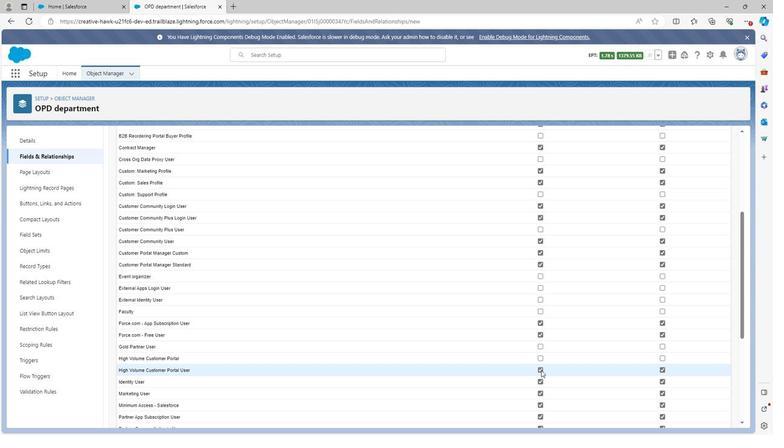 
Action: Mouse moved to (535, 385)
Screenshot: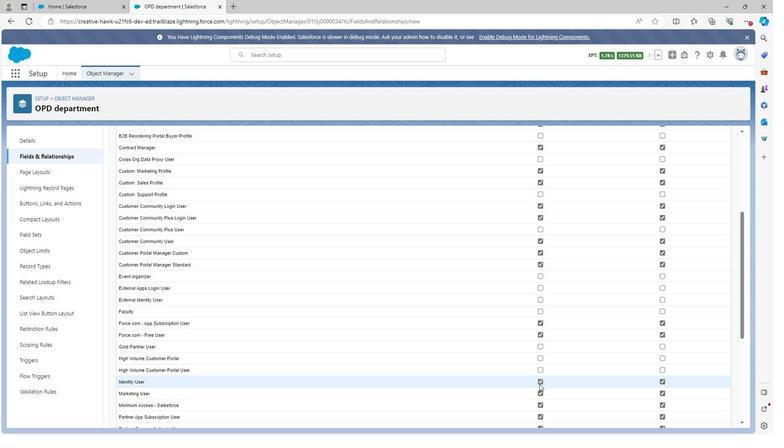 
Action: Mouse pressed left at (535, 385)
Screenshot: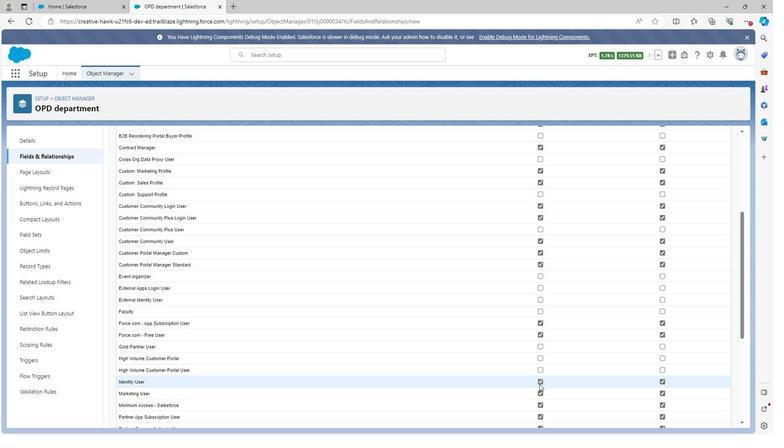 
Action: Mouse moved to (535, 385)
Screenshot: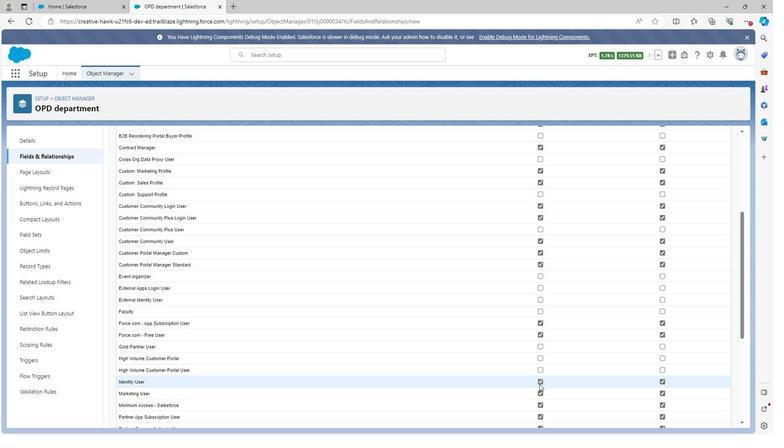 
Action: Mouse scrolled (535, 385) with delta (0, 0)
Screenshot: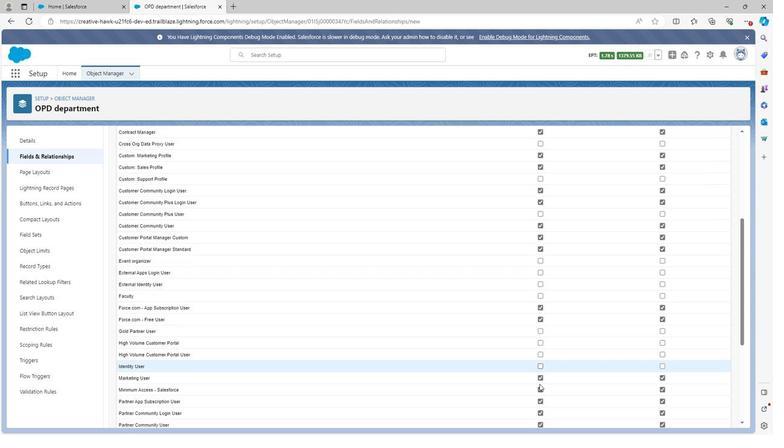 
Action: Mouse moved to (538, 370)
Screenshot: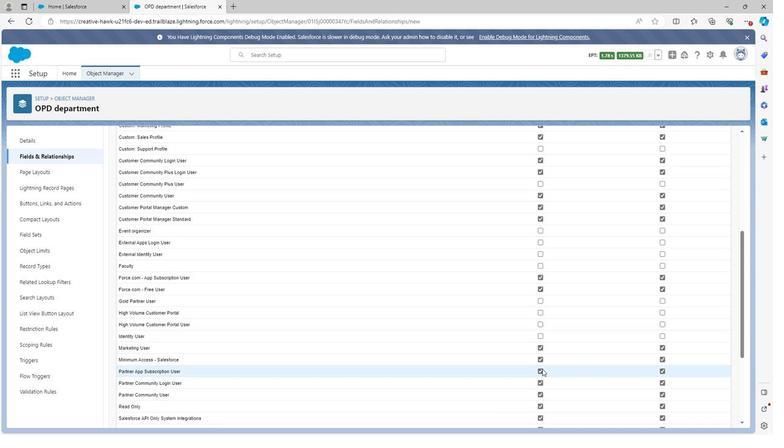 
Action: Mouse pressed left at (538, 370)
Screenshot: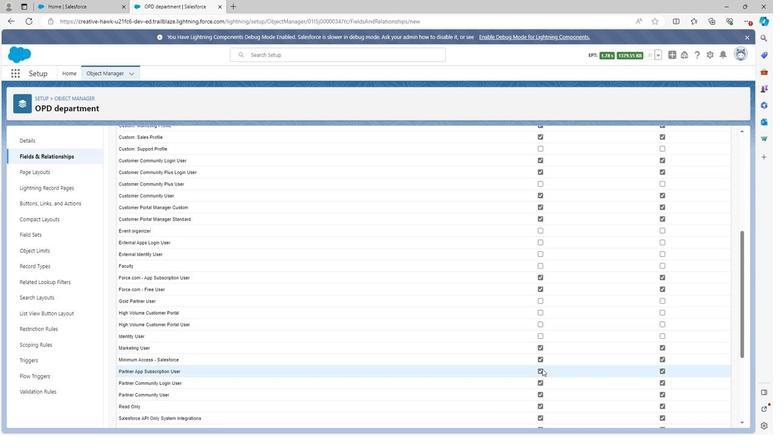 
Action: Mouse moved to (538, 371)
Screenshot: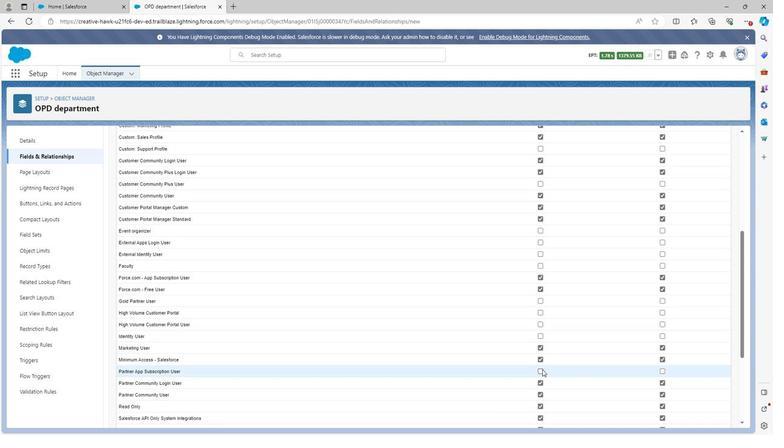 
Action: Mouse scrolled (538, 370) with delta (0, 0)
Screenshot: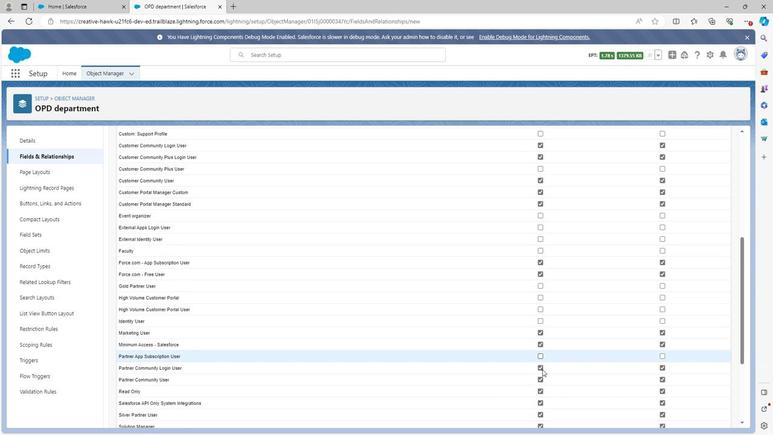 
Action: Mouse moved to (537, 363)
Screenshot: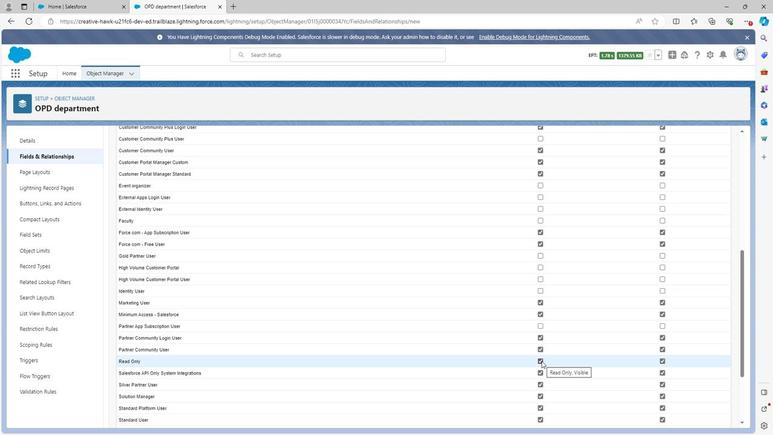 
Action: Mouse pressed left at (537, 363)
Screenshot: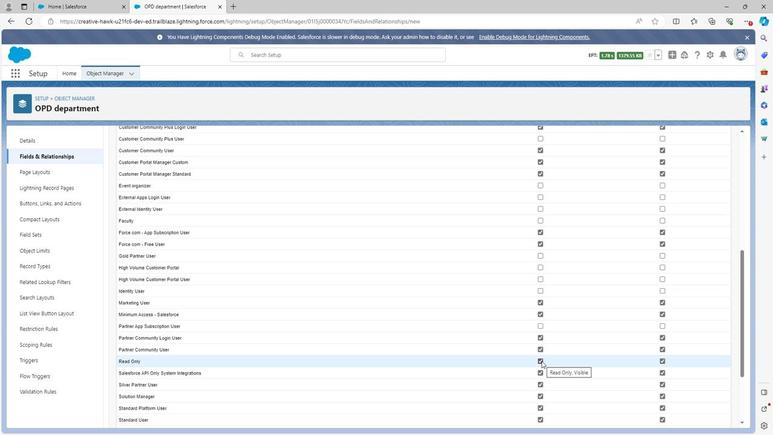 
Action: Mouse moved to (536, 371)
Screenshot: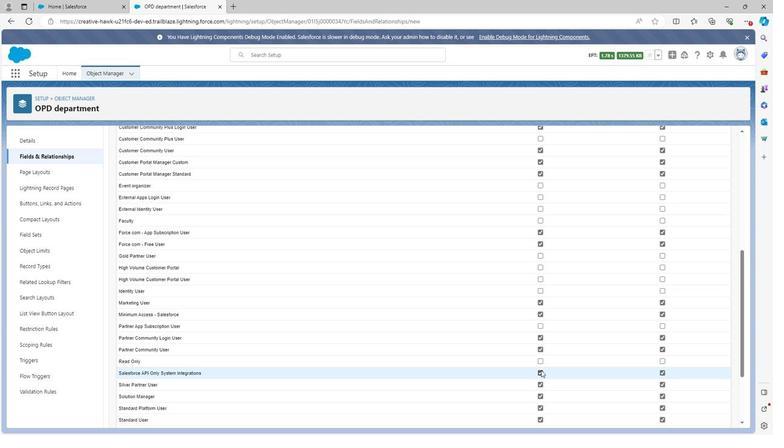 
Action: Mouse pressed left at (536, 371)
Screenshot: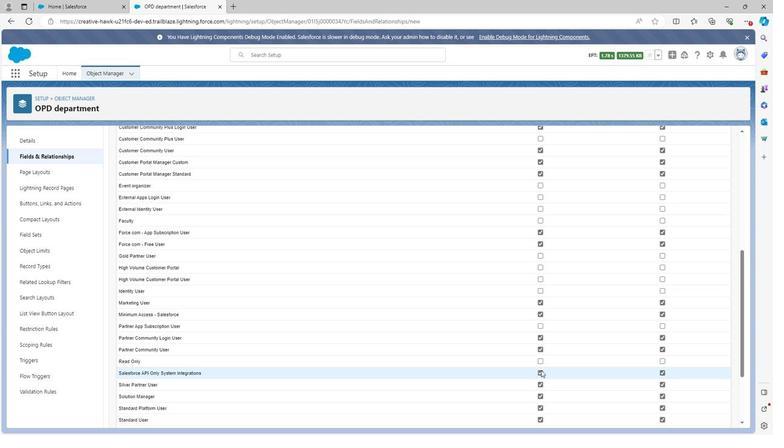 
Action: Mouse moved to (538, 388)
Screenshot: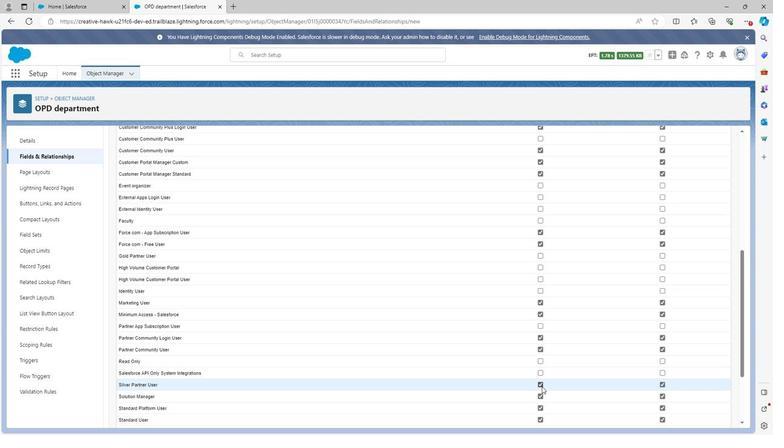 
Action: Mouse pressed left at (538, 388)
Screenshot: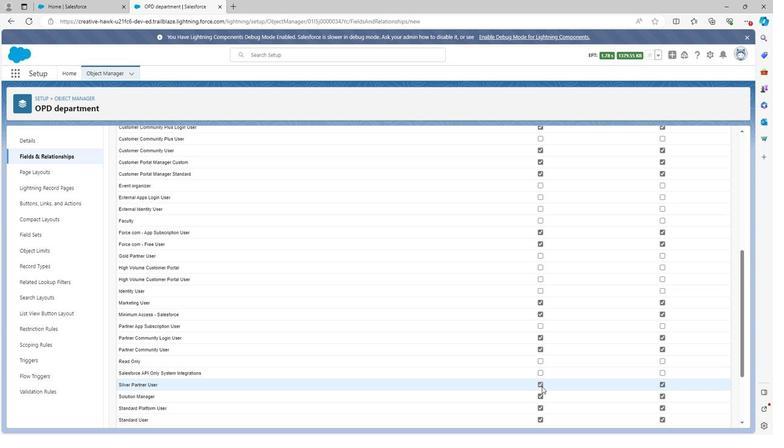 
Action: Mouse moved to (536, 395)
Screenshot: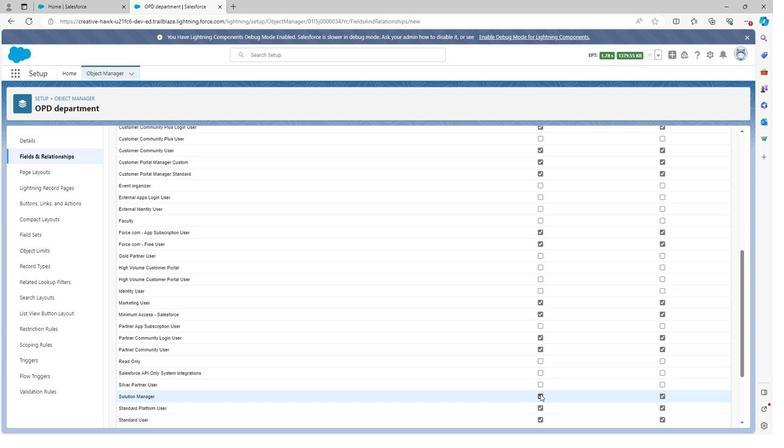 
Action: Mouse pressed left at (536, 395)
Screenshot: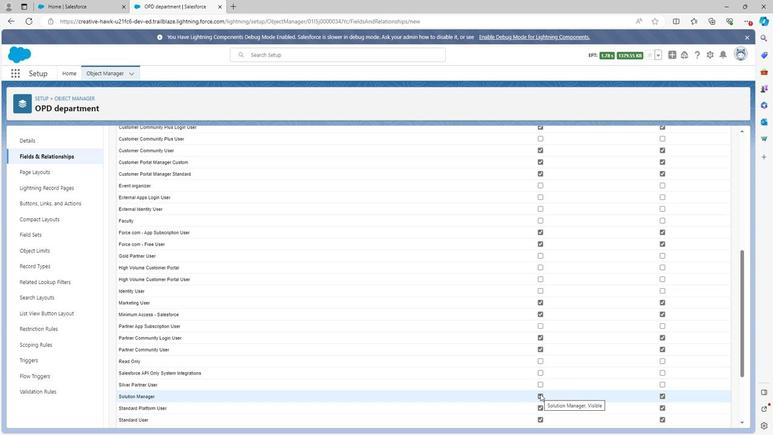 
Action: Mouse scrolled (536, 394) with delta (0, 0)
Screenshot: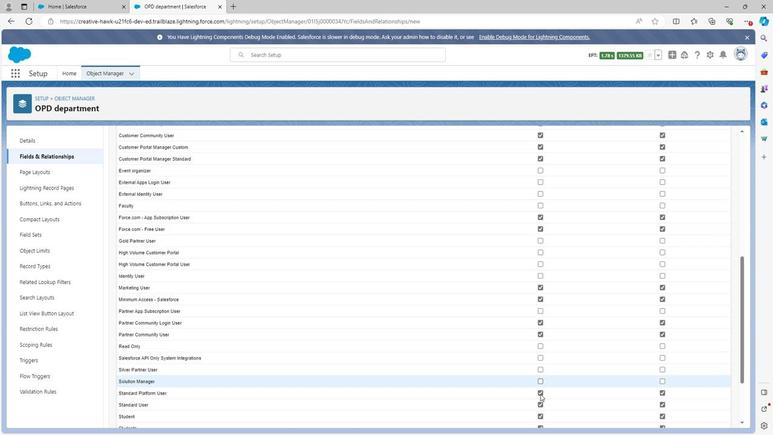
Action: Mouse moved to (536, 386)
Screenshot: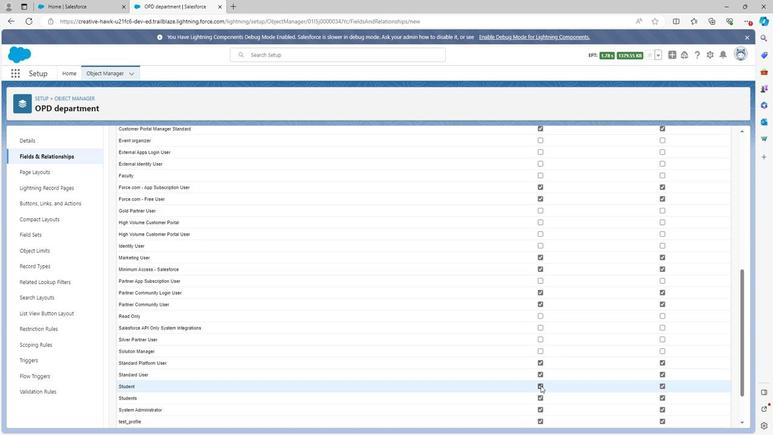 
Action: Mouse pressed left at (536, 386)
Screenshot: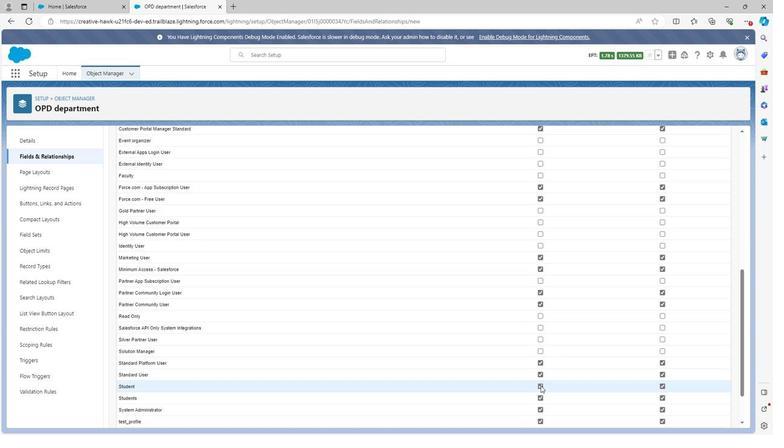 
Action: Mouse moved to (536, 398)
Screenshot: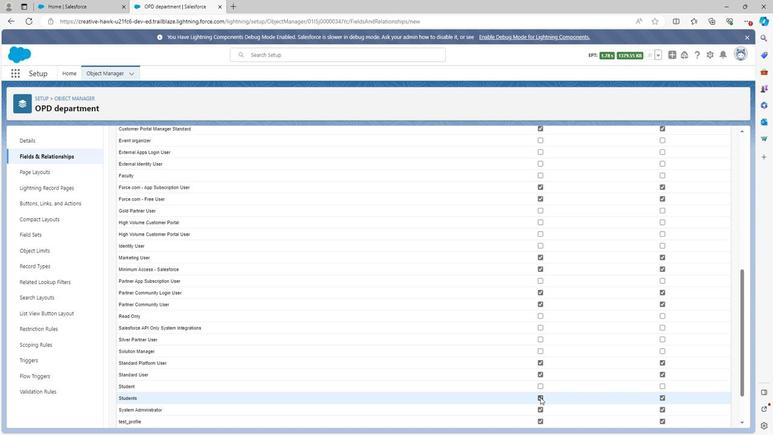 
Action: Mouse pressed left at (536, 398)
Screenshot: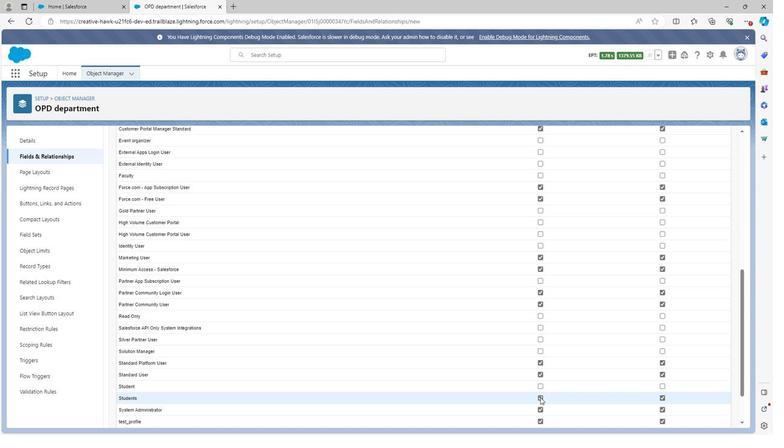 
Action: Mouse scrolled (536, 397) with delta (0, 0)
Screenshot: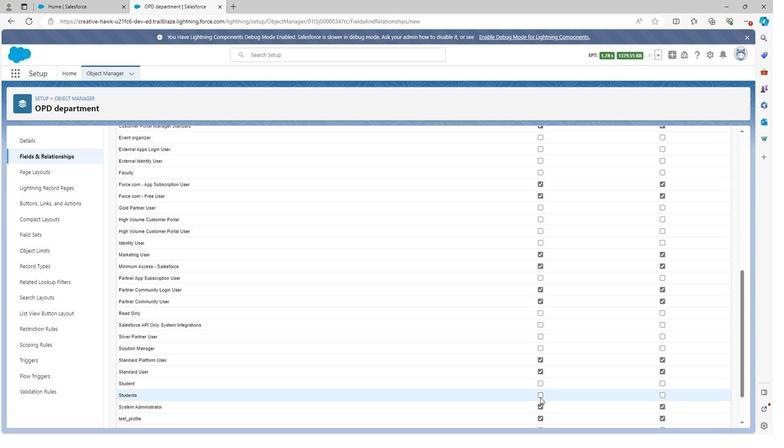 
Action: Mouse moved to (535, 376)
Screenshot: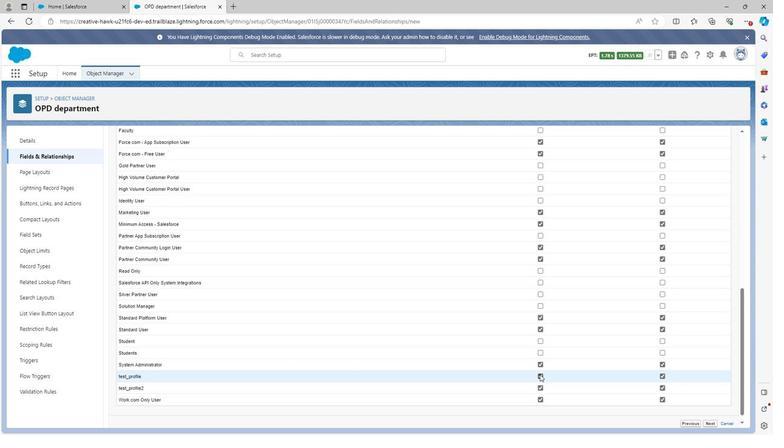 
Action: Mouse pressed left at (535, 376)
Screenshot: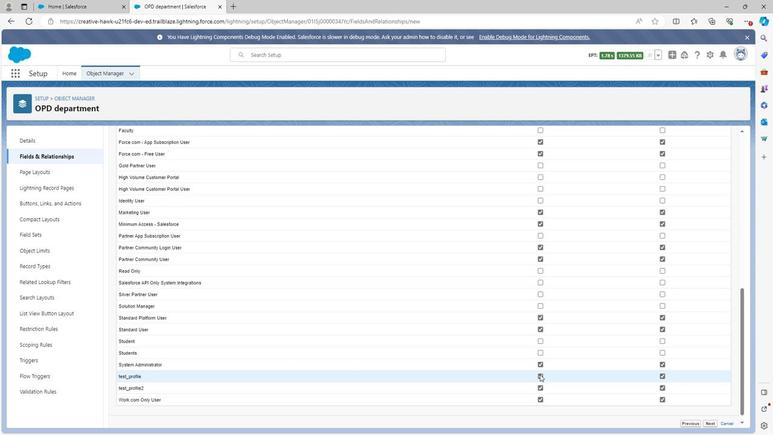 
Action: Mouse moved to (536, 389)
Screenshot: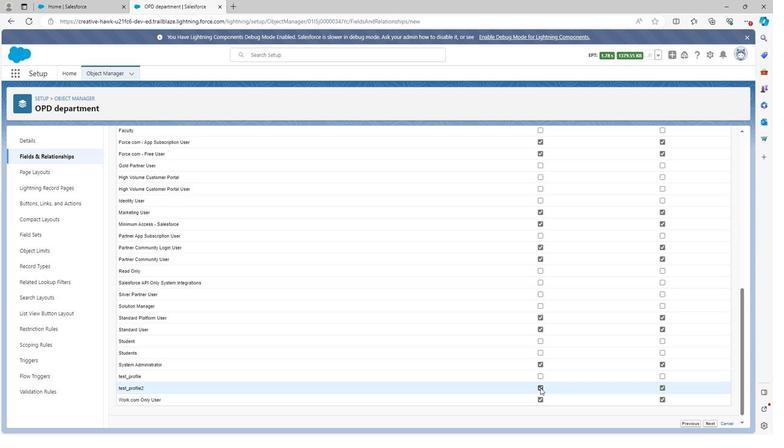 
Action: Mouse pressed left at (536, 389)
Screenshot: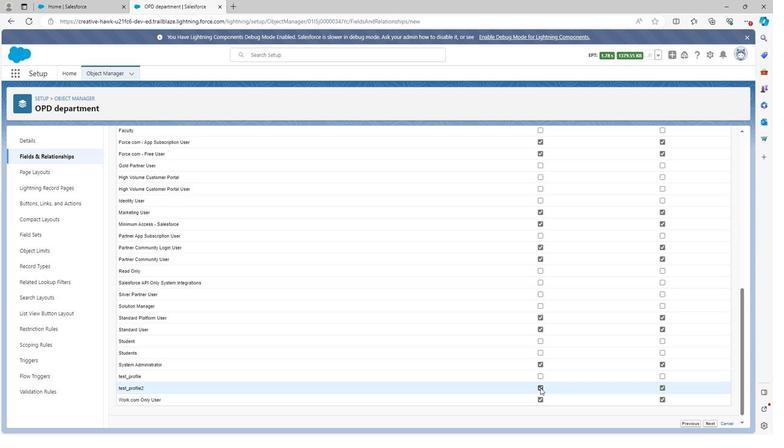 
Action: Mouse moved to (536, 400)
Screenshot: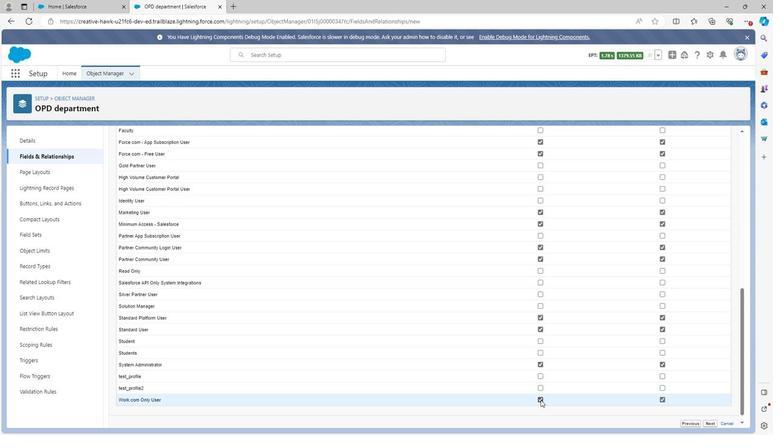 
Action: Mouse pressed left at (536, 400)
Screenshot: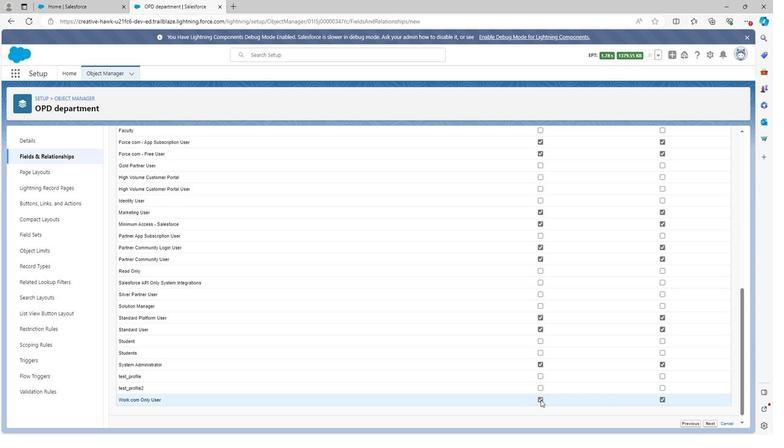 
Action: Mouse moved to (706, 422)
Screenshot: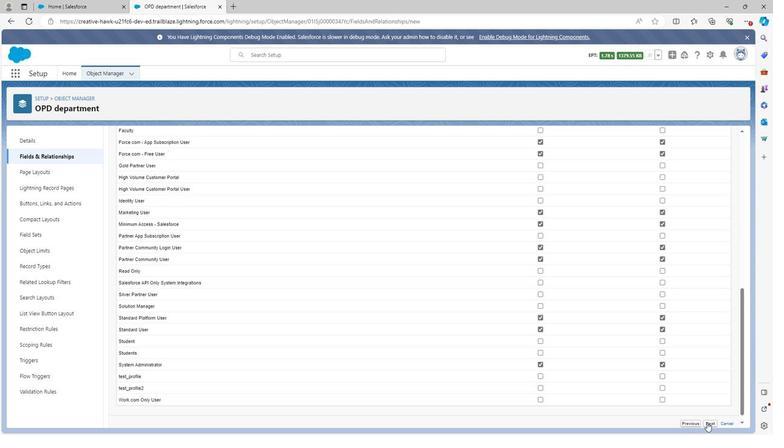 
Action: Mouse pressed left at (706, 422)
Screenshot: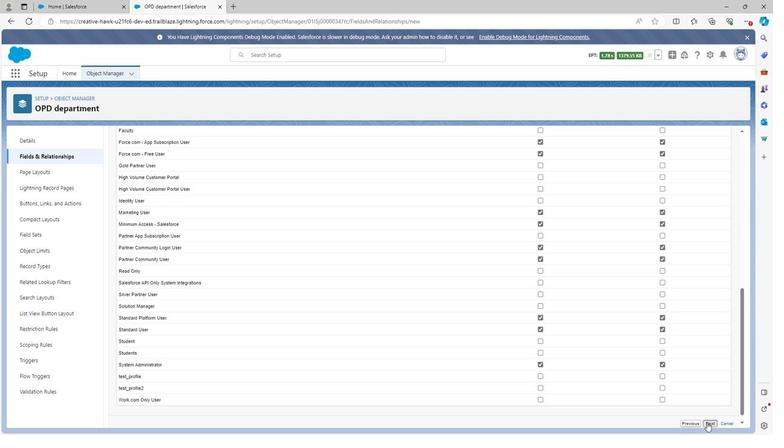 
Action: Mouse moved to (716, 303)
Screenshot: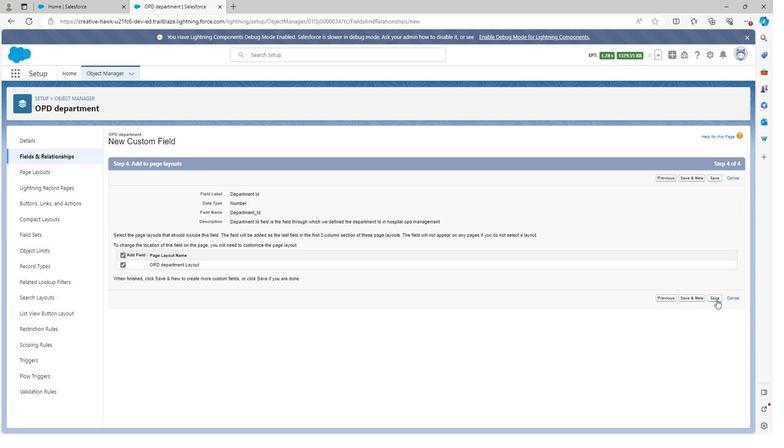 
Action: Mouse pressed left at (716, 303)
Screenshot: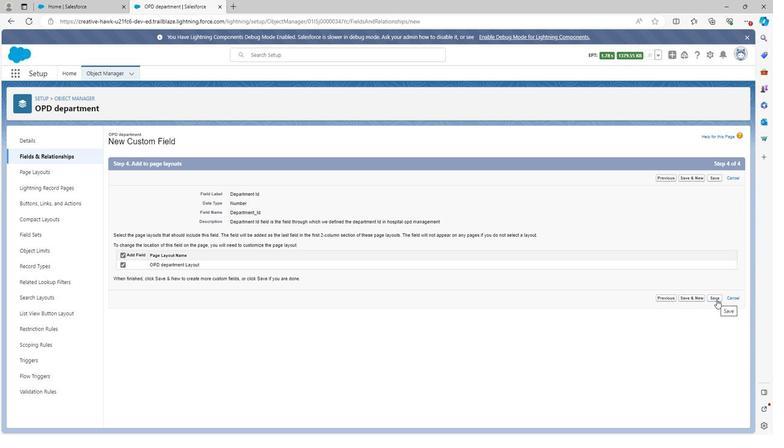 
Action: Mouse moved to (573, 149)
Screenshot: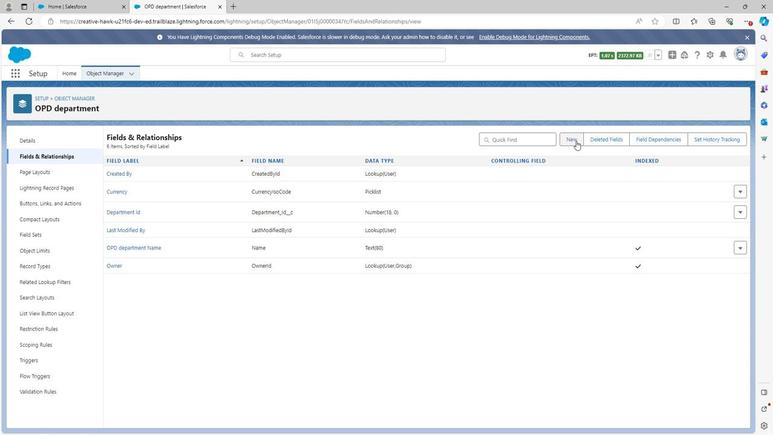 
Action: Mouse pressed left at (573, 149)
Screenshot: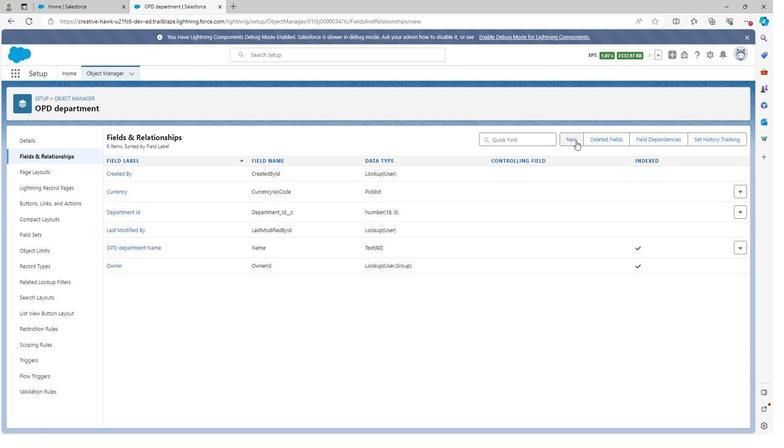 
Action: Mouse moved to (152, 360)
Screenshot: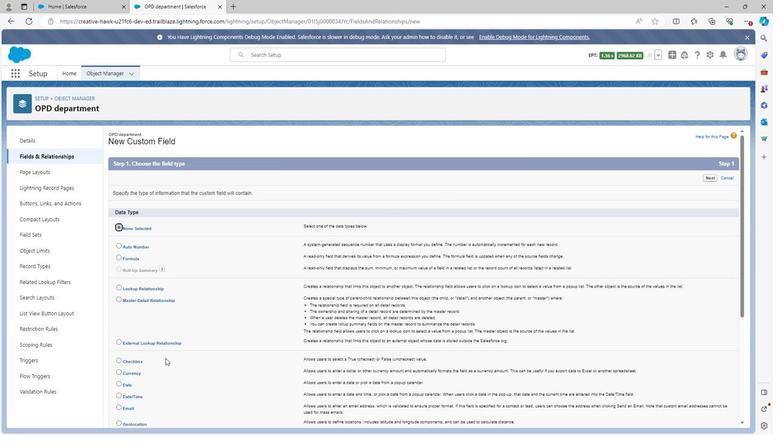 
Action: Mouse scrolled (152, 359) with delta (0, 0)
Screenshot: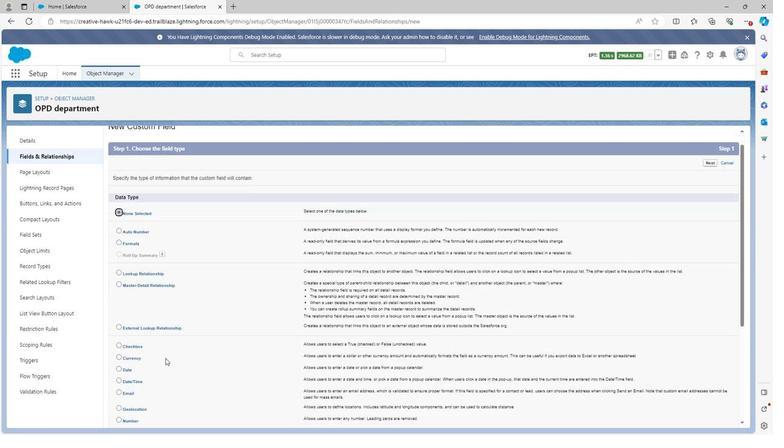 
Action: Mouse scrolled (152, 359) with delta (0, 0)
Screenshot: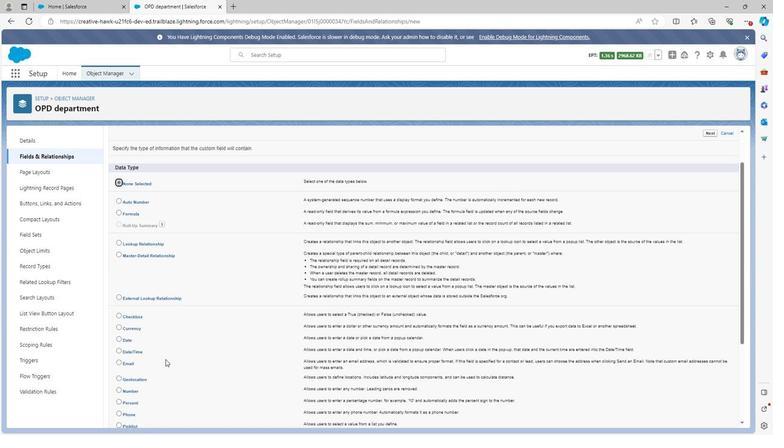 
Action: Mouse moved to (152, 365)
Screenshot: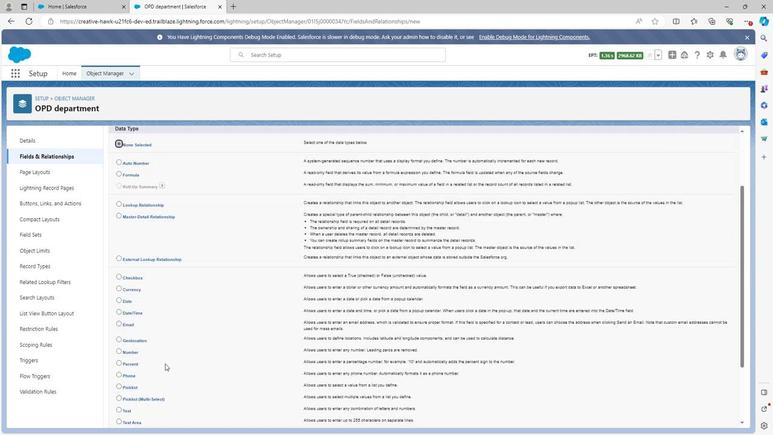 
Action: Mouse scrolled (152, 365) with delta (0, 0)
Screenshot: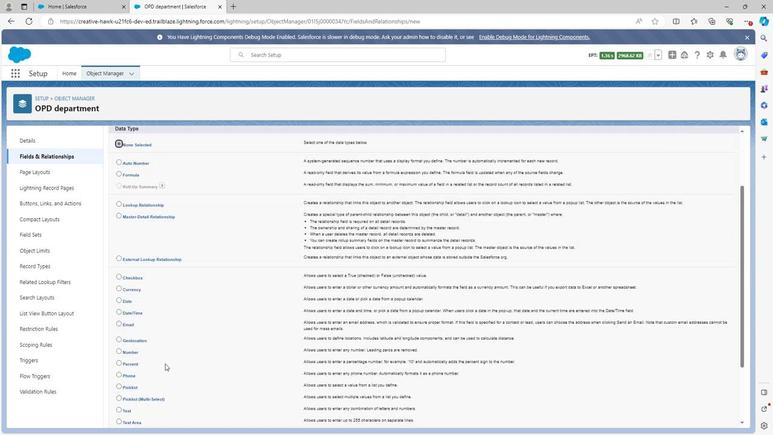 
Action: Mouse moved to (105, 360)
Screenshot: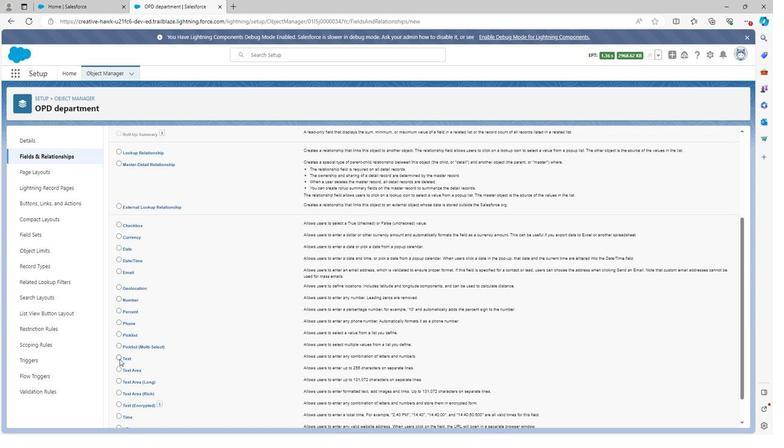 
Action: Mouse pressed left at (105, 360)
Screenshot: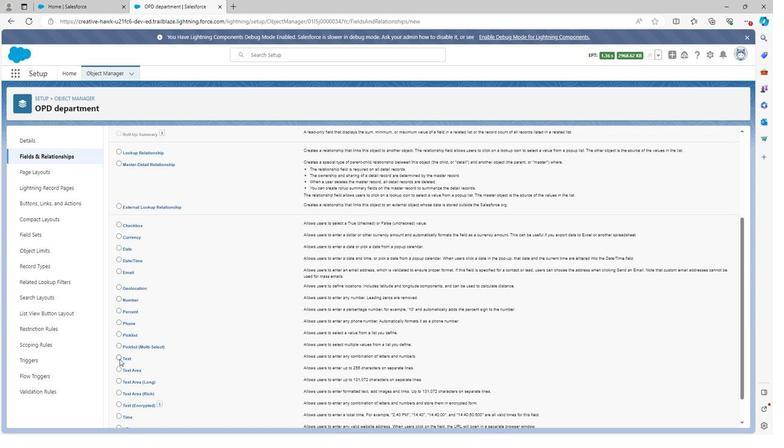 
Action: Mouse moved to (351, 378)
Screenshot: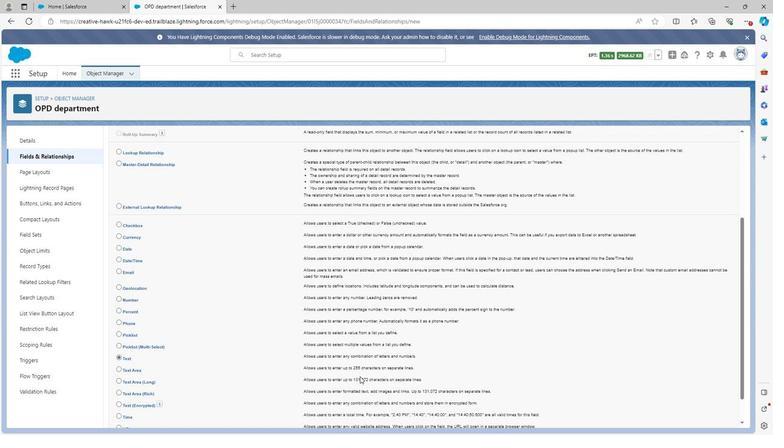 
Action: Mouse scrolled (351, 377) with delta (0, 0)
Screenshot: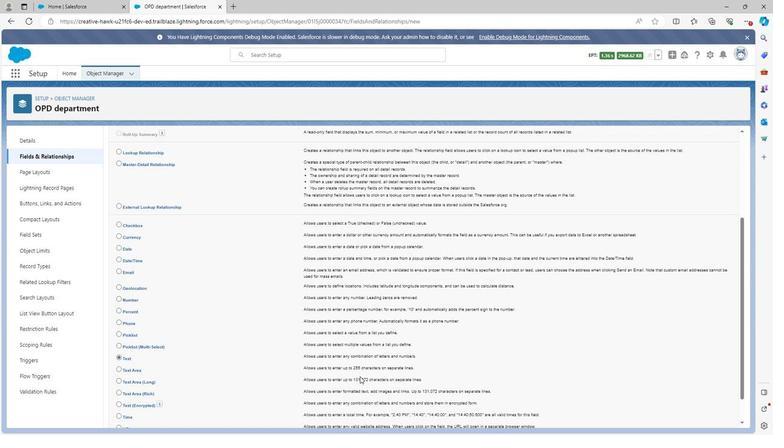 
Action: Mouse scrolled (351, 377) with delta (0, 0)
Screenshot: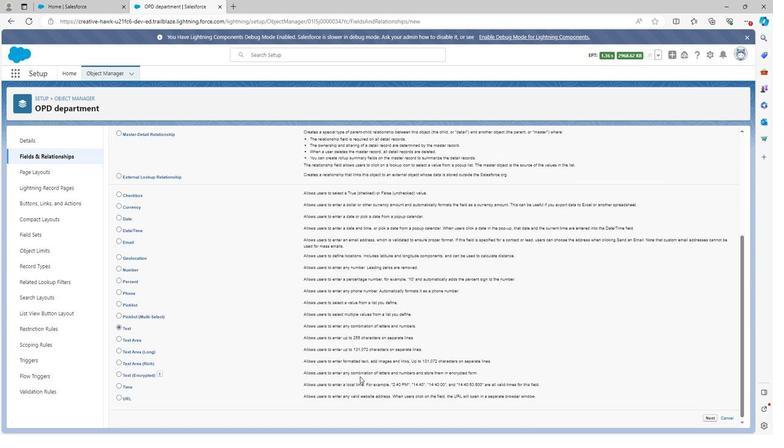 
Action: Mouse scrolled (351, 377) with delta (0, 0)
Screenshot: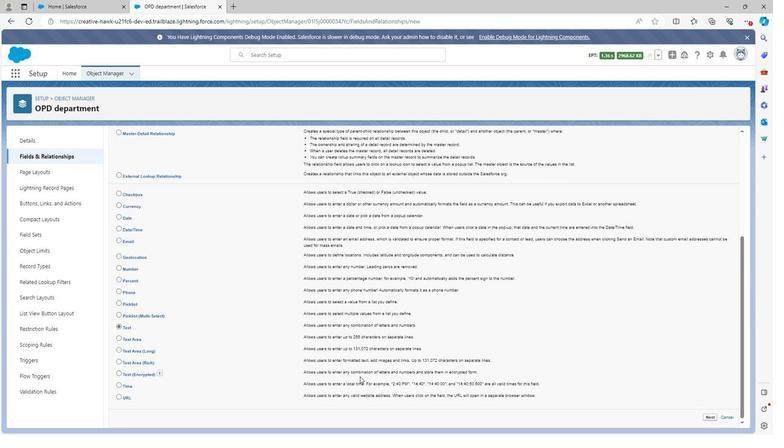 
Action: Mouse moved to (709, 416)
Screenshot: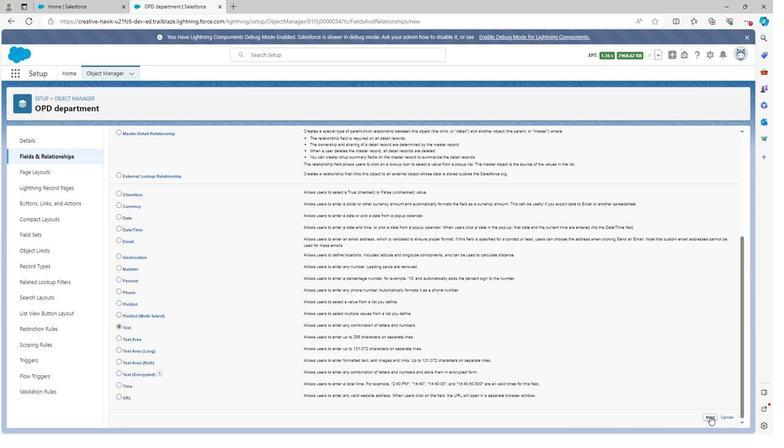
Action: Mouse pressed left at (709, 416)
Screenshot: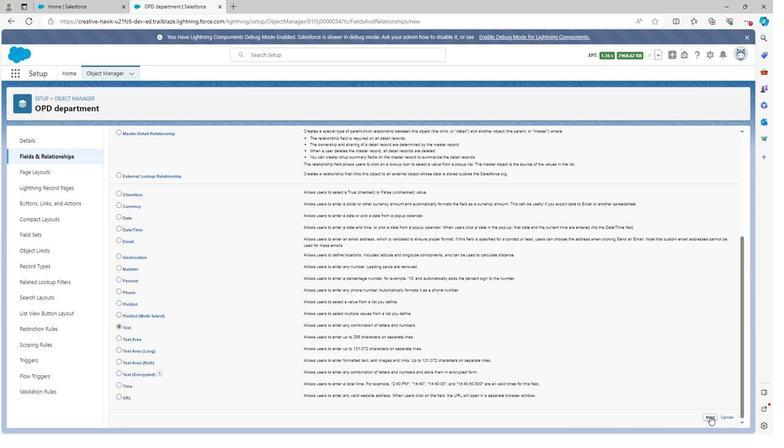 
Action: Mouse moved to (255, 200)
Screenshot: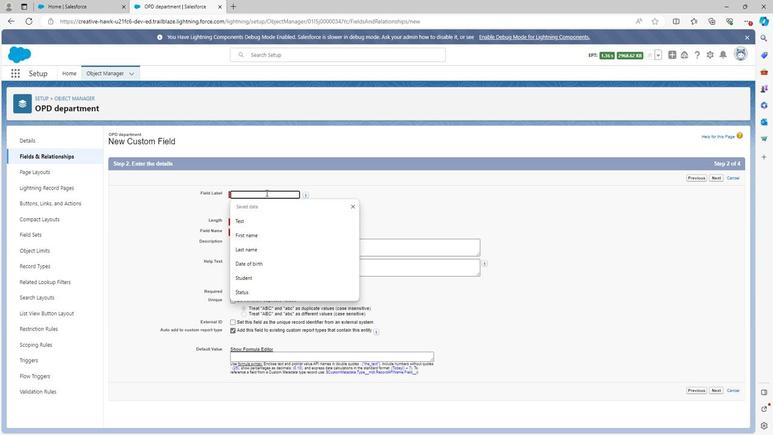 
Action: Mouse pressed left at (255, 200)
Screenshot: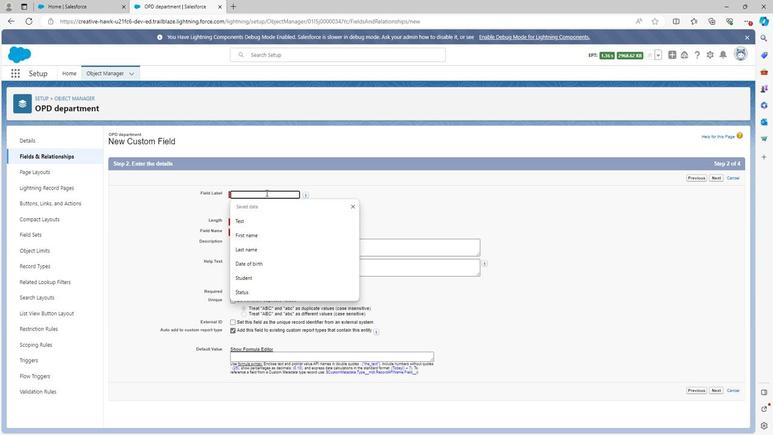 
Action: Key pressed <Key.shift>
Screenshot: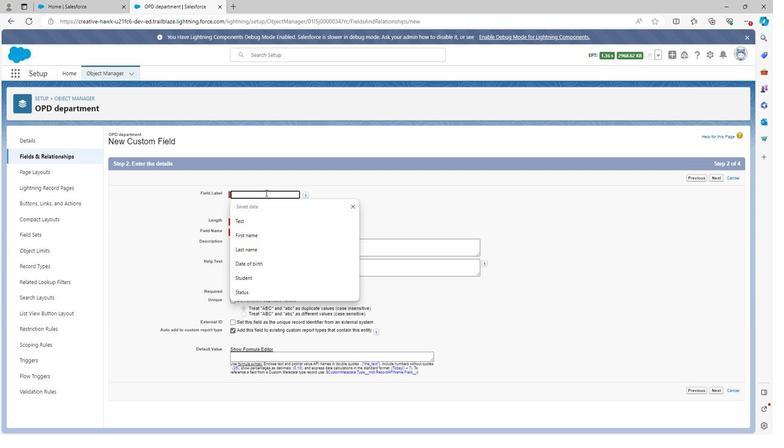 
Action: Mouse moved to (255, 201)
Screenshot: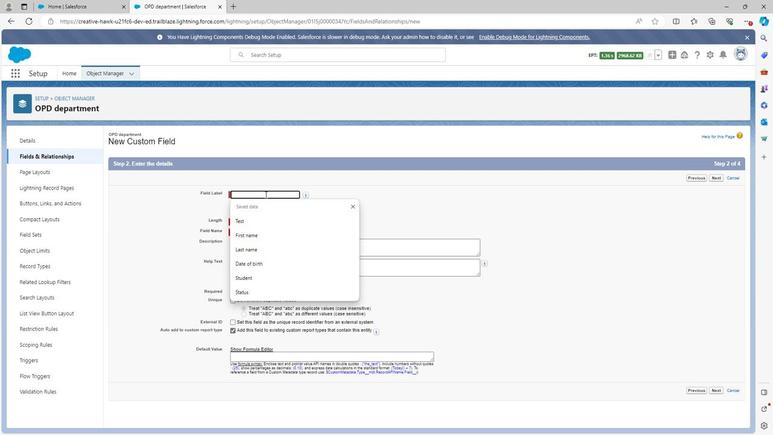 
Action: Key pressed D
Screenshot: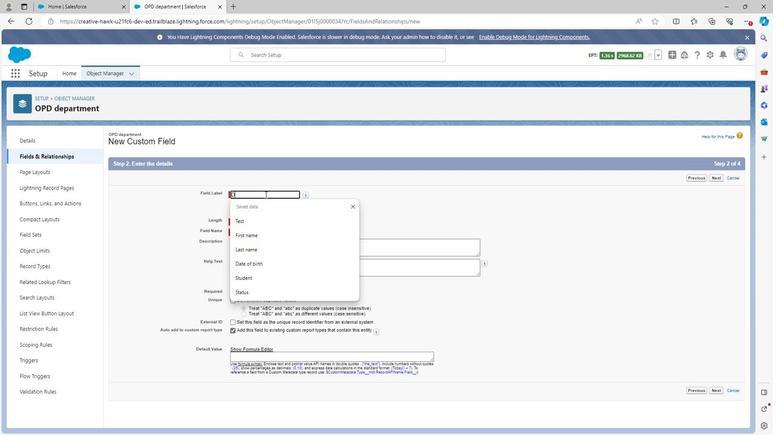 
Action: Mouse moved to (255, 202)
Screenshot: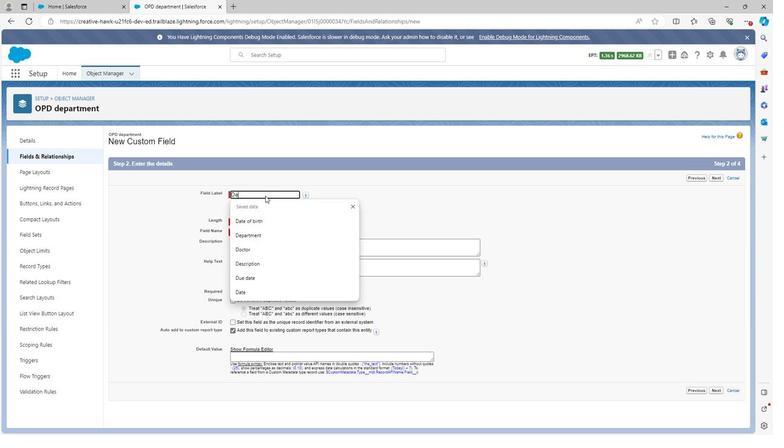 
Action: Key pressed e
Screenshot: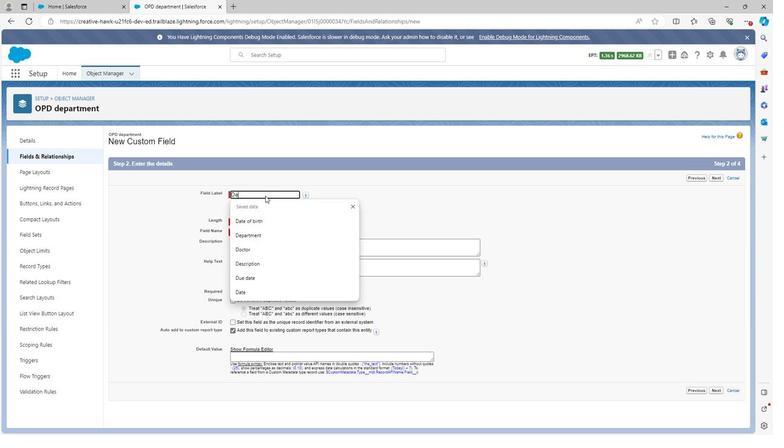
Action: Mouse moved to (255, 210)
Screenshot: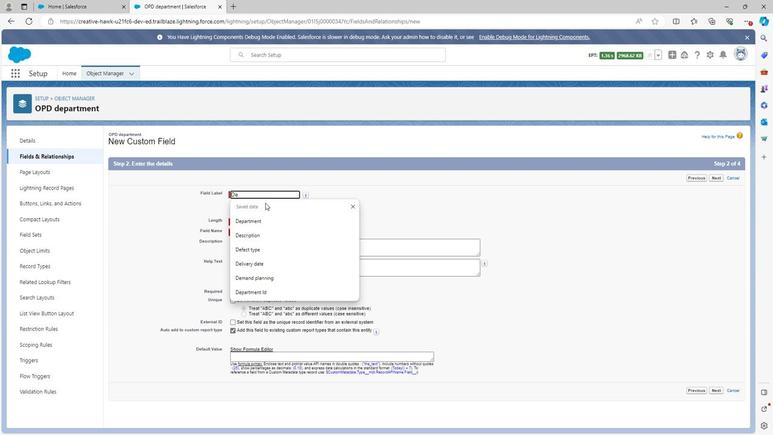 
Action: Key pressed p
